 Task: Find connections with filter location Barra do Garças with filter topic #CVwith filter profile language English with filter current company Hotel Job Vacancy with filter school Sri Jayachamarajendra College of Engg., MYSORE with filter industry Non-profit Organizations with filter service category Lead Generation with filter keywords title Animal Trainer
Action: Mouse moved to (750, 612)
Screenshot: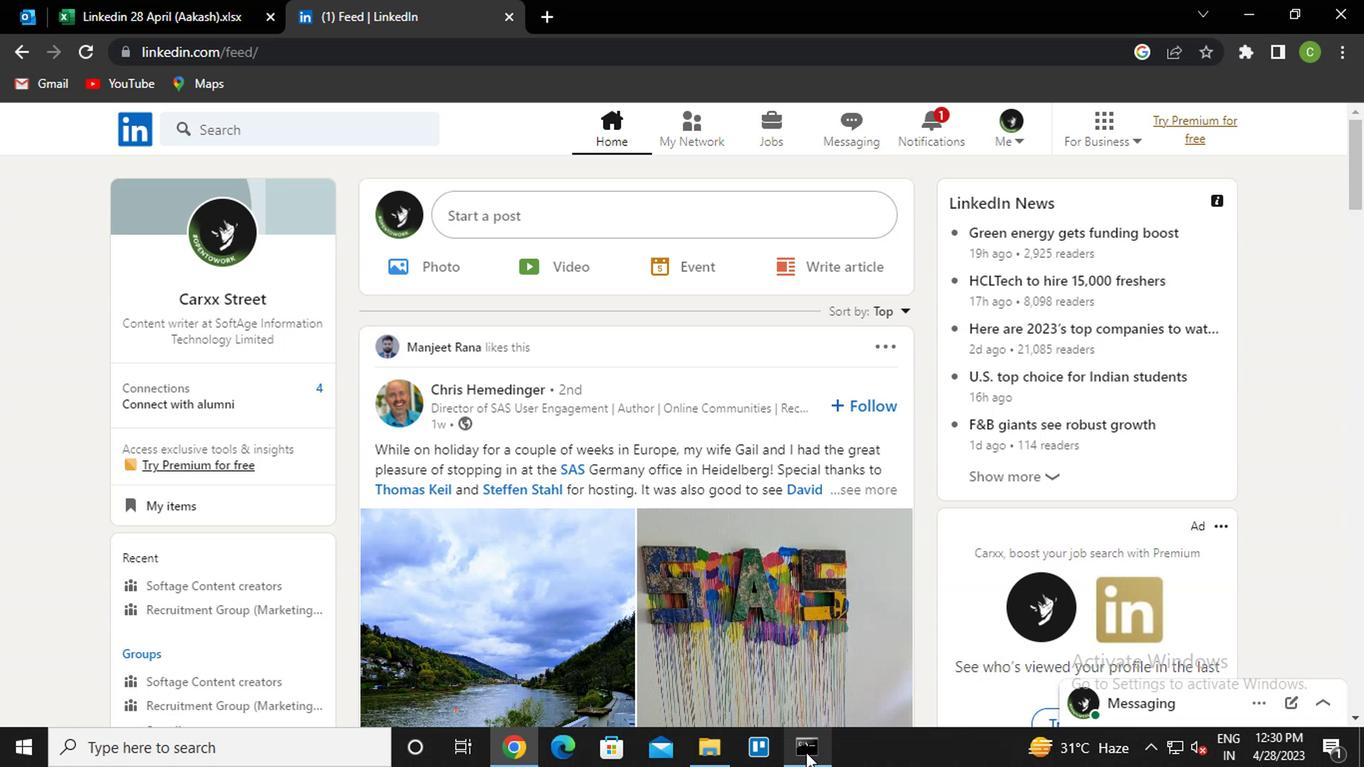 
Action: Mouse scrolled (750, 613) with delta (0, 0)
Screenshot: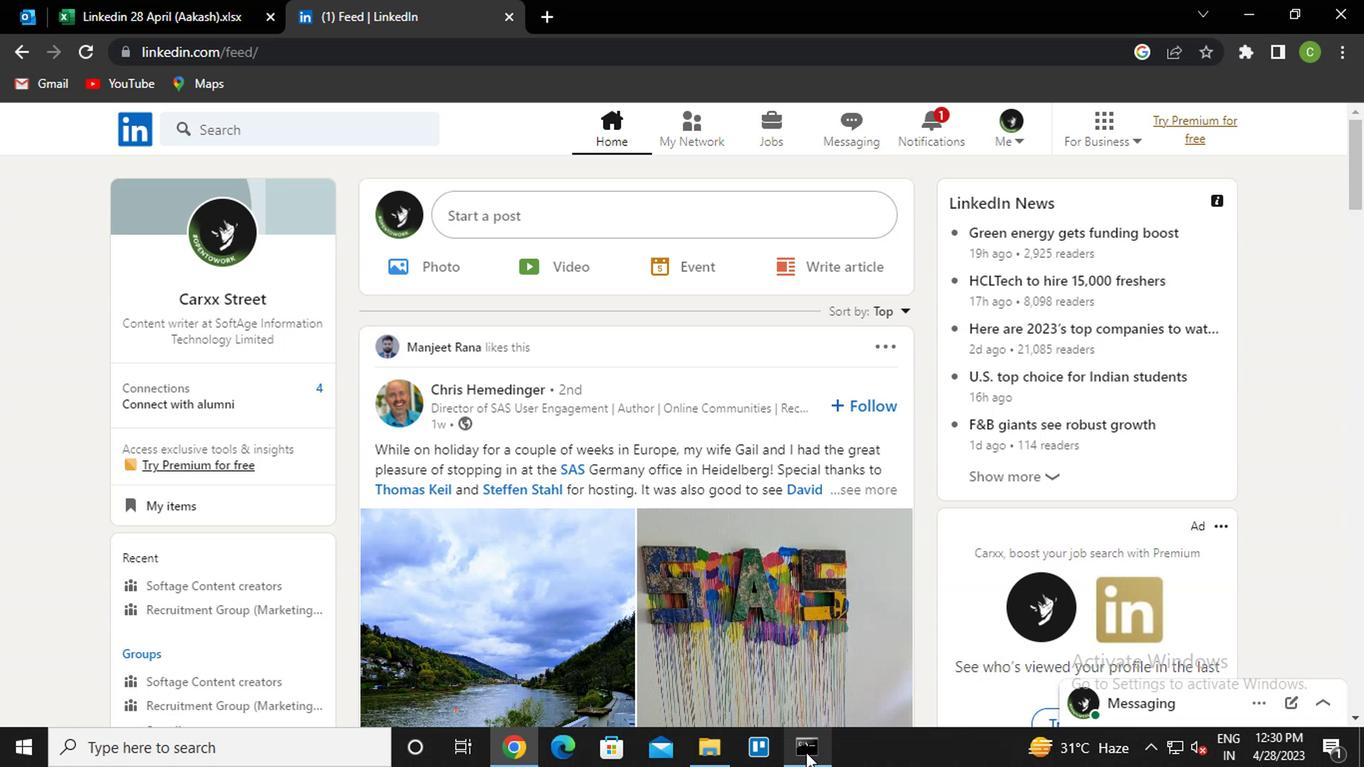 
Action: Mouse moved to (618, 214)
Screenshot: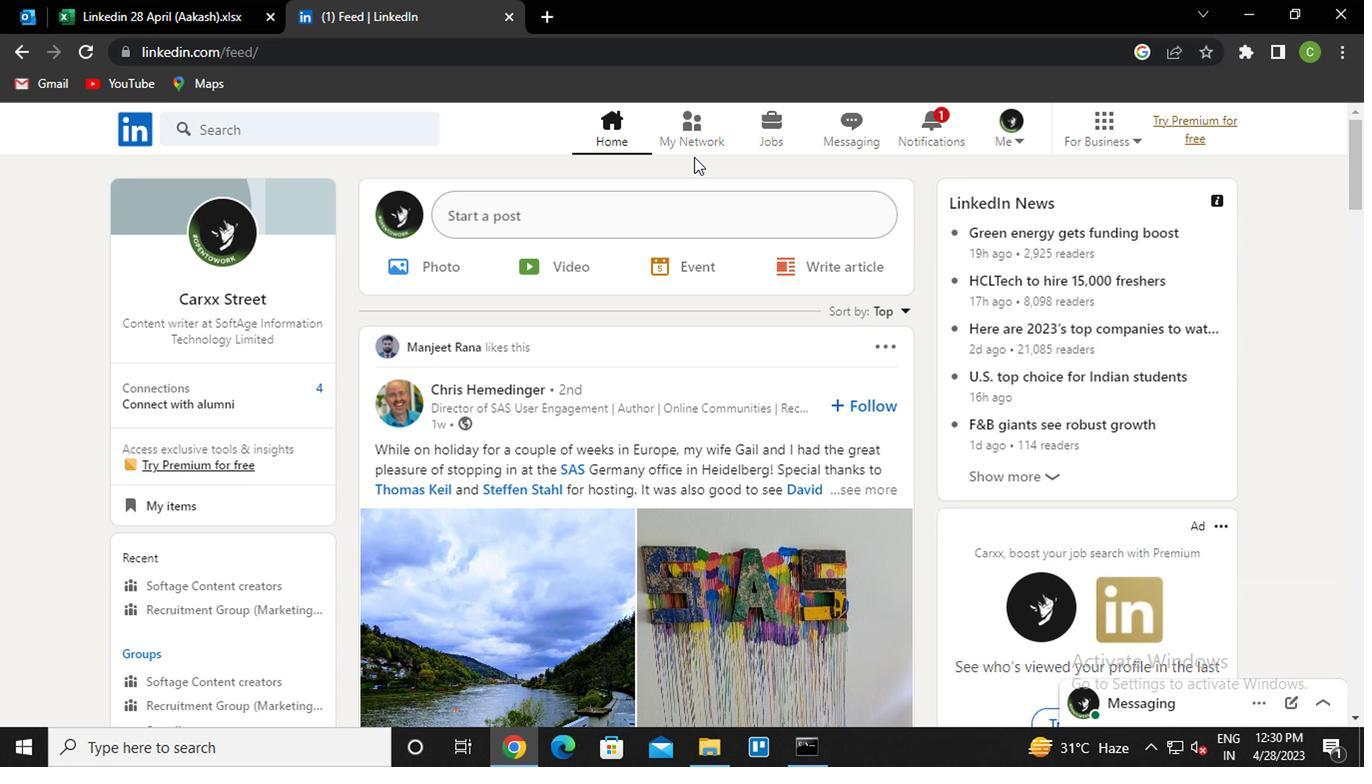 
Action: Mouse pressed left at (618, 214)
Screenshot: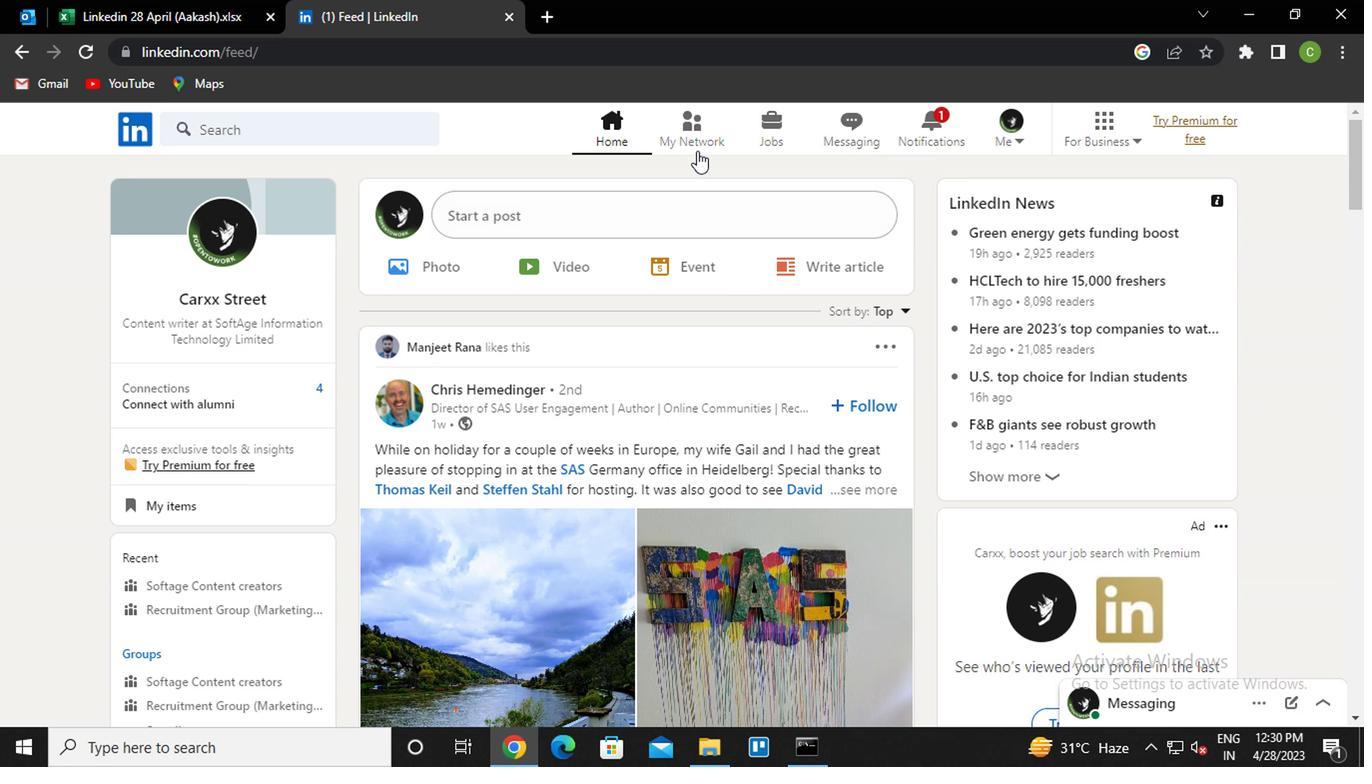 
Action: Mouse moved to (317, 296)
Screenshot: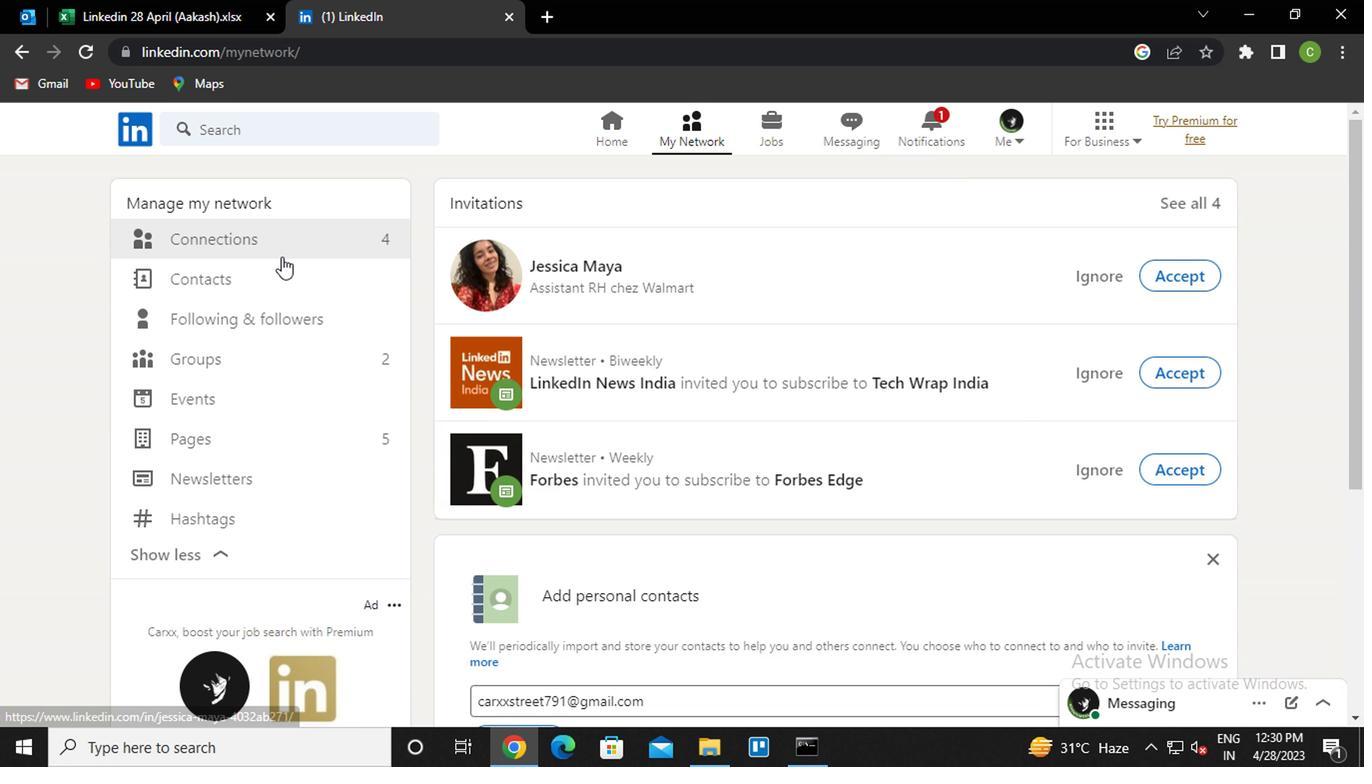 
Action: Mouse pressed left at (317, 296)
Screenshot: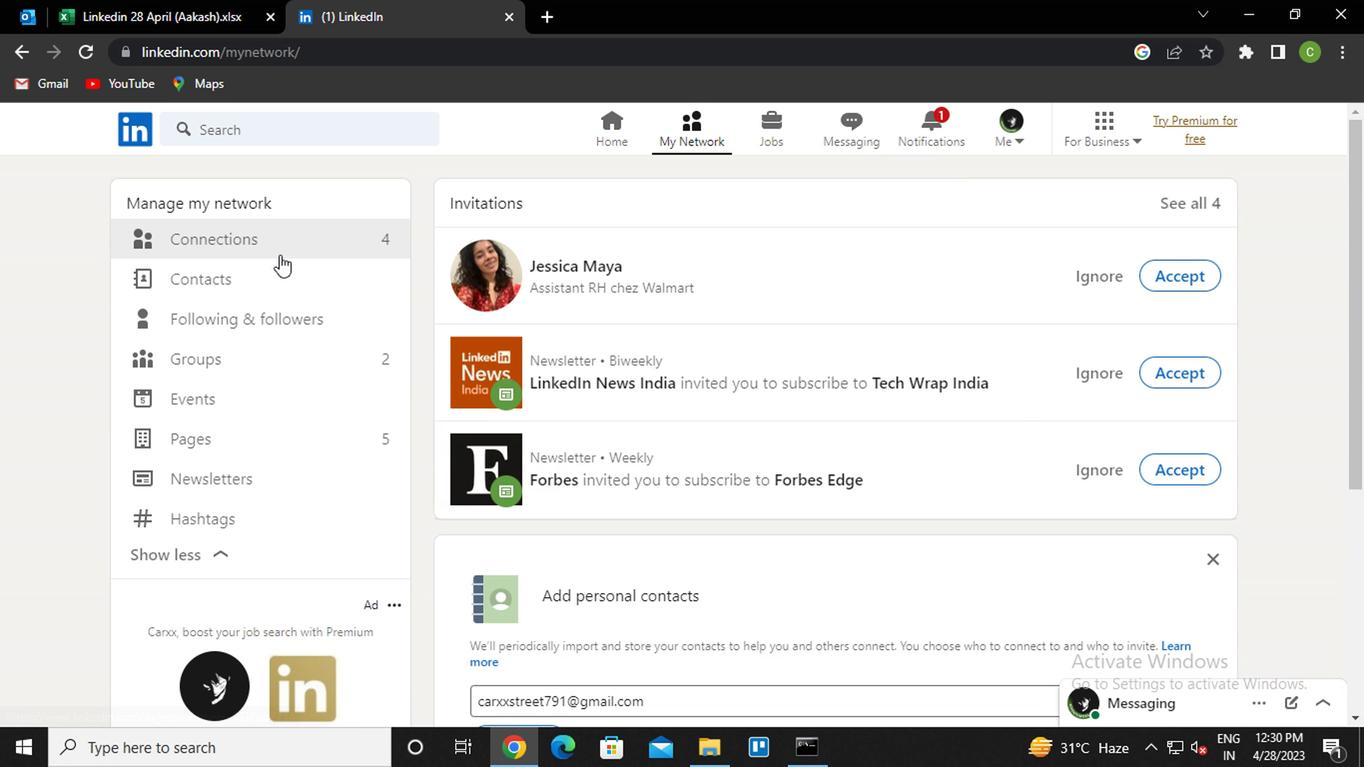 
Action: Mouse moved to (347, 289)
Screenshot: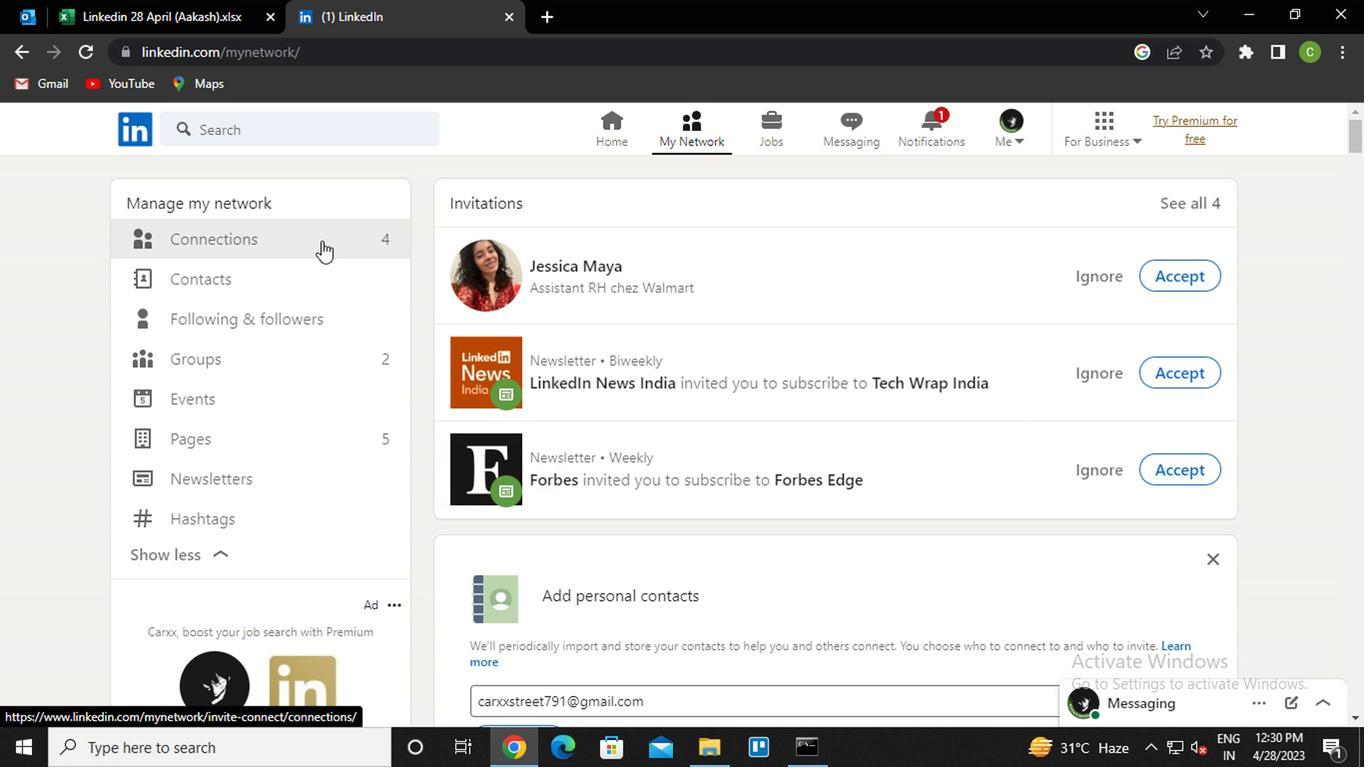 
Action: Mouse pressed left at (347, 289)
Screenshot: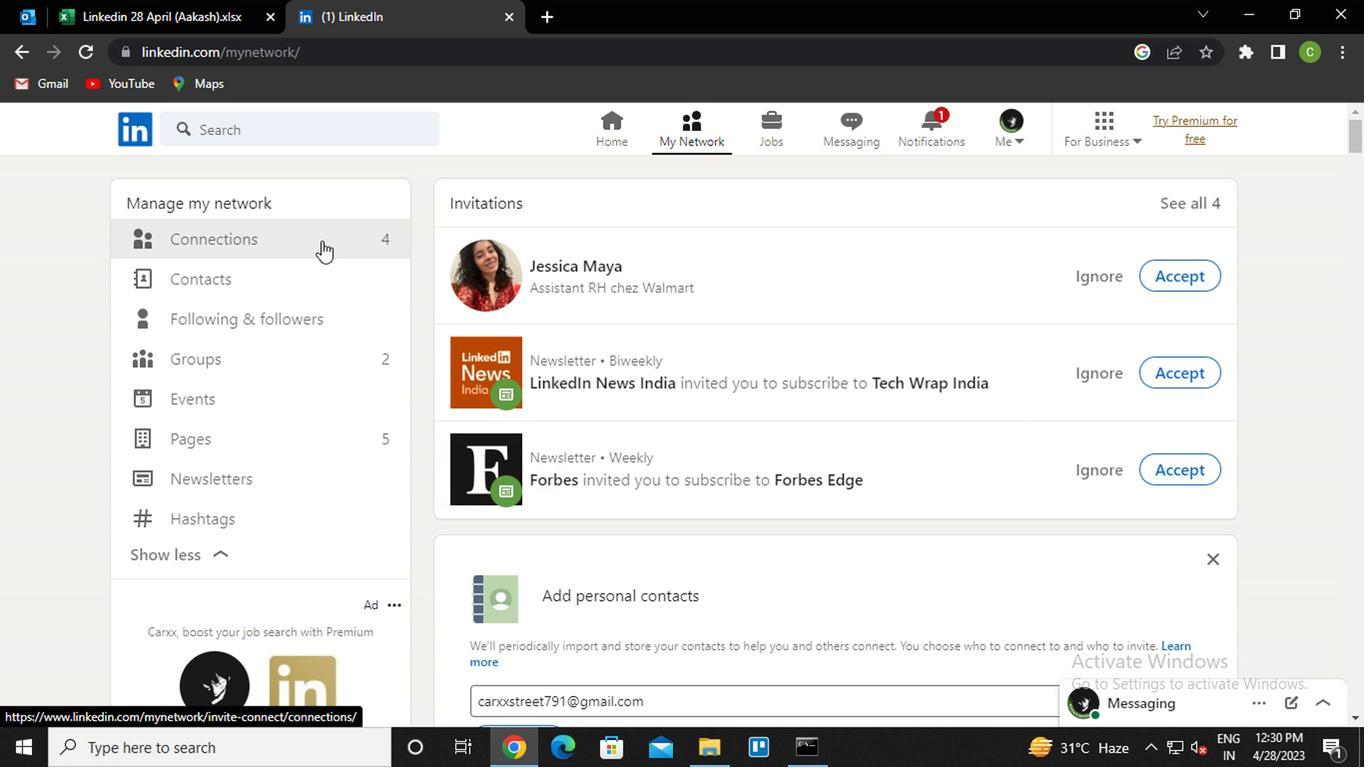 
Action: Mouse moved to (717, 292)
Screenshot: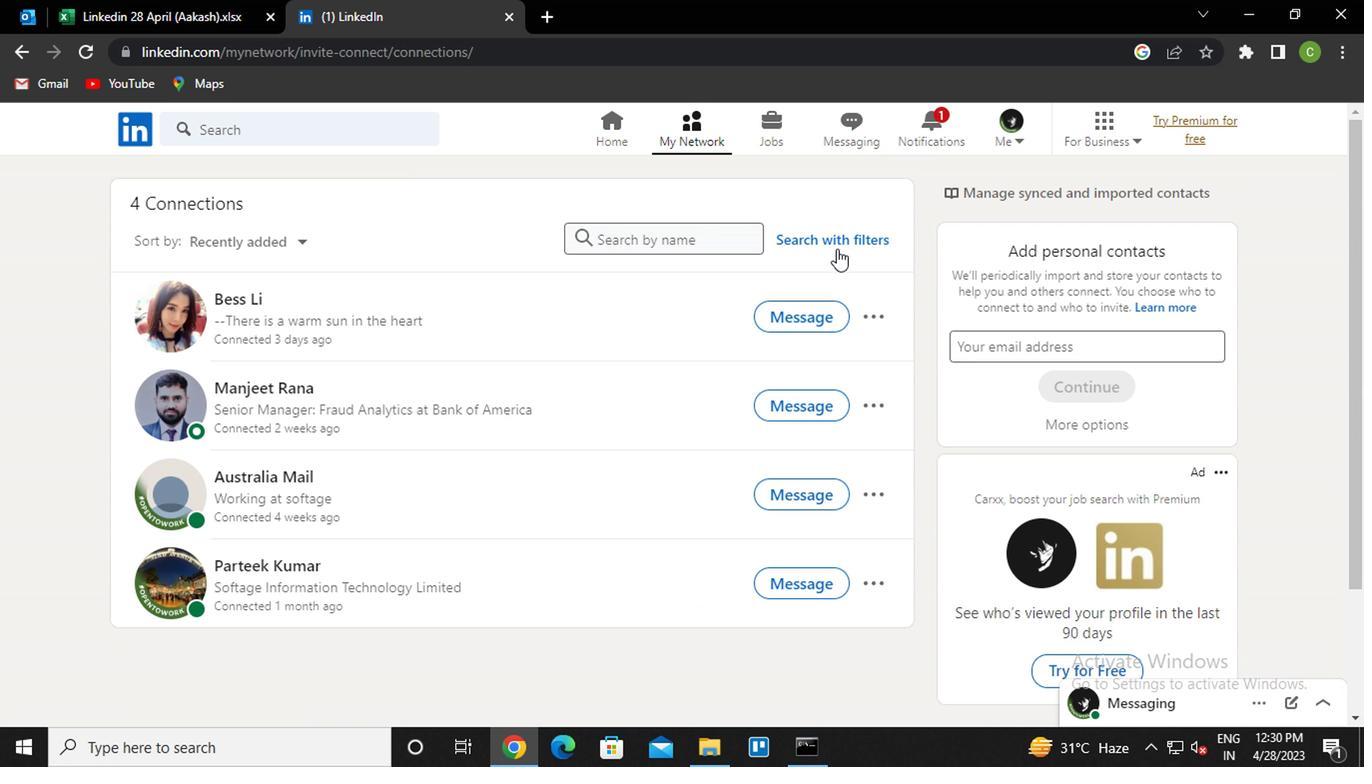 
Action: Mouse pressed left at (717, 292)
Screenshot: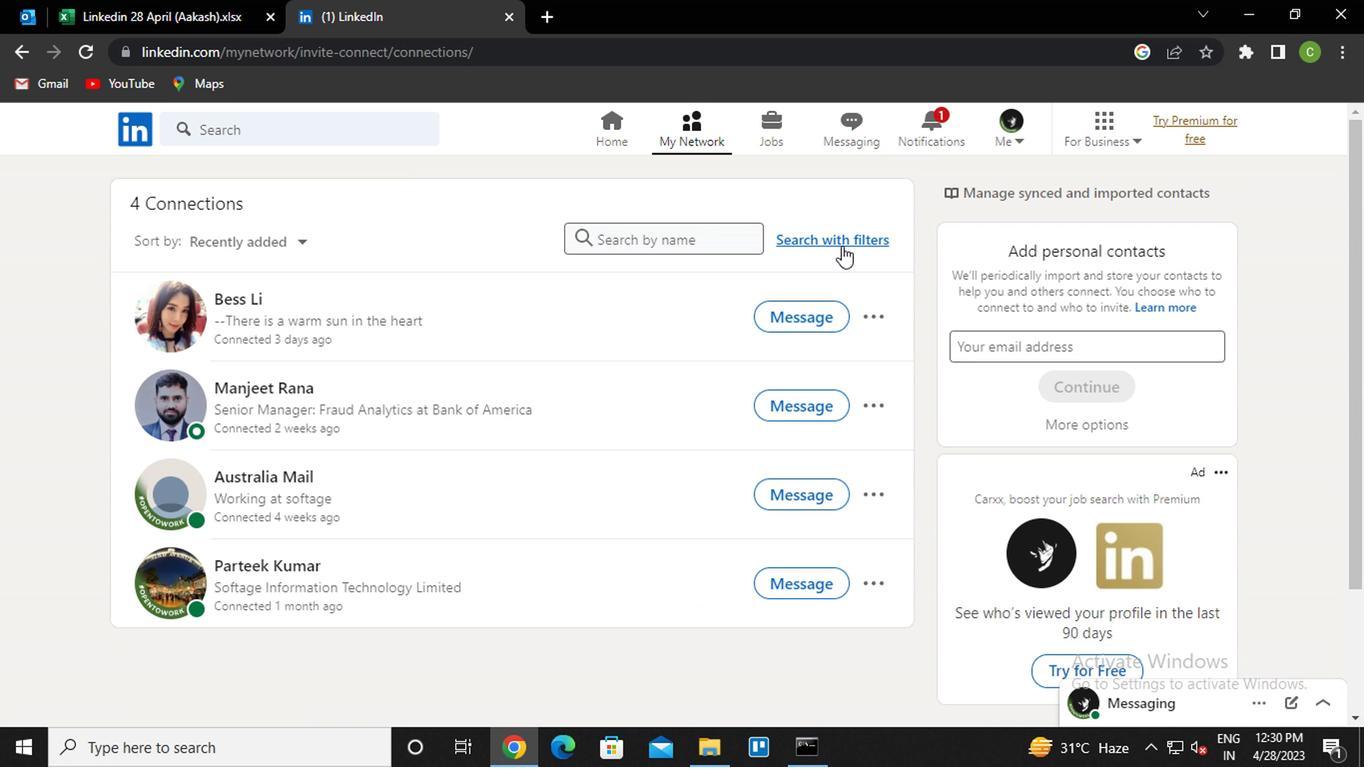 
Action: Mouse moved to (649, 248)
Screenshot: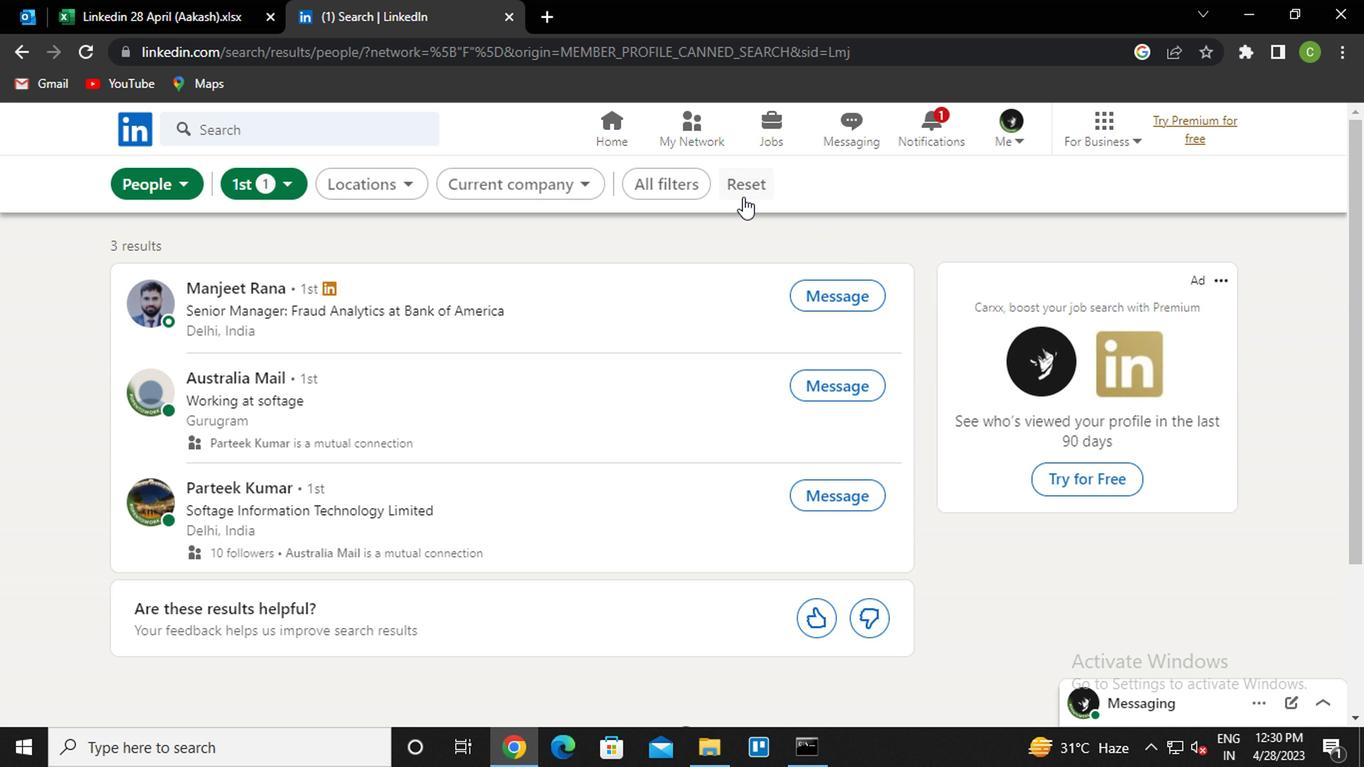 
Action: Mouse pressed left at (649, 248)
Screenshot: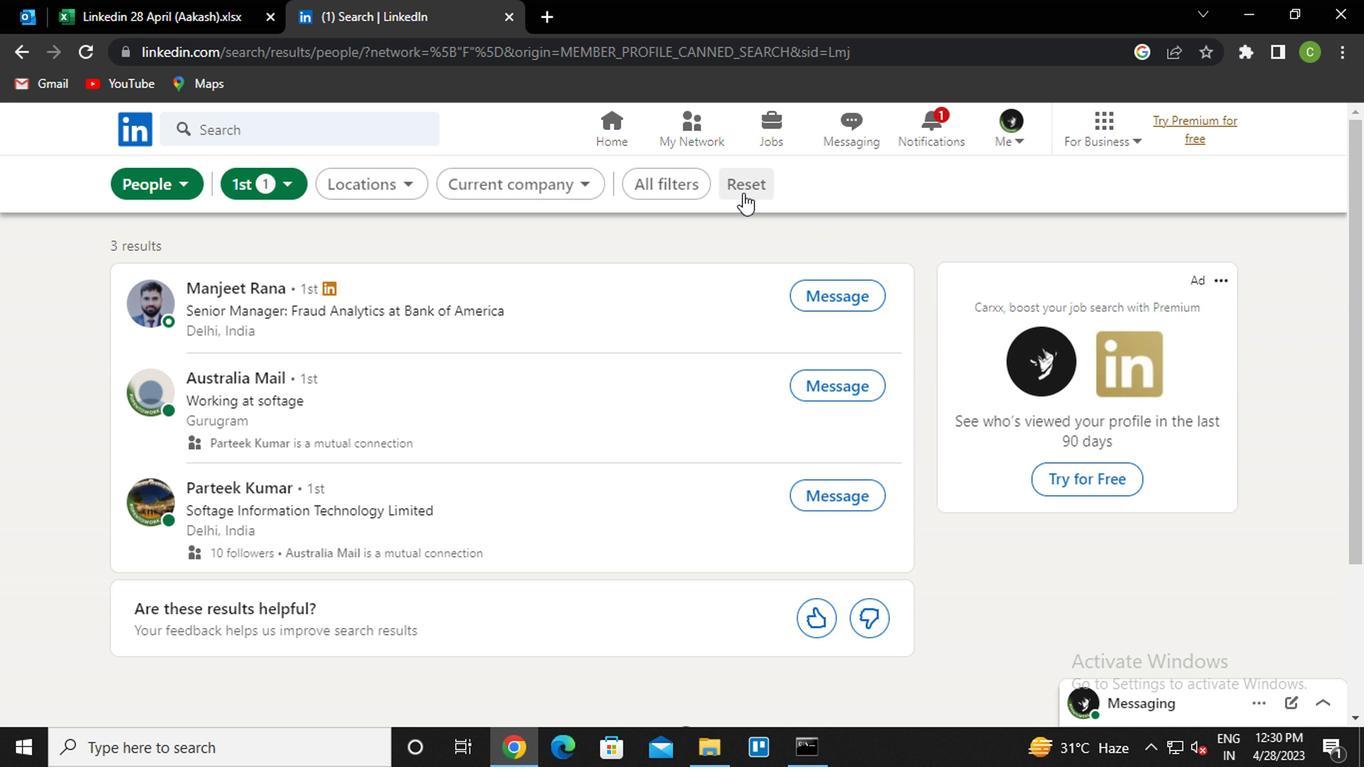 
Action: Mouse moved to (627, 253)
Screenshot: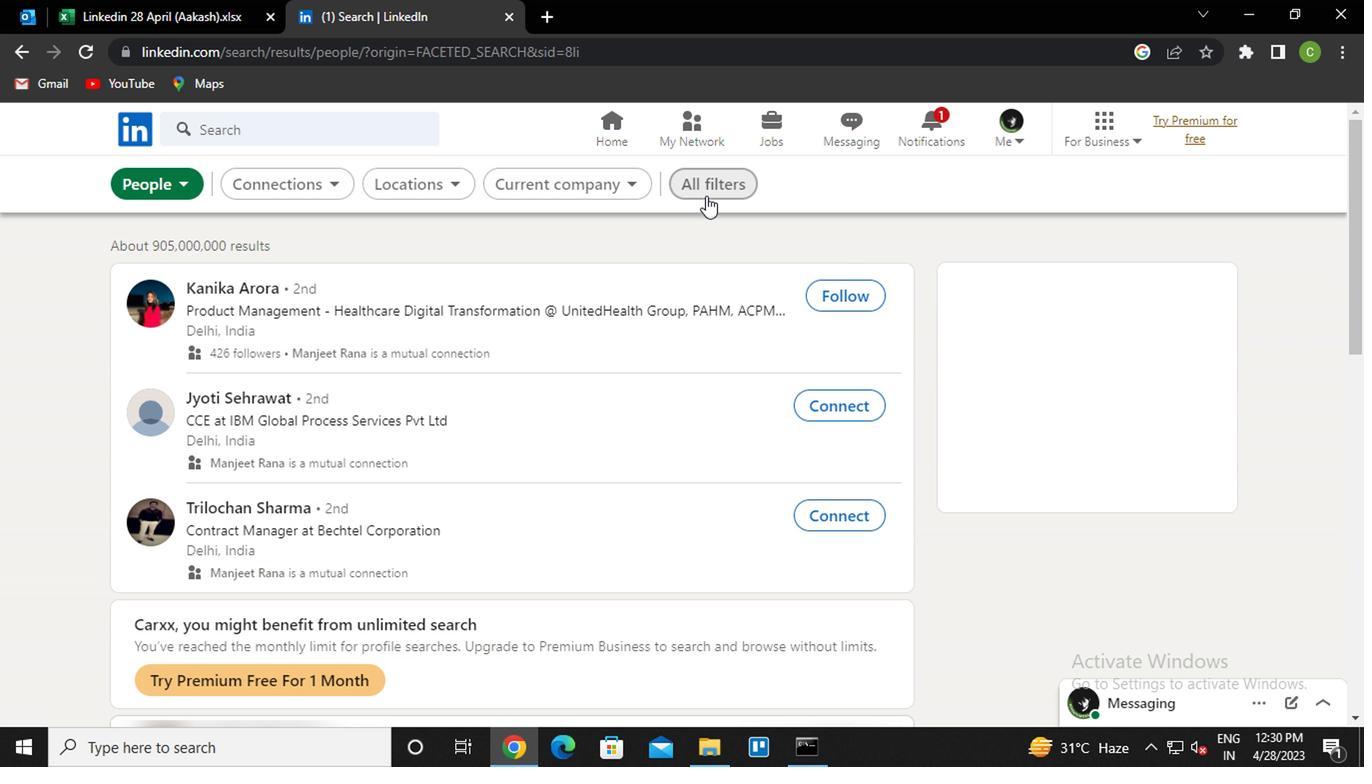 
Action: Mouse pressed left at (627, 253)
Screenshot: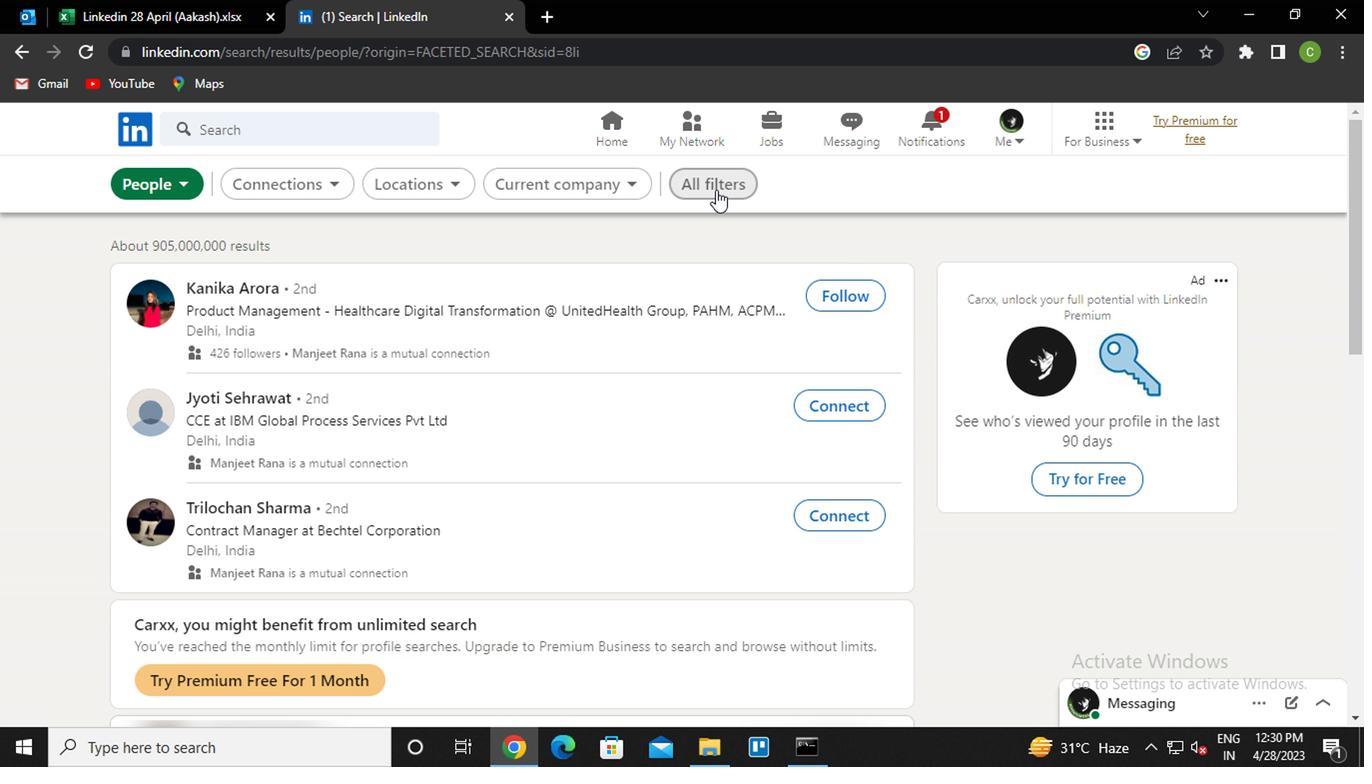 
Action: Mouse moved to (838, 403)
Screenshot: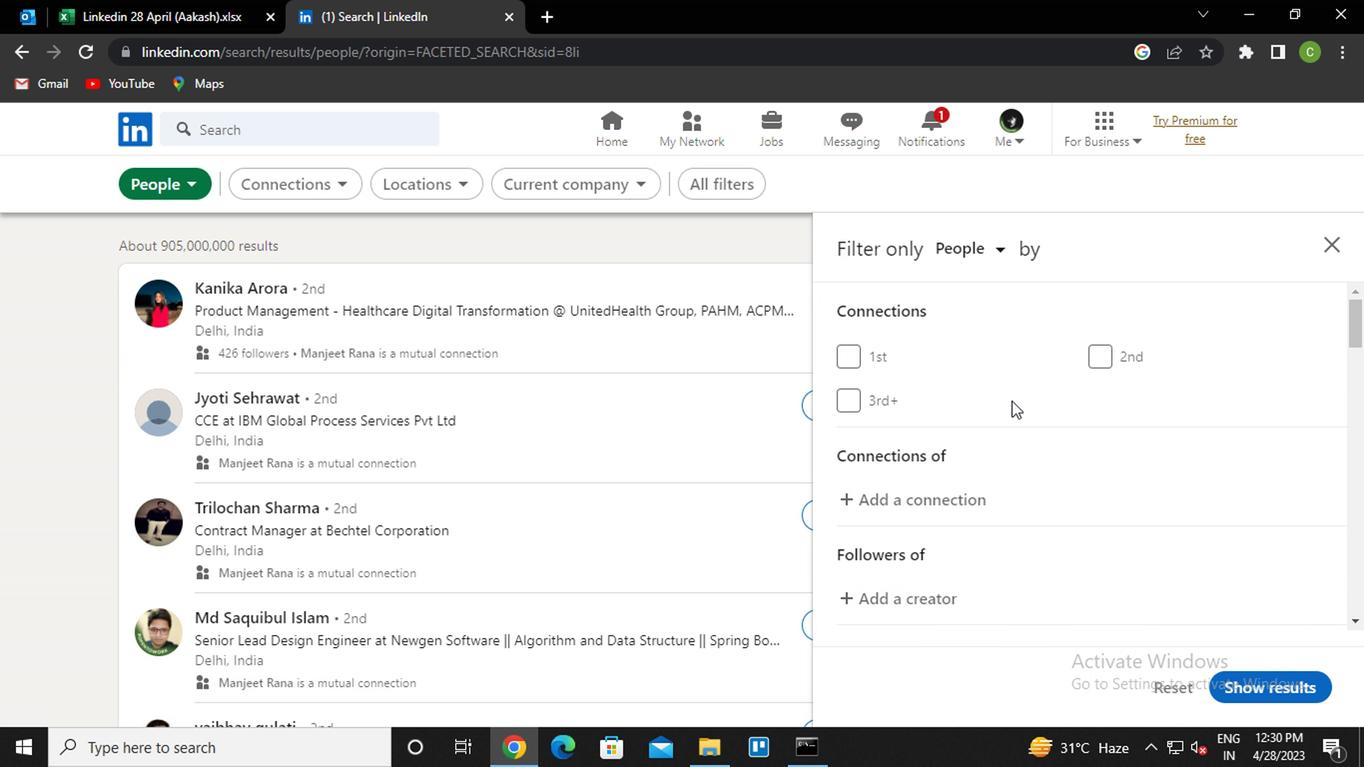 
Action: Mouse scrolled (838, 402) with delta (0, 0)
Screenshot: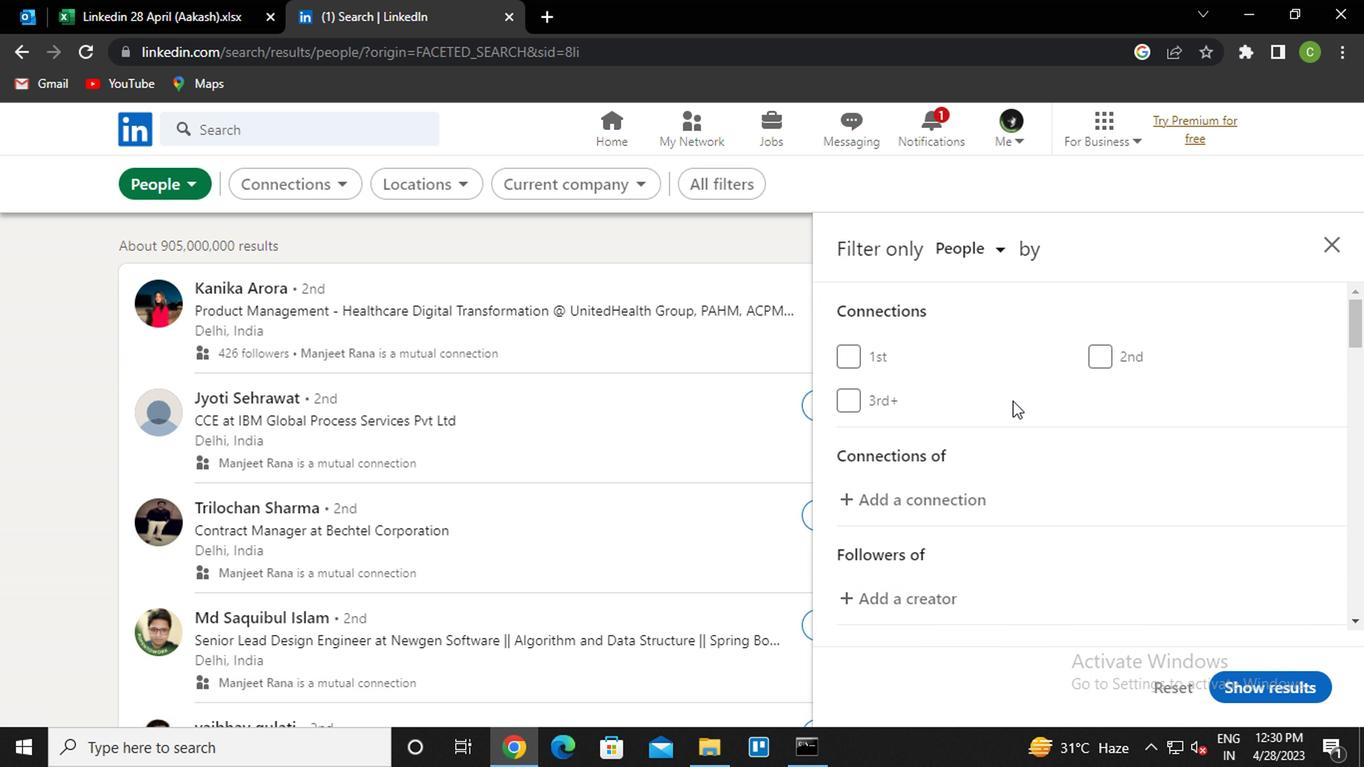 
Action: Mouse scrolled (838, 402) with delta (0, 0)
Screenshot: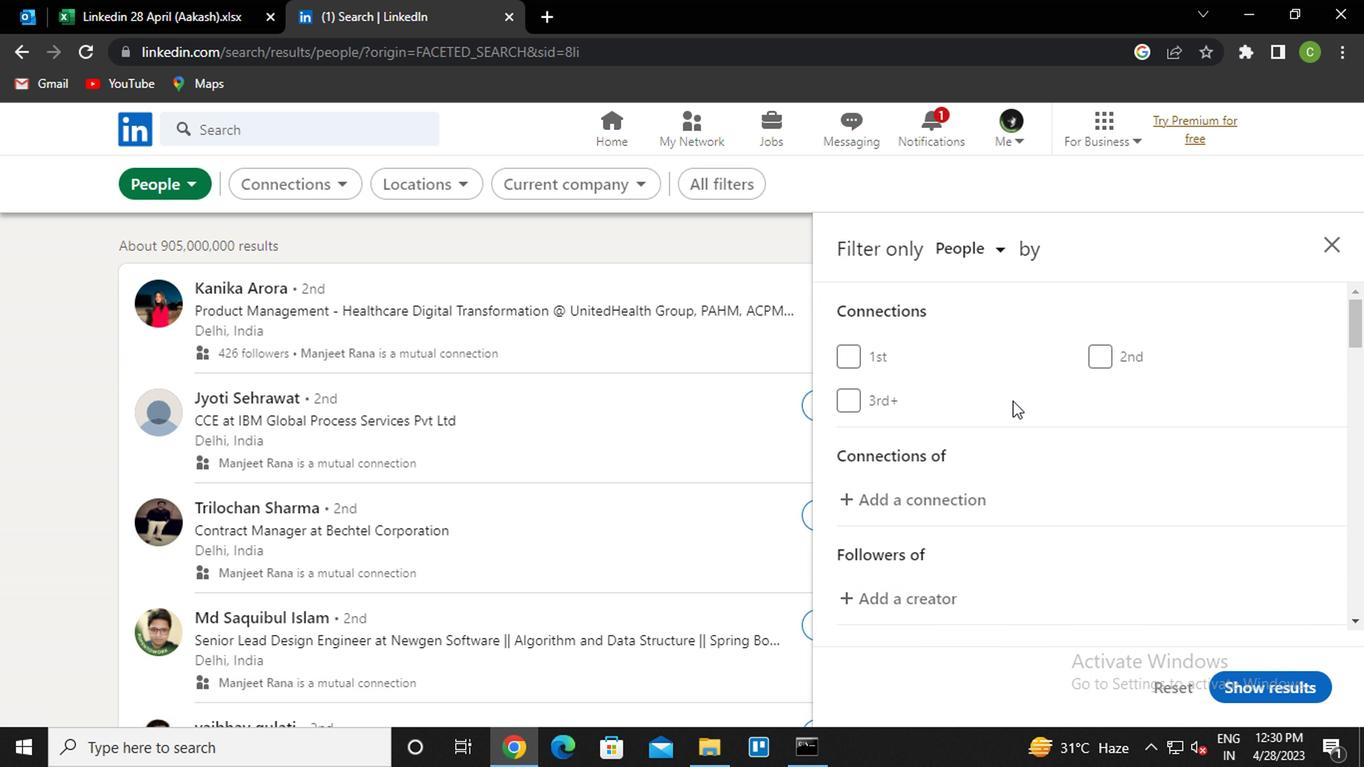 
Action: Mouse moved to (838, 404)
Screenshot: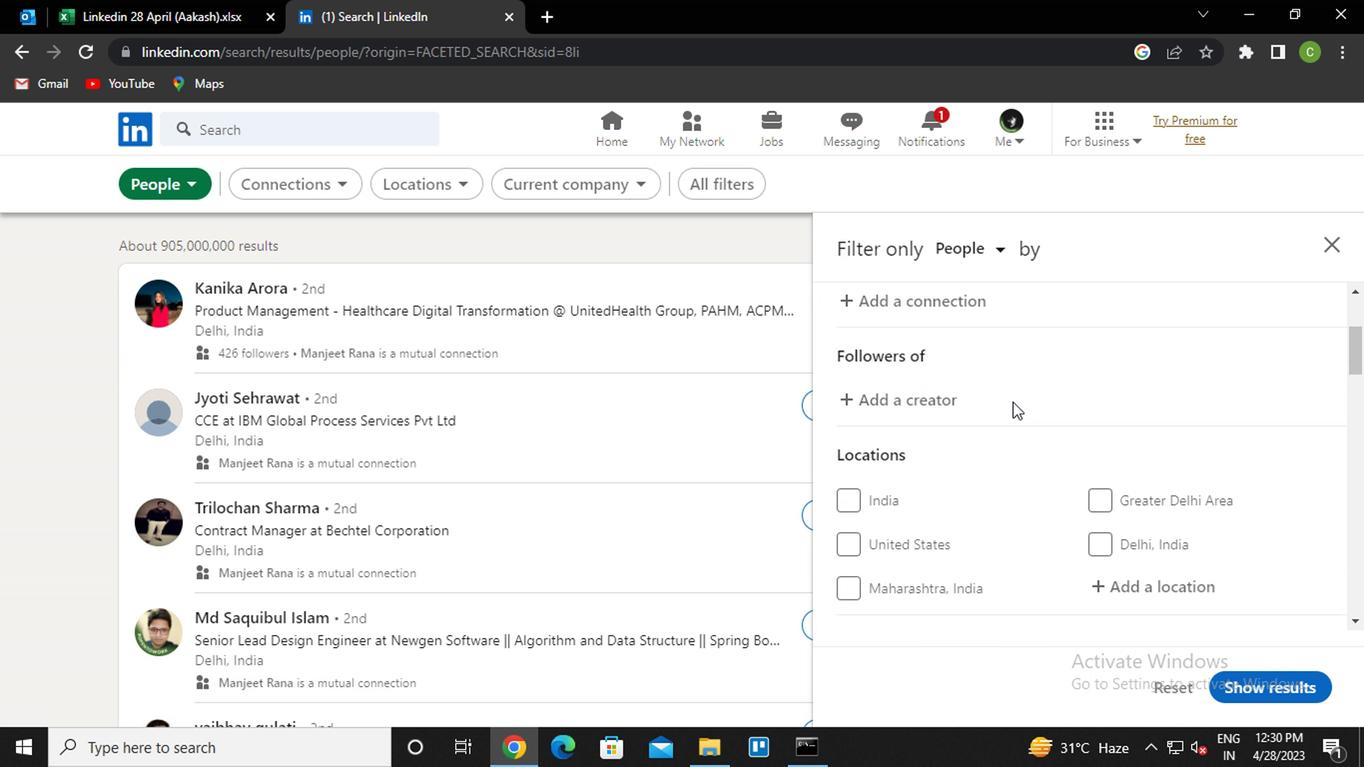
Action: Mouse scrolled (838, 403) with delta (0, 0)
Screenshot: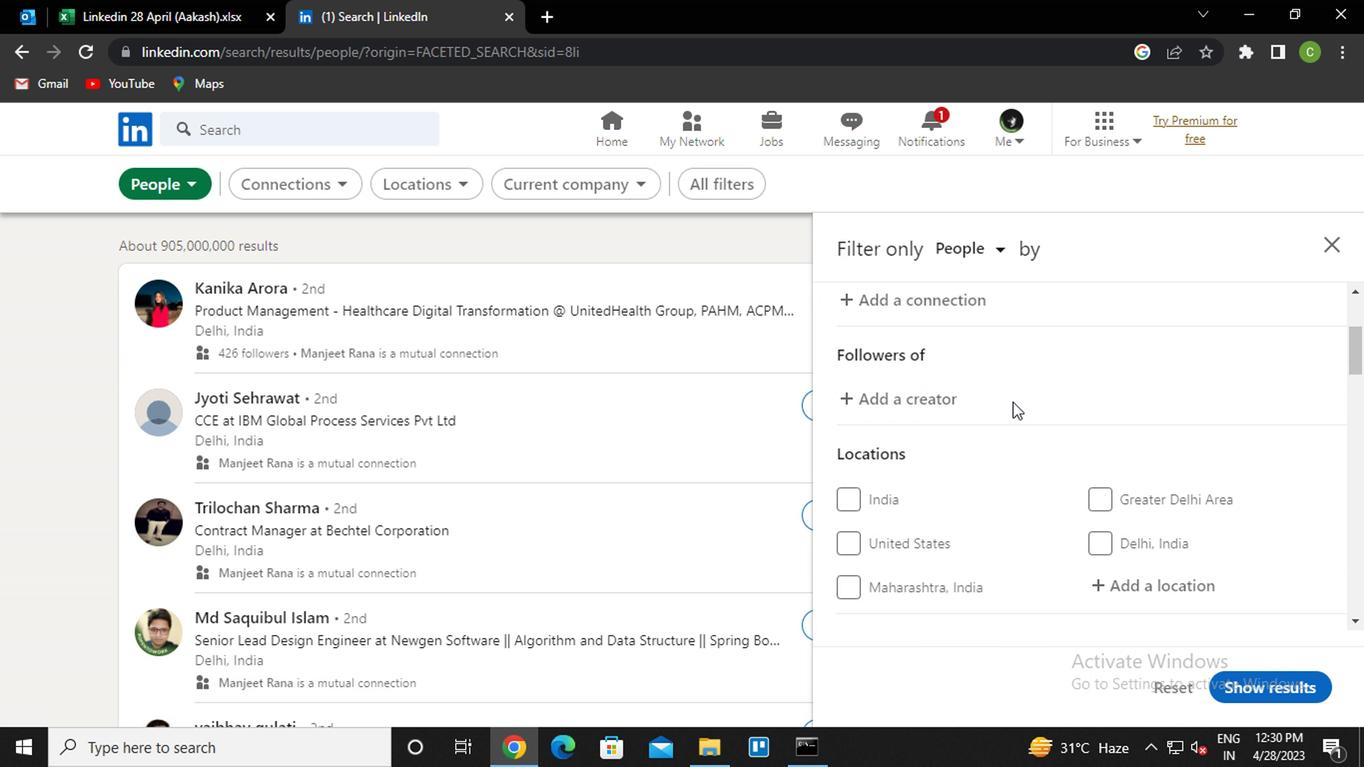 
Action: Mouse moved to (918, 462)
Screenshot: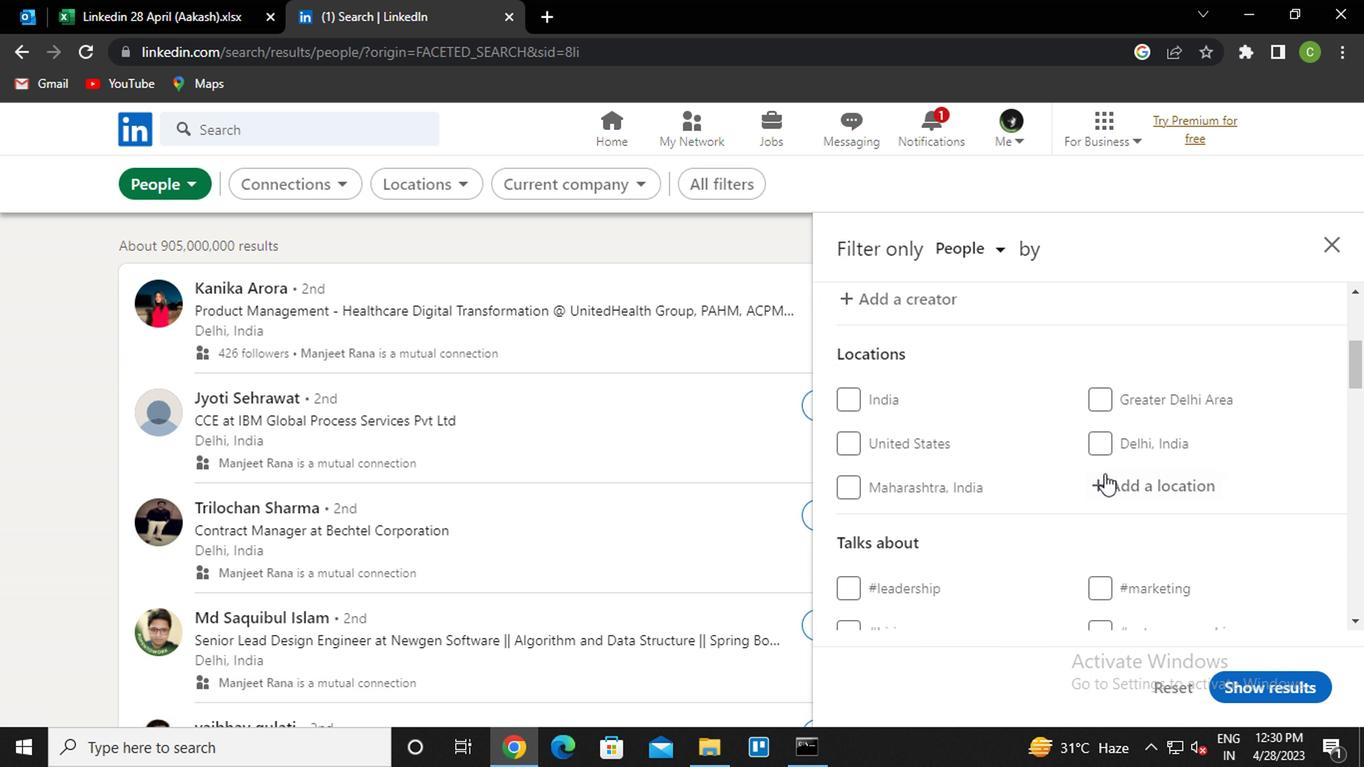 
Action: Mouse pressed left at (918, 462)
Screenshot: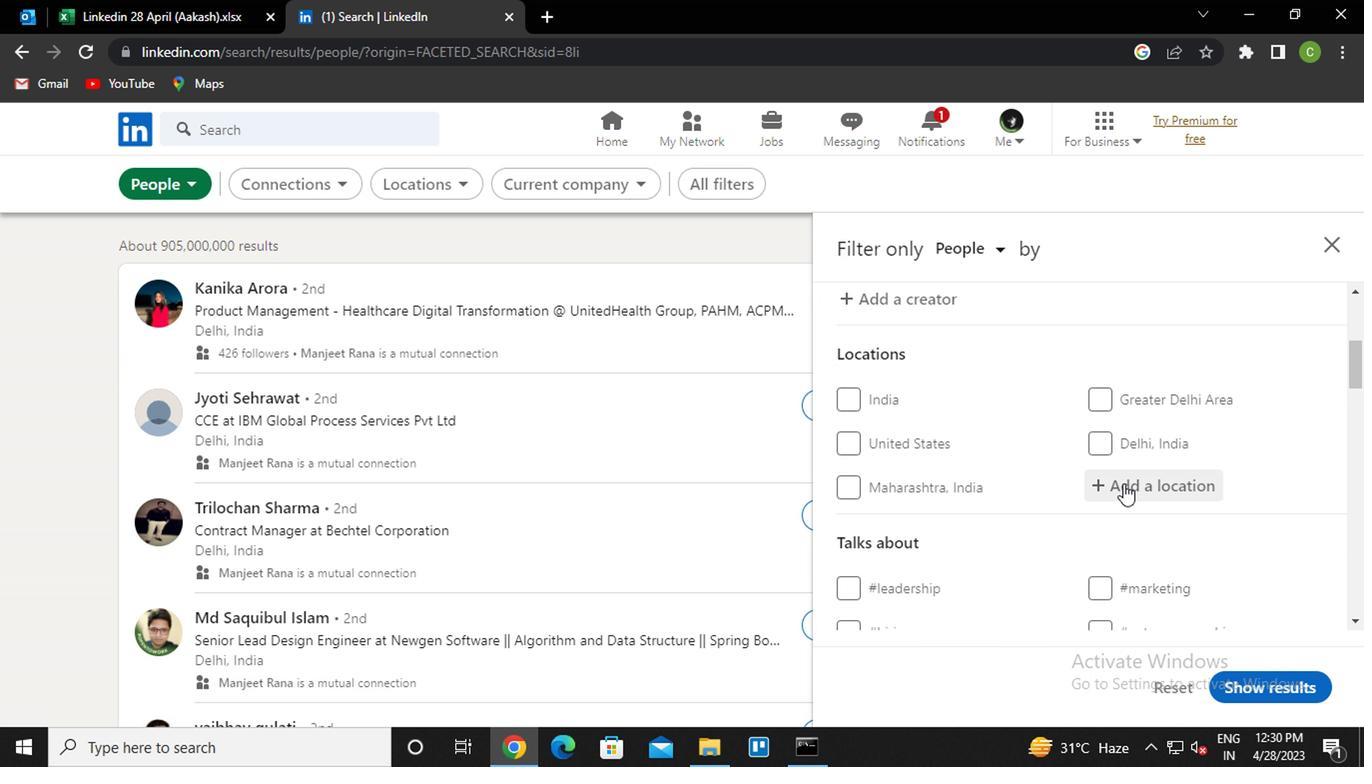 
Action: Key pressed <Key.caps_lock>b<Key.caps_lock>arra<Key.space>do<Key.space><Key.down><Key.down><Key.enter>
Screenshot: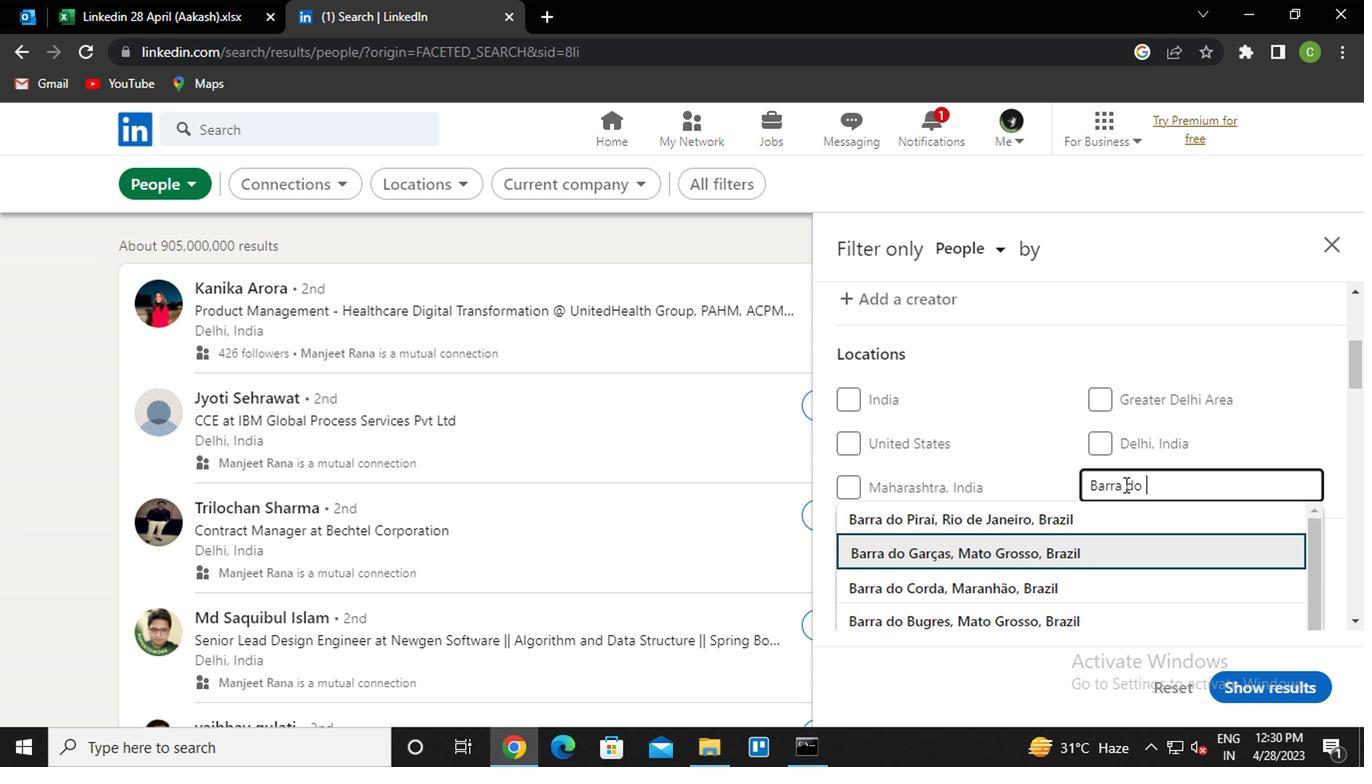 
Action: Mouse scrolled (918, 462) with delta (0, 0)
Screenshot: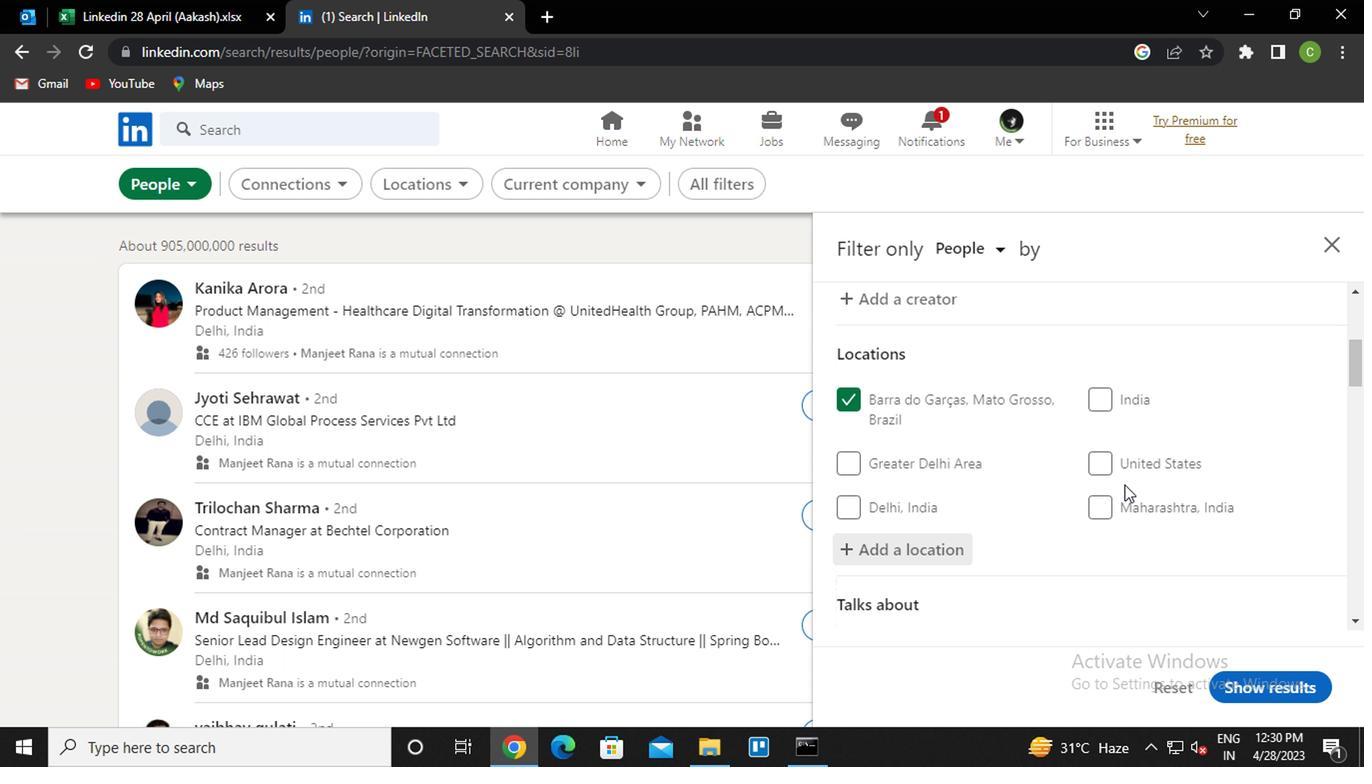 
Action: Mouse scrolled (918, 462) with delta (0, 0)
Screenshot: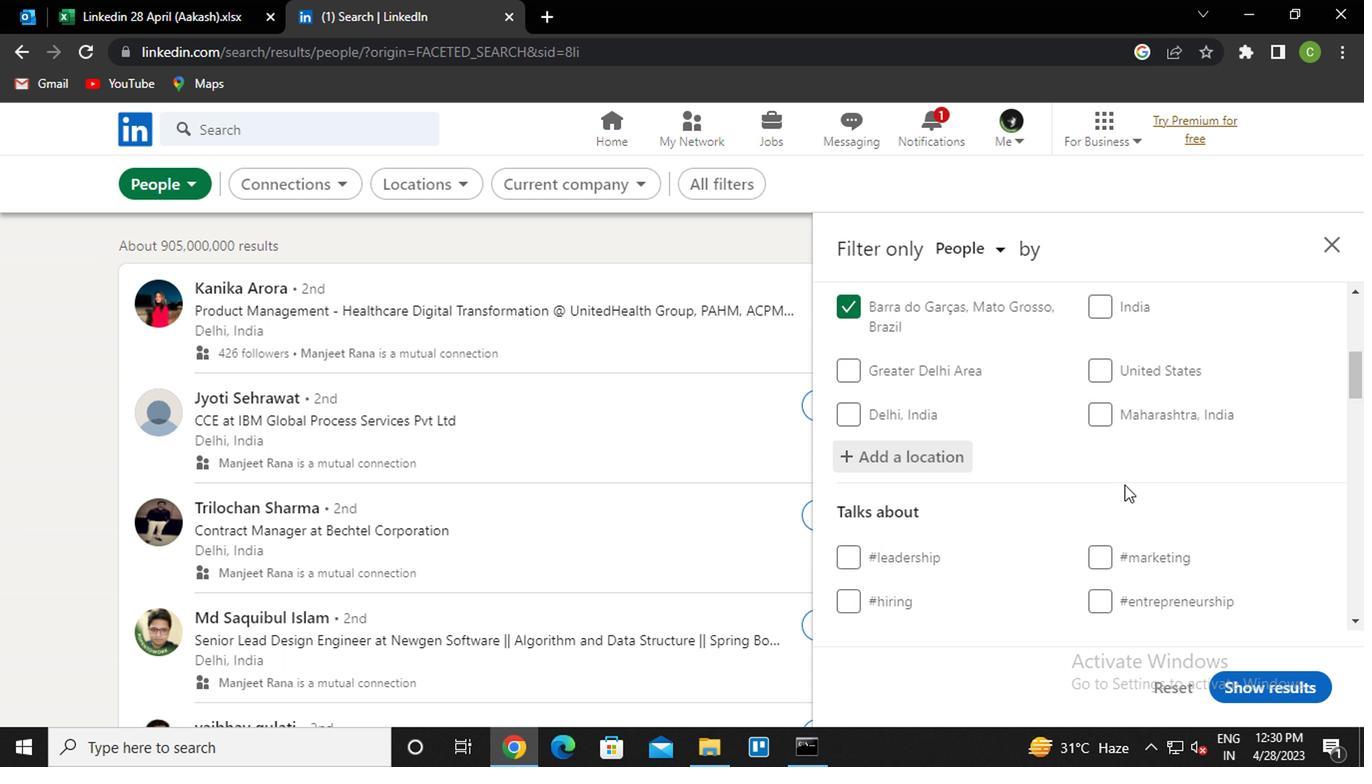 
Action: Mouse moved to (925, 492)
Screenshot: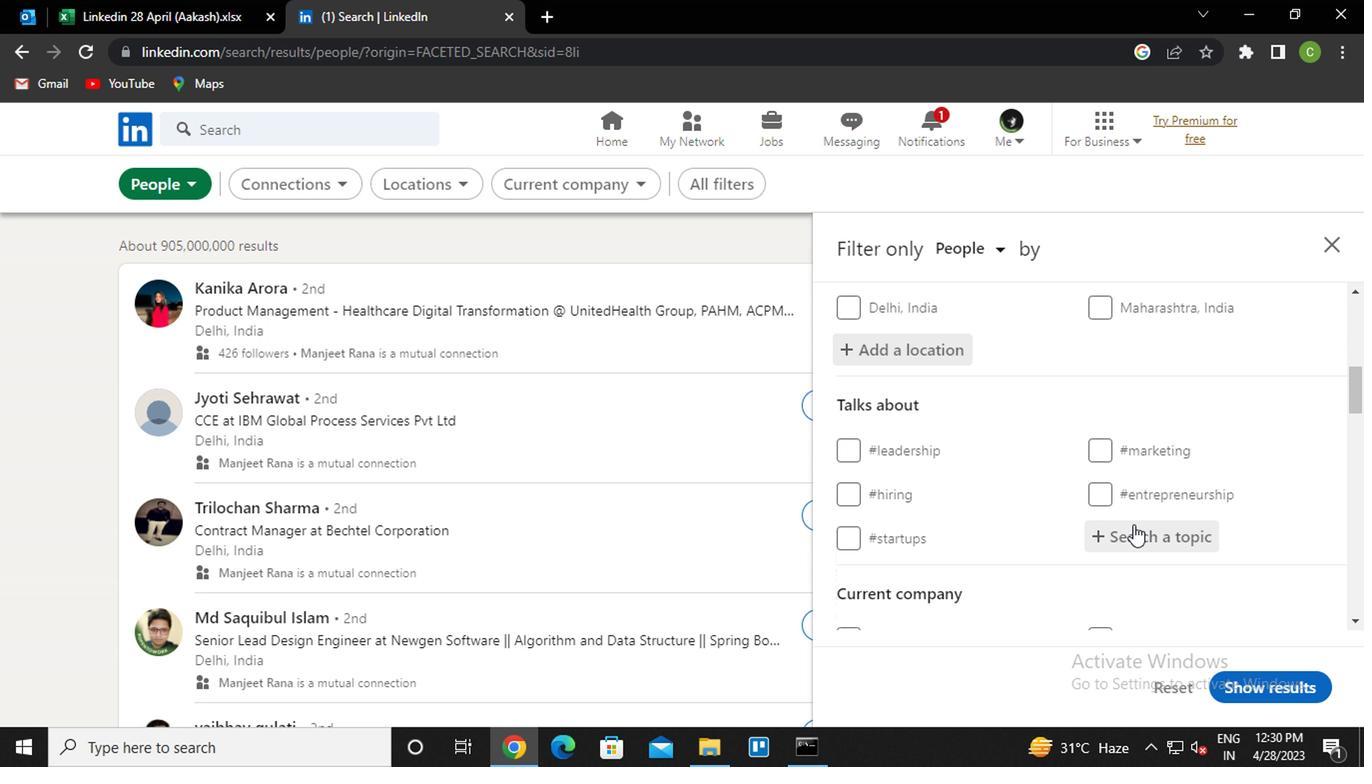 
Action: Mouse pressed left at (925, 492)
Screenshot: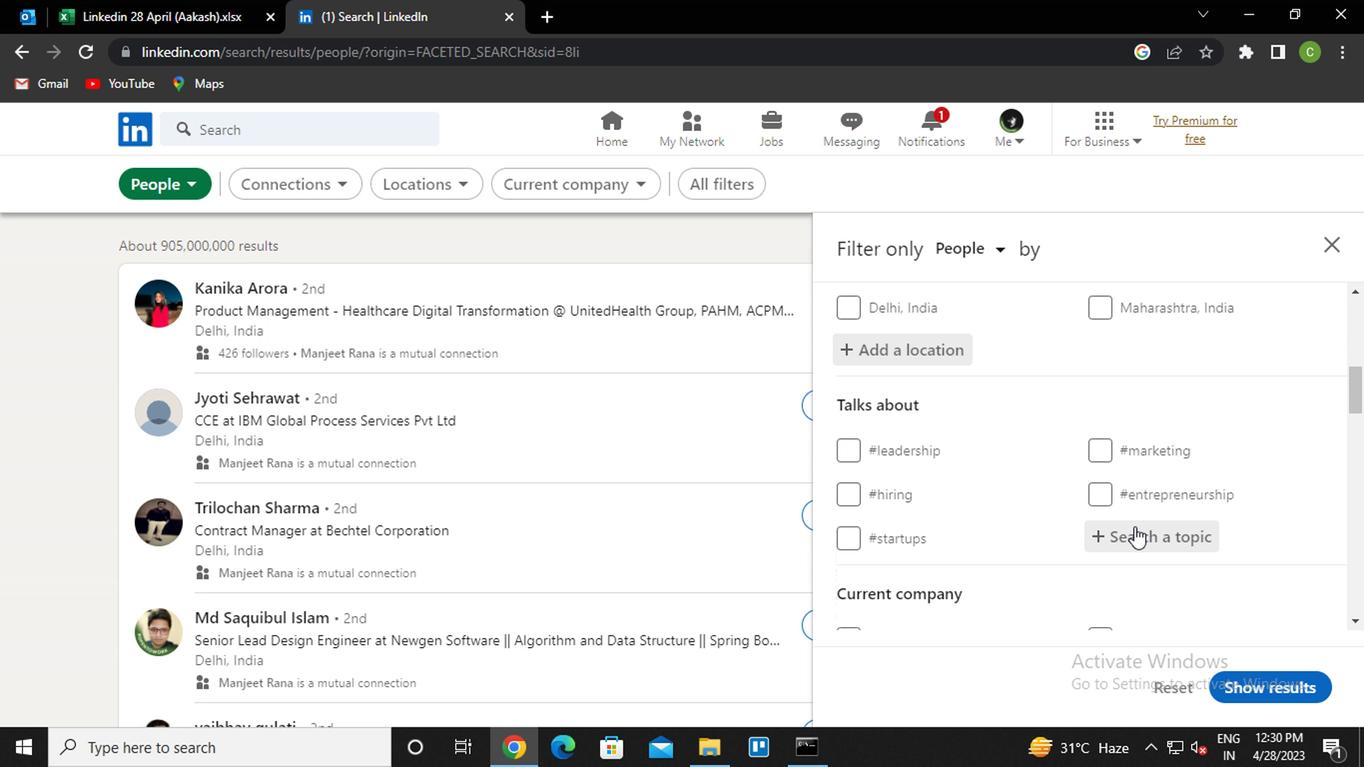 
Action: Key pressed <Key.caps_lock>cv<Key.down><Key.enter>
Screenshot: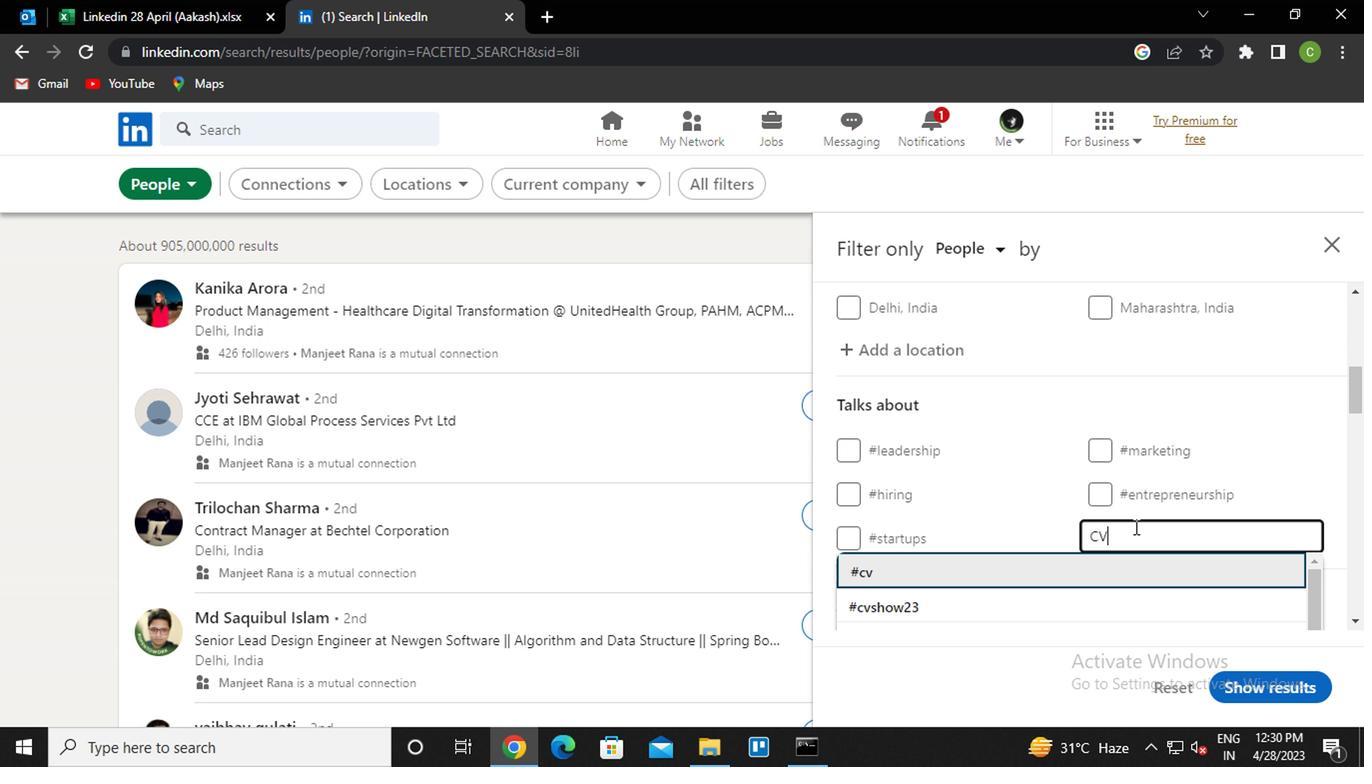 
Action: Mouse scrolled (925, 491) with delta (0, 0)
Screenshot: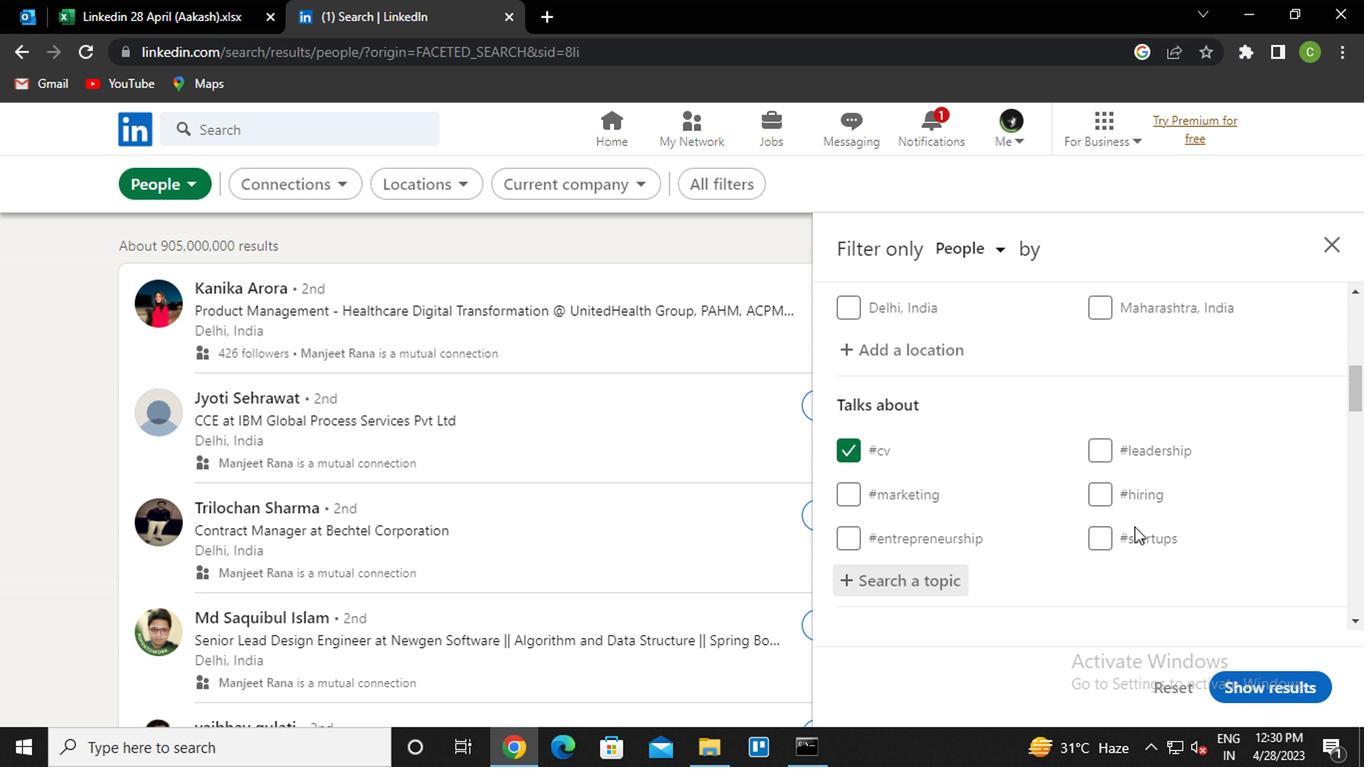 
Action: Mouse scrolled (925, 491) with delta (0, 0)
Screenshot: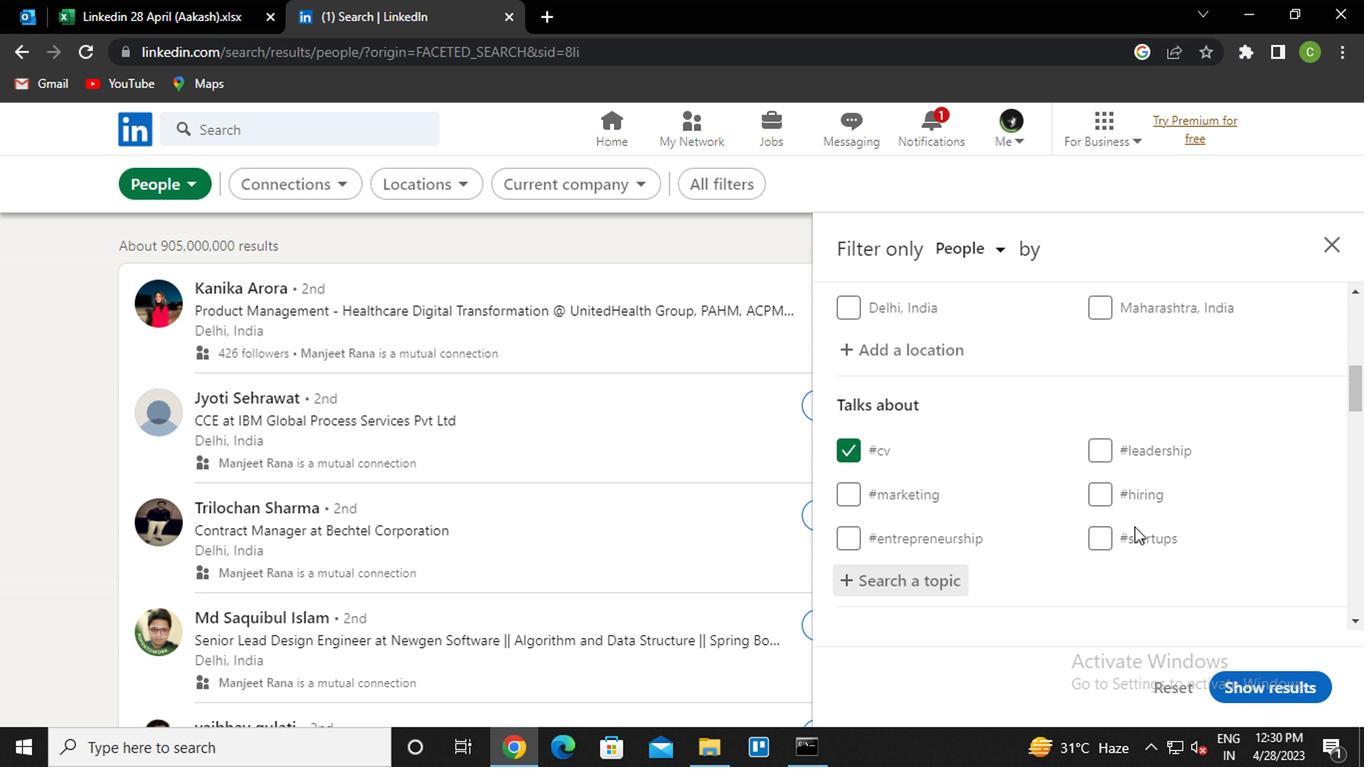 
Action: Mouse scrolled (925, 491) with delta (0, 0)
Screenshot: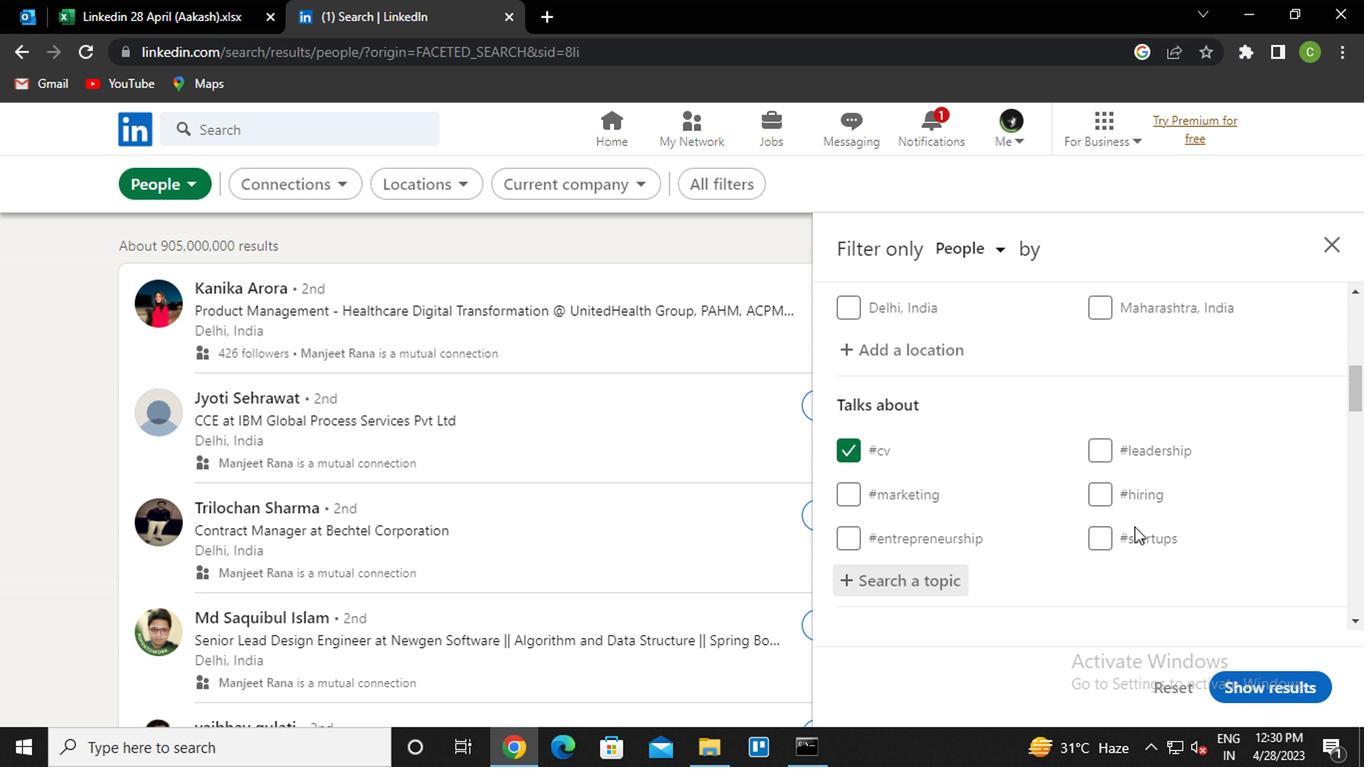 
Action: Mouse scrolled (925, 491) with delta (0, 0)
Screenshot: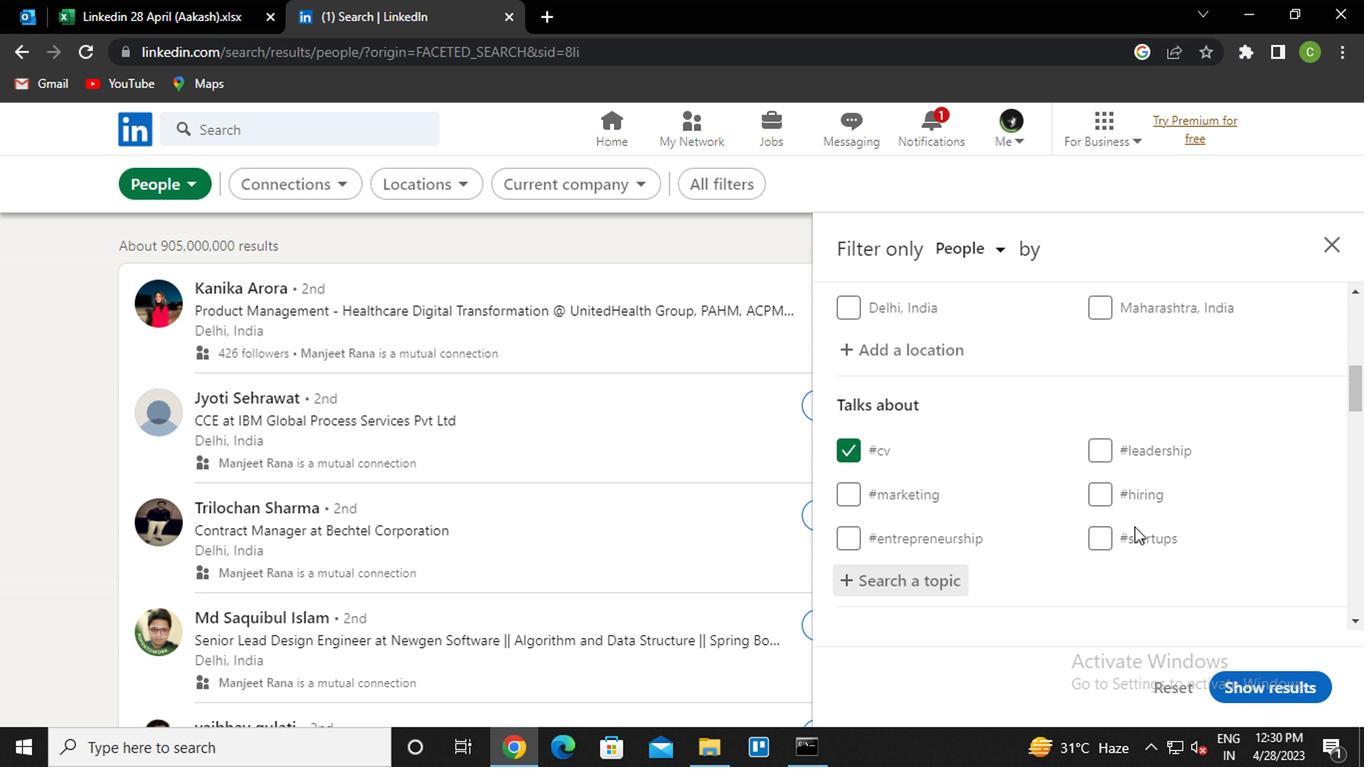 
Action: Mouse scrolled (925, 491) with delta (0, 0)
Screenshot: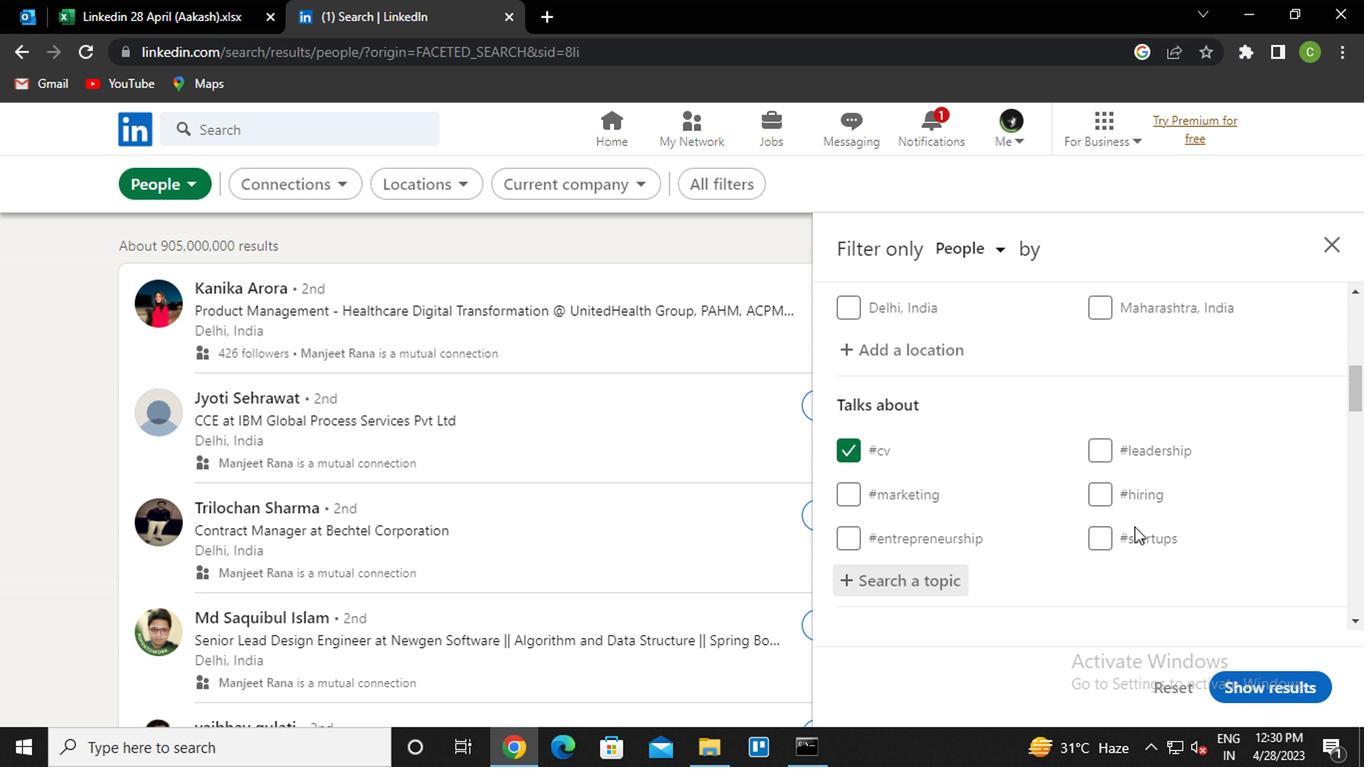 
Action: Mouse scrolled (925, 491) with delta (0, 0)
Screenshot: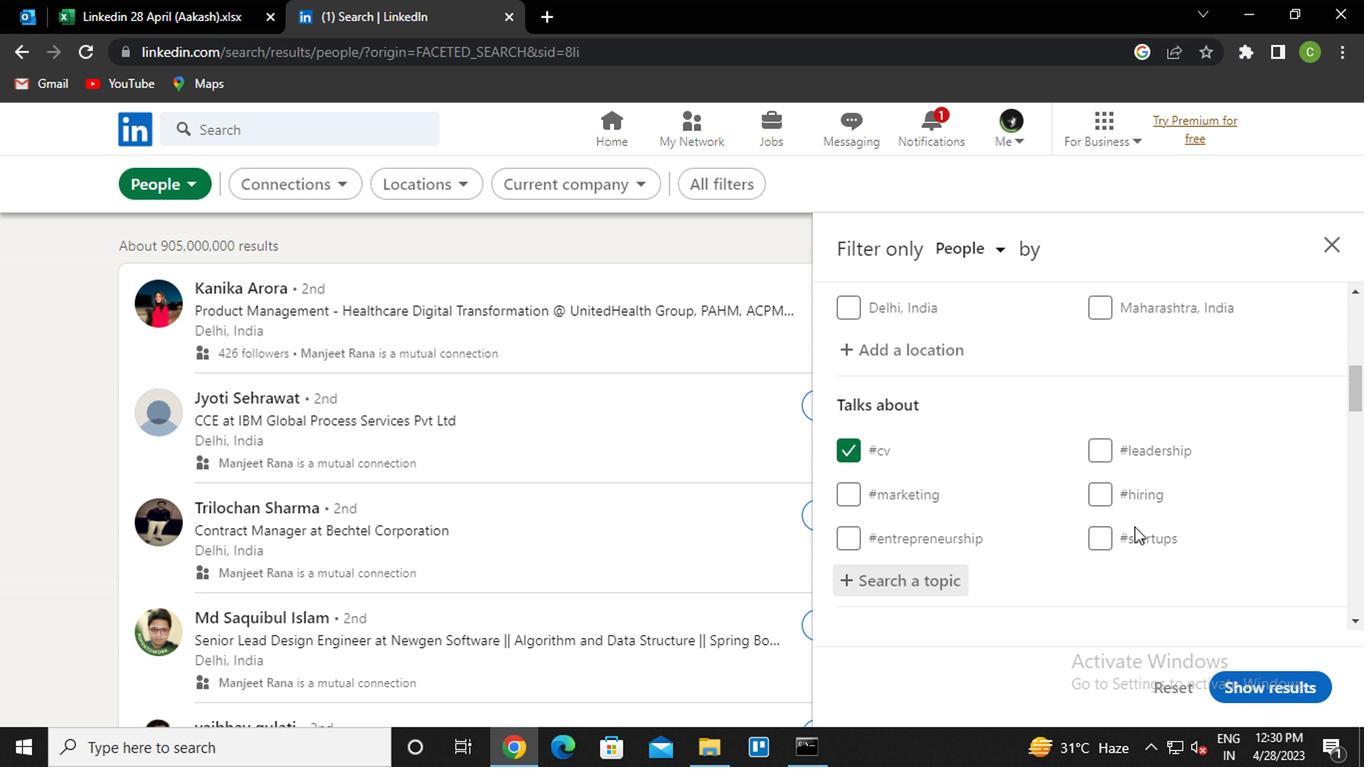 
Action: Mouse scrolled (925, 491) with delta (0, 0)
Screenshot: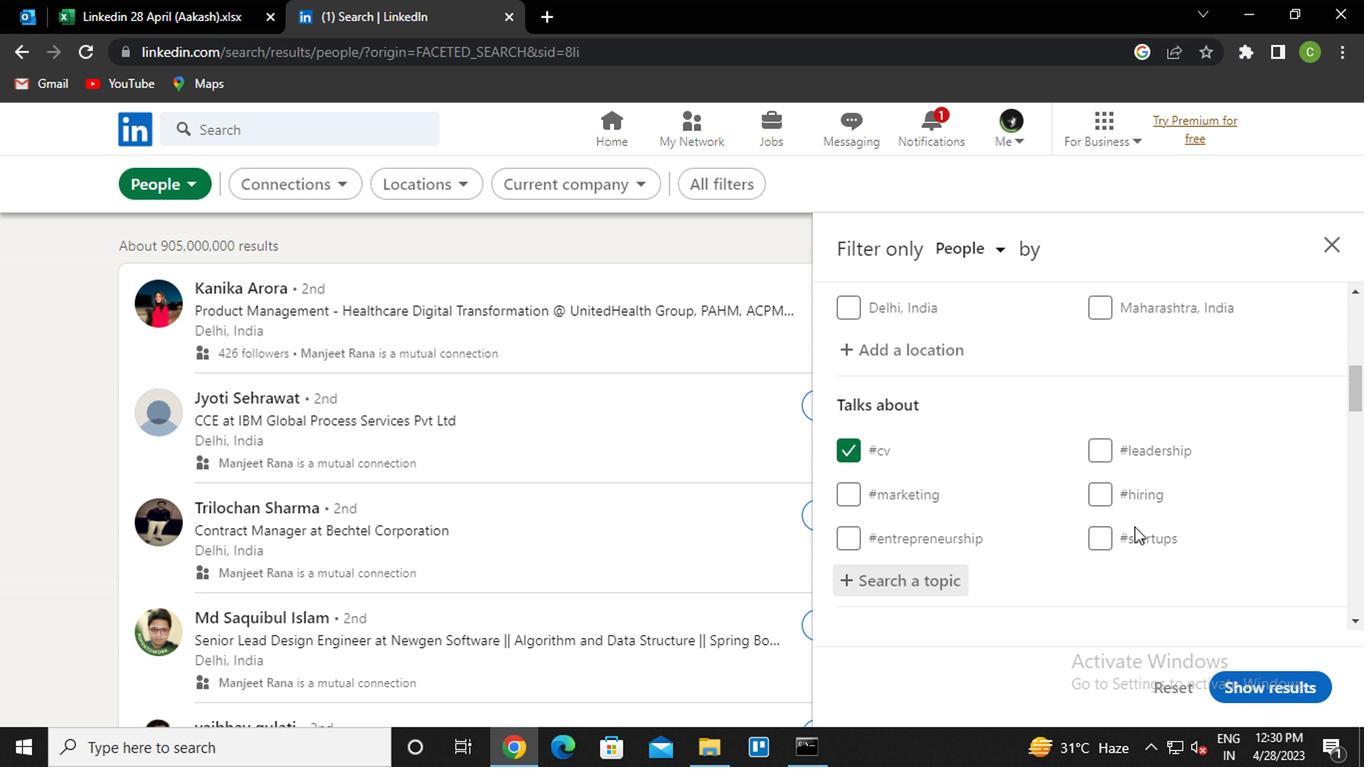 
Action: Mouse scrolled (925, 491) with delta (0, 0)
Screenshot: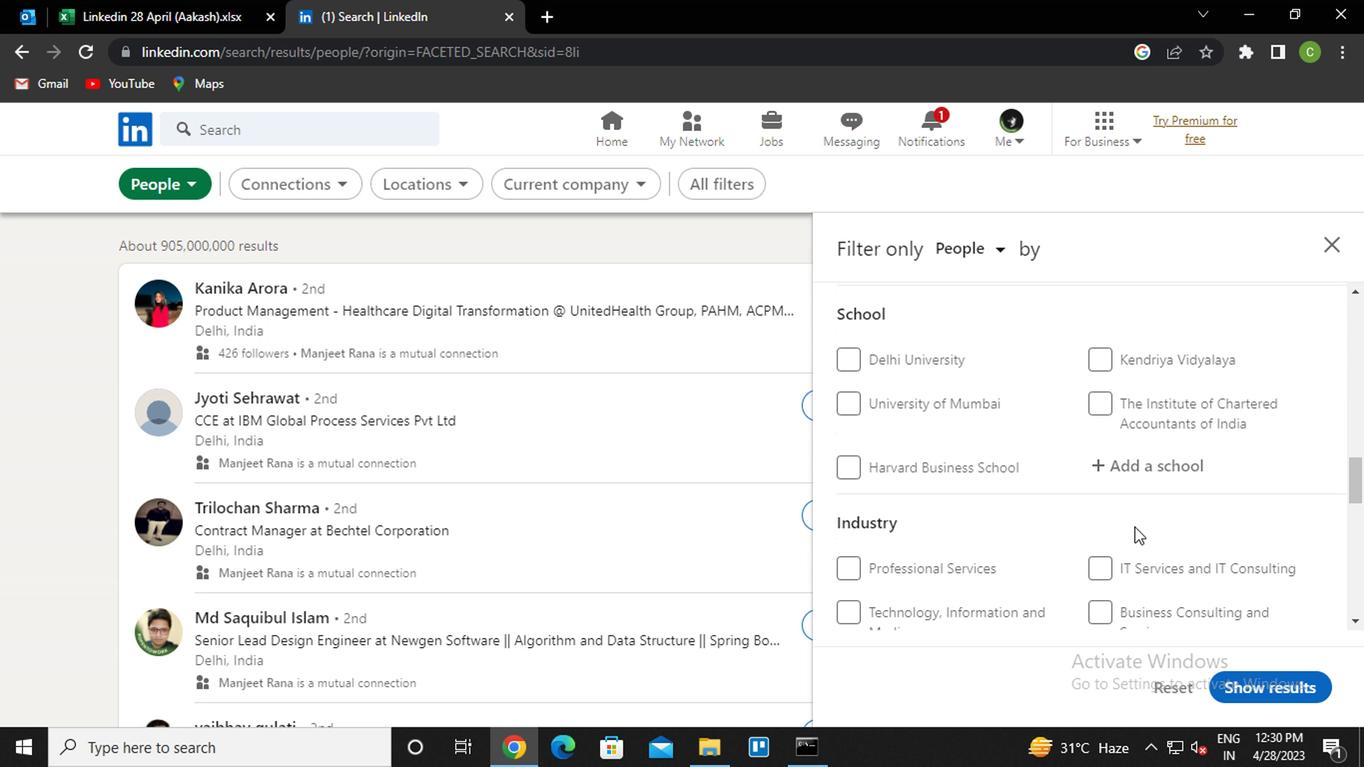 
Action: Mouse scrolled (925, 491) with delta (0, 0)
Screenshot: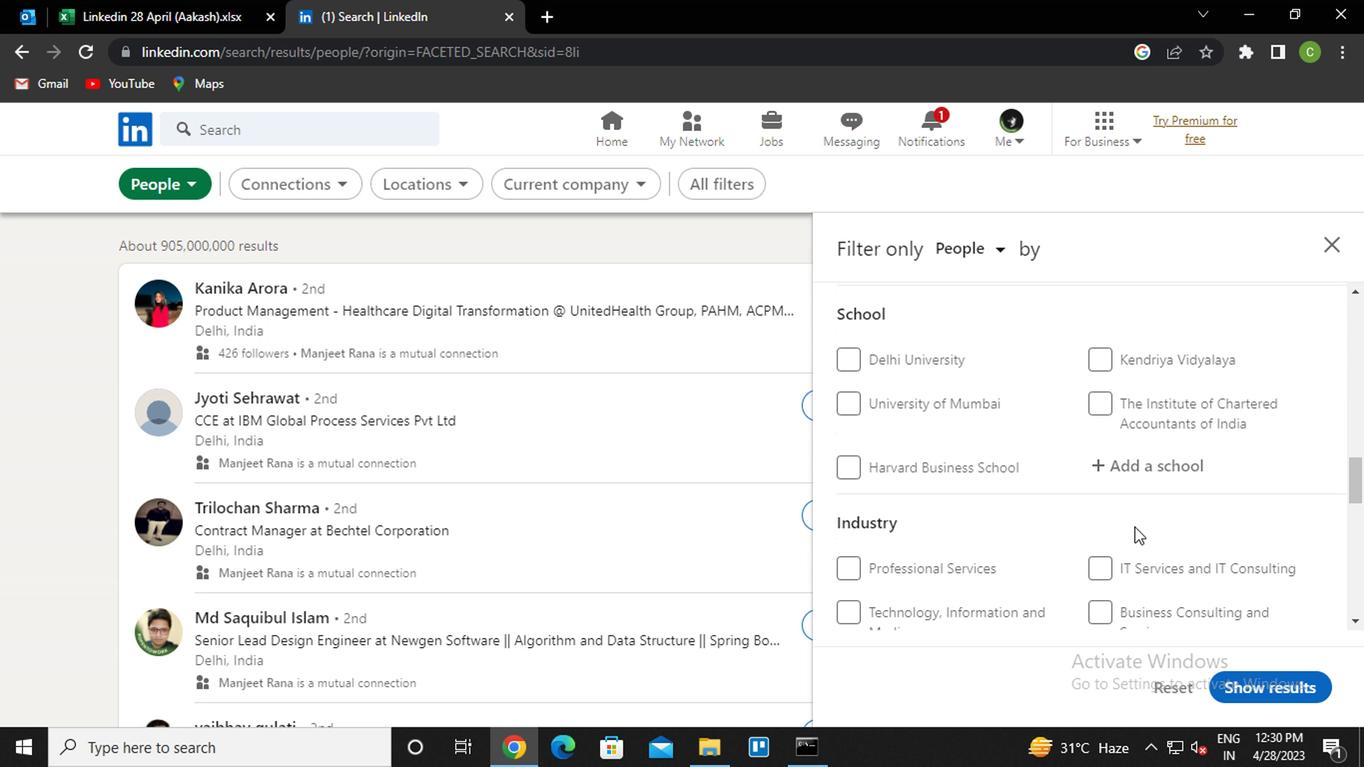 
Action: Mouse scrolled (925, 491) with delta (0, 0)
Screenshot: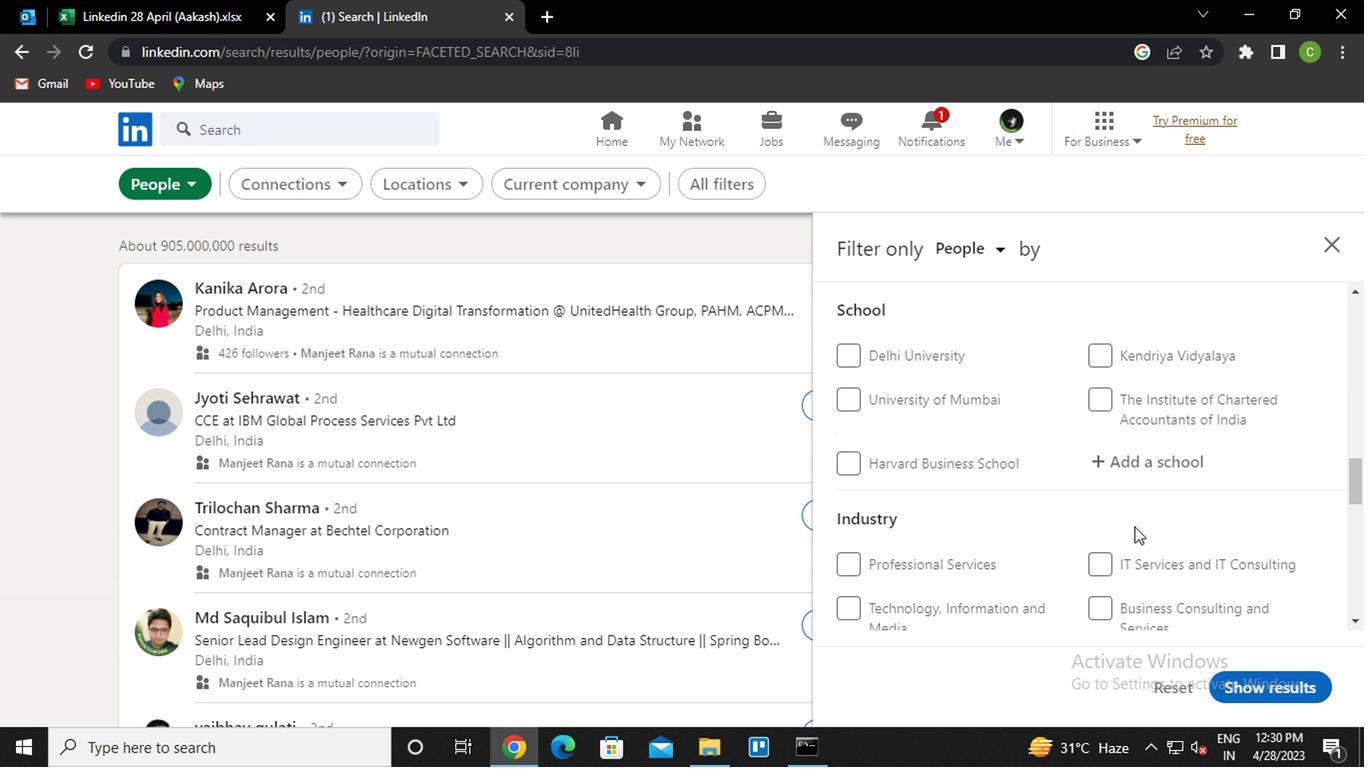 
Action: Mouse moved to (721, 457)
Screenshot: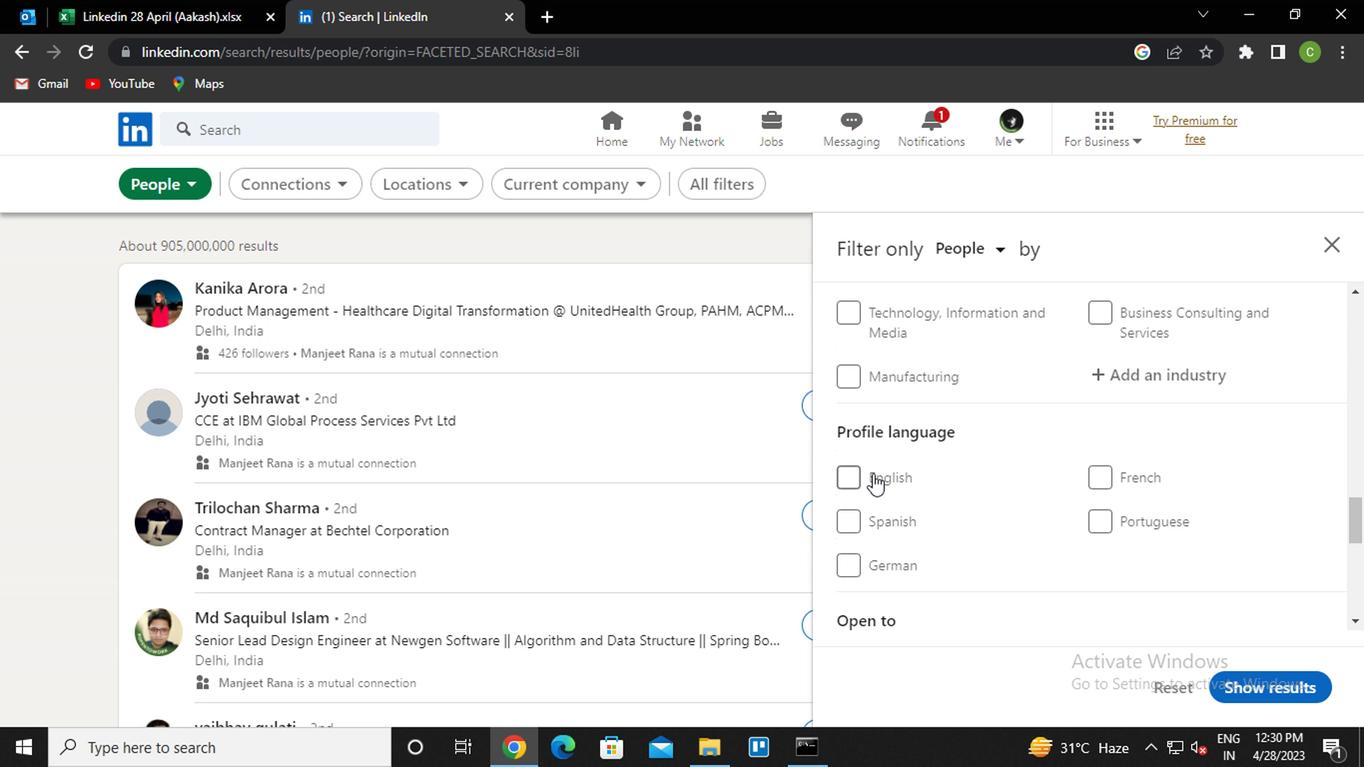 
Action: Mouse pressed left at (721, 457)
Screenshot: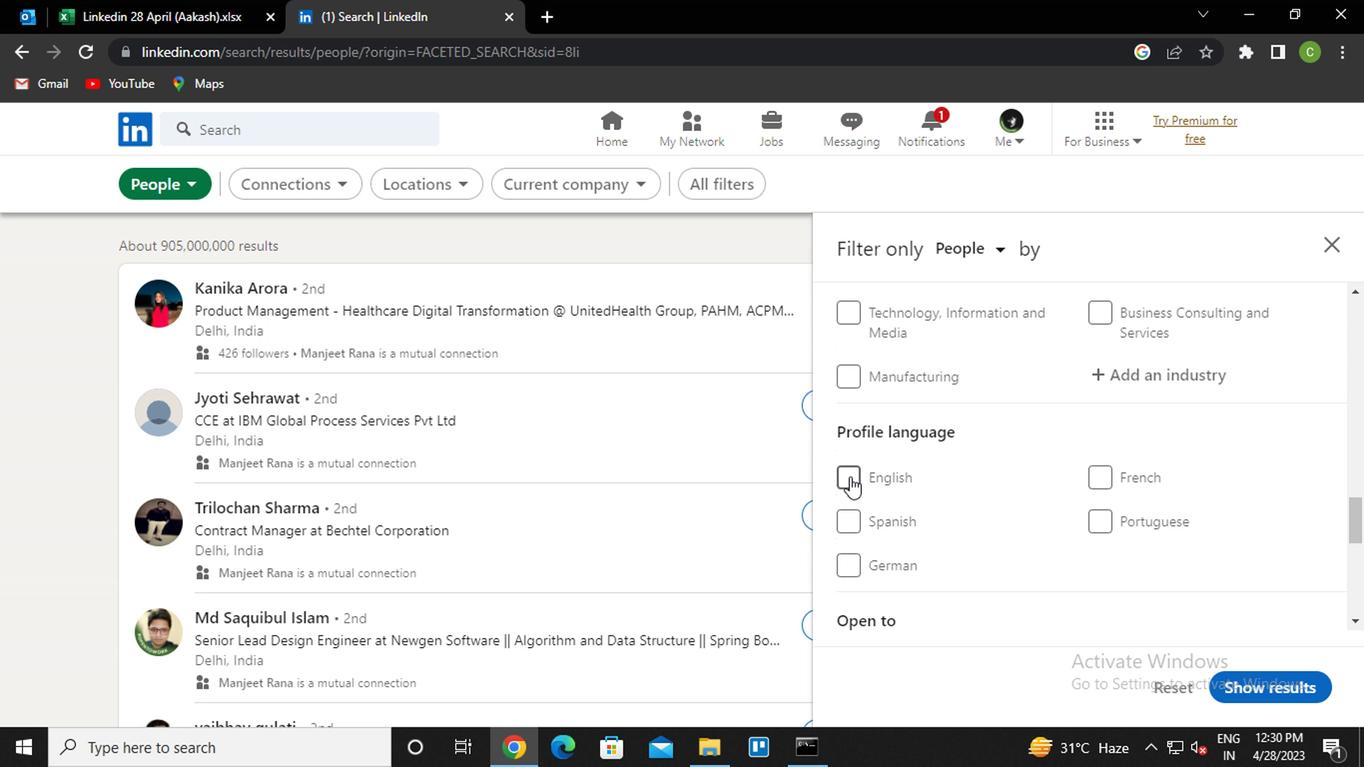 
Action: Mouse moved to (843, 517)
Screenshot: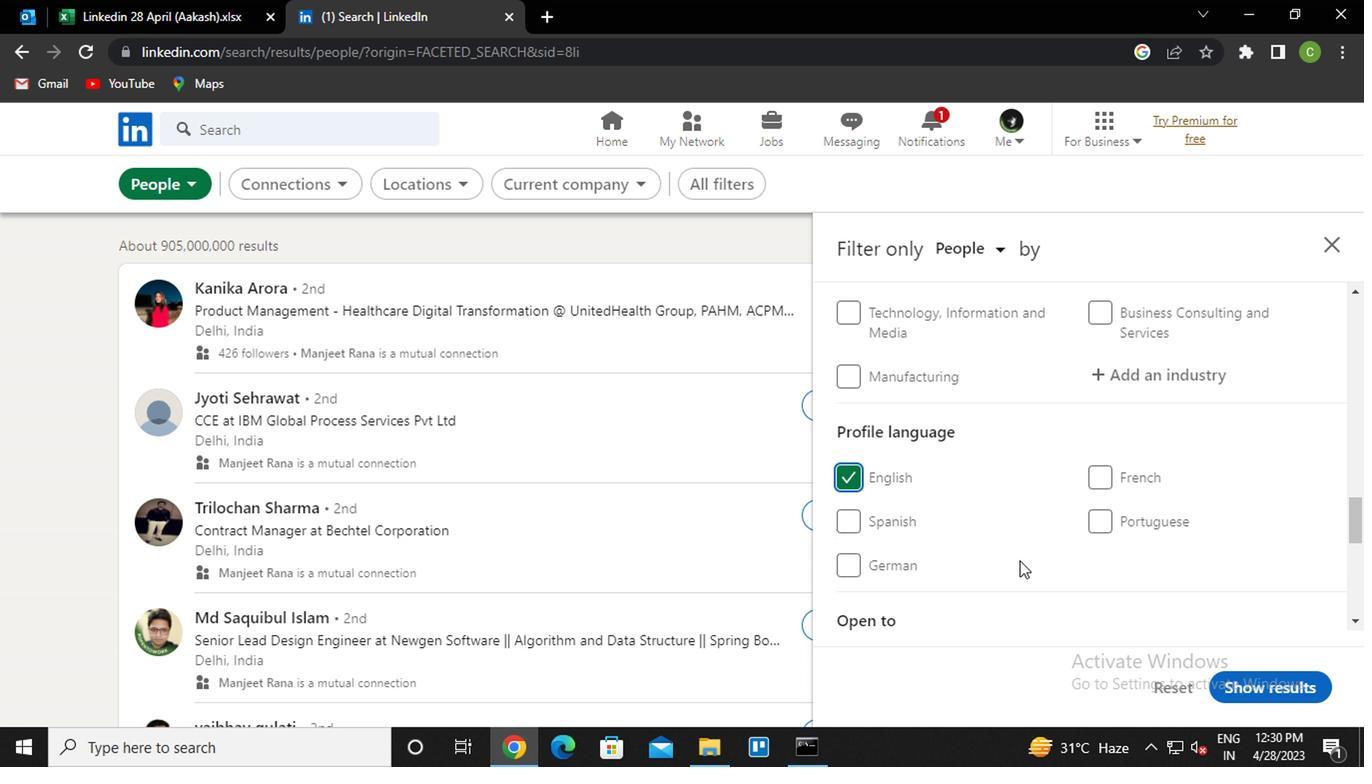 
Action: Mouse scrolled (843, 518) with delta (0, 0)
Screenshot: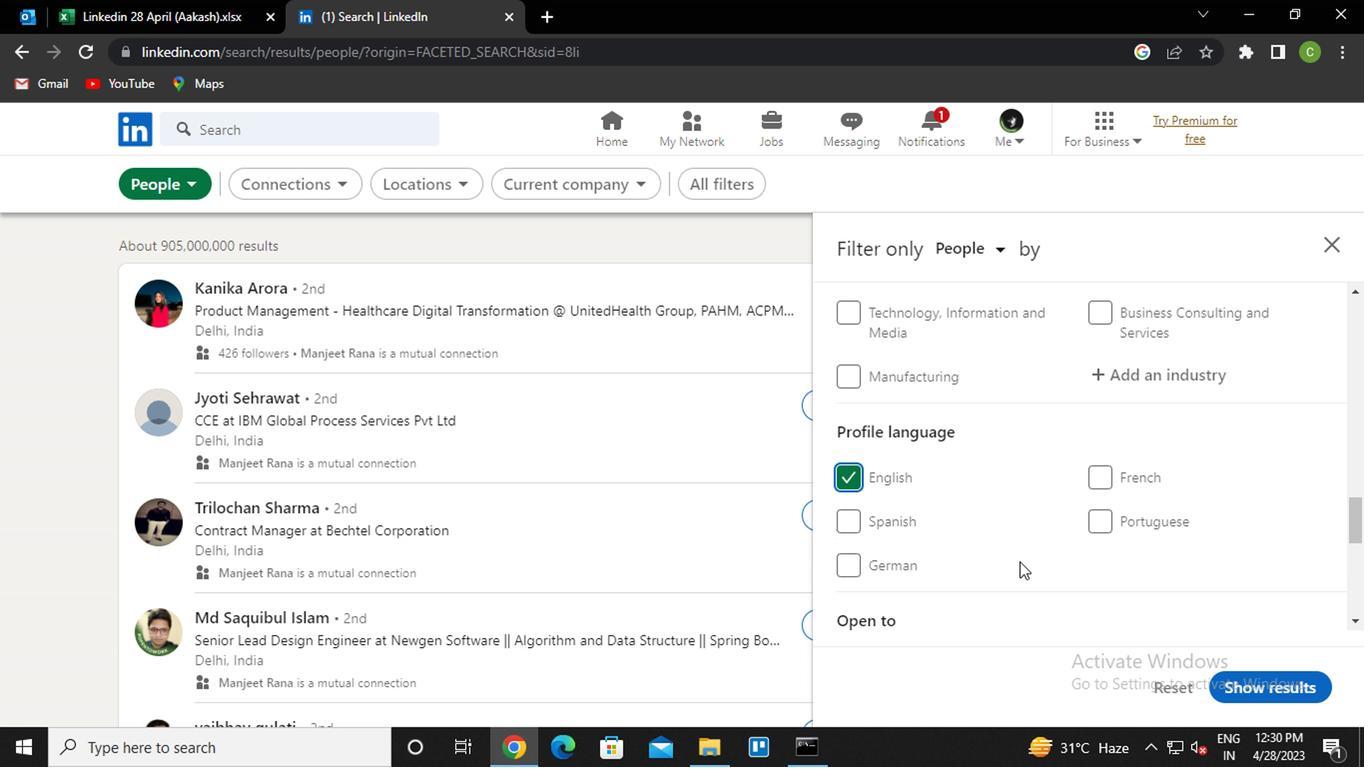
Action: Mouse scrolled (843, 518) with delta (0, 0)
Screenshot: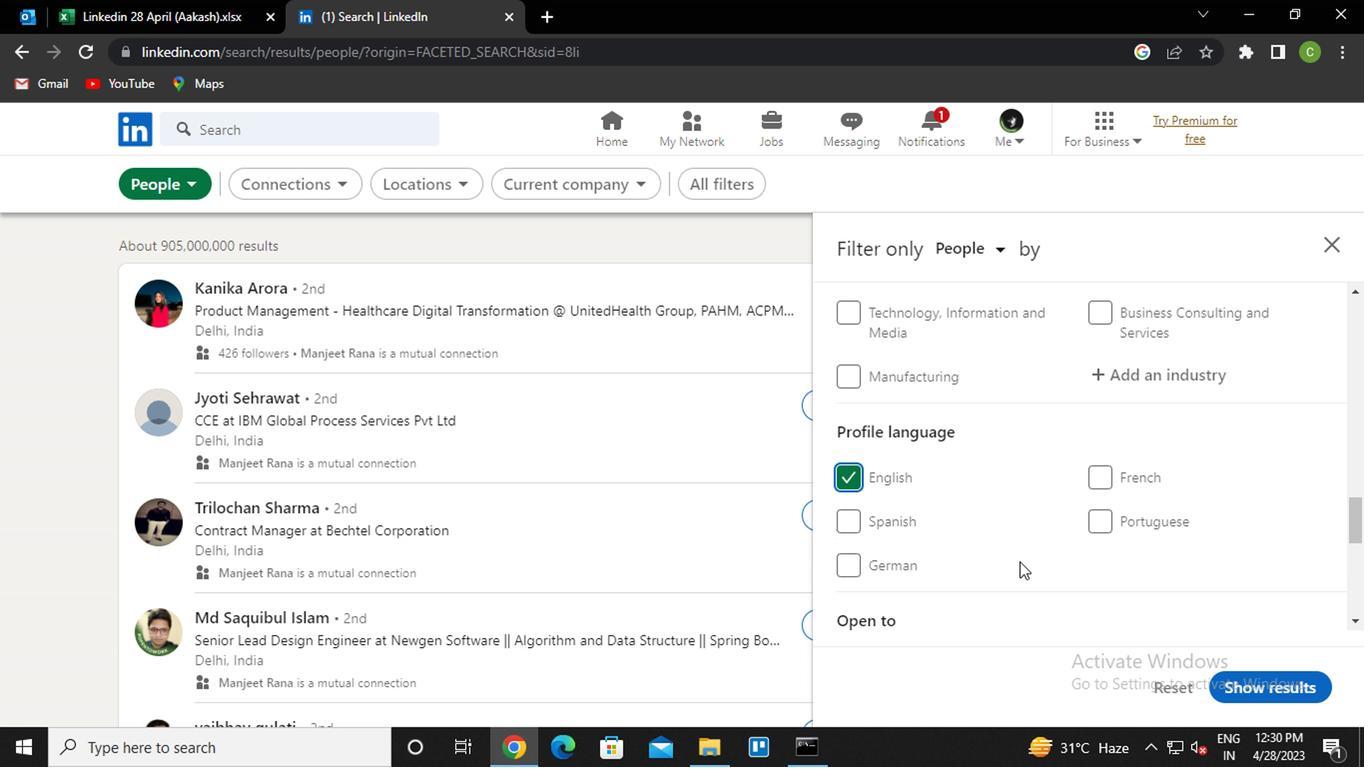 
Action: Mouse scrolled (843, 518) with delta (0, 0)
Screenshot: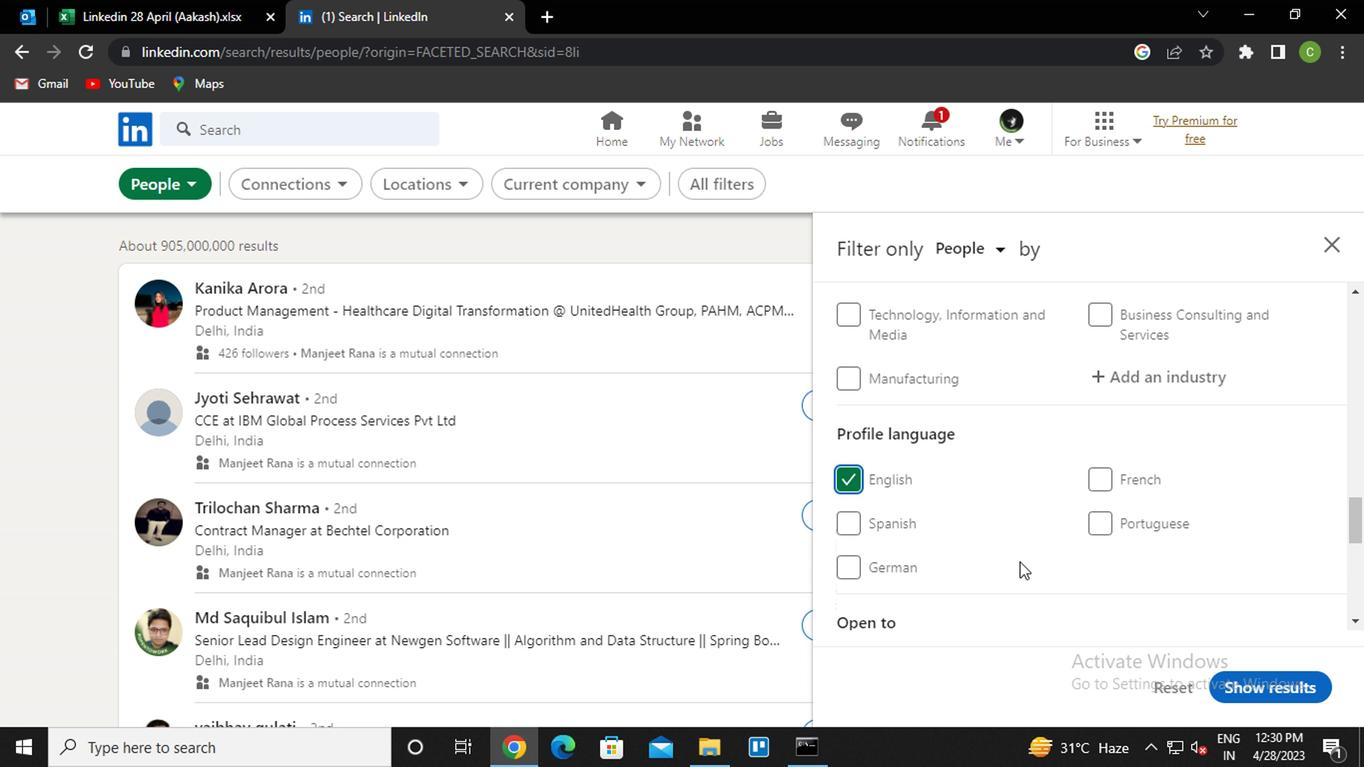 
Action: Mouse scrolled (843, 518) with delta (0, 0)
Screenshot: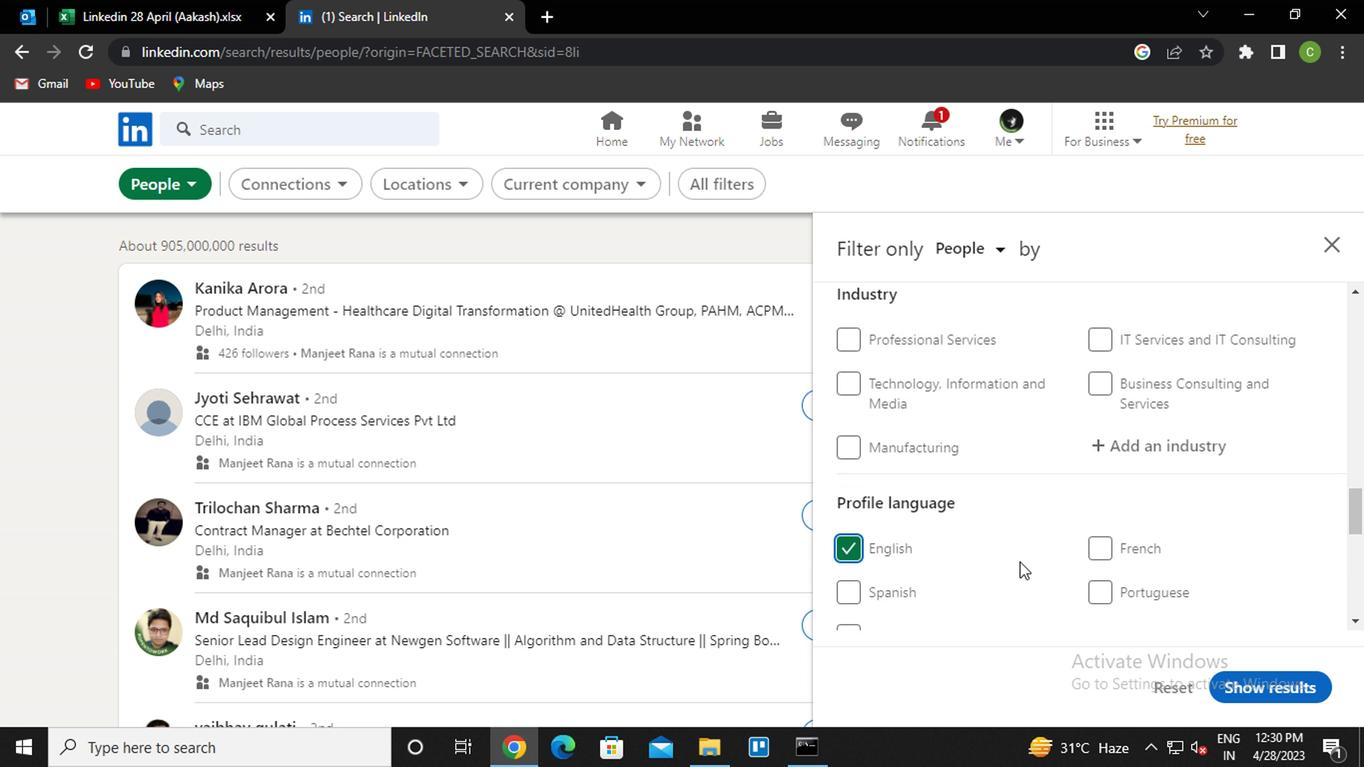 
Action: Mouse scrolled (843, 518) with delta (0, 0)
Screenshot: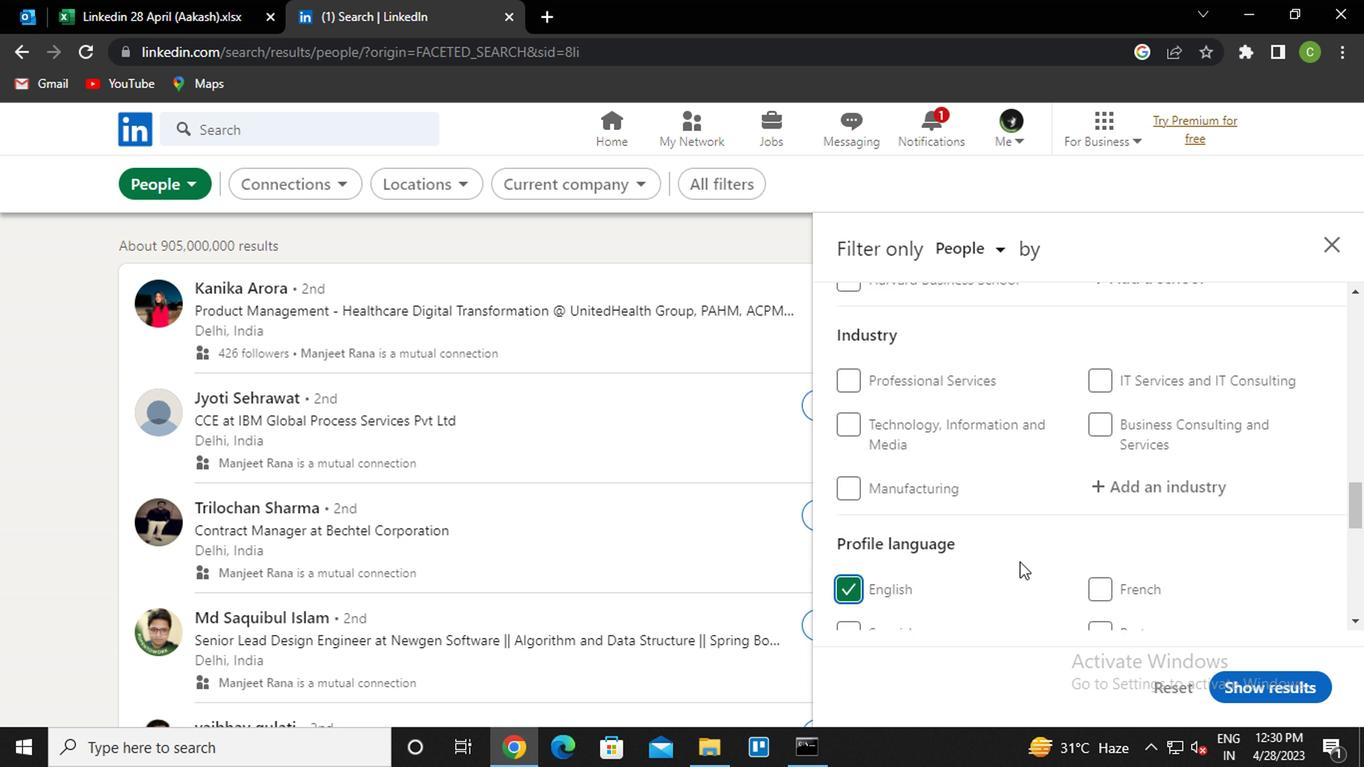 
Action: Mouse scrolled (843, 518) with delta (0, 0)
Screenshot: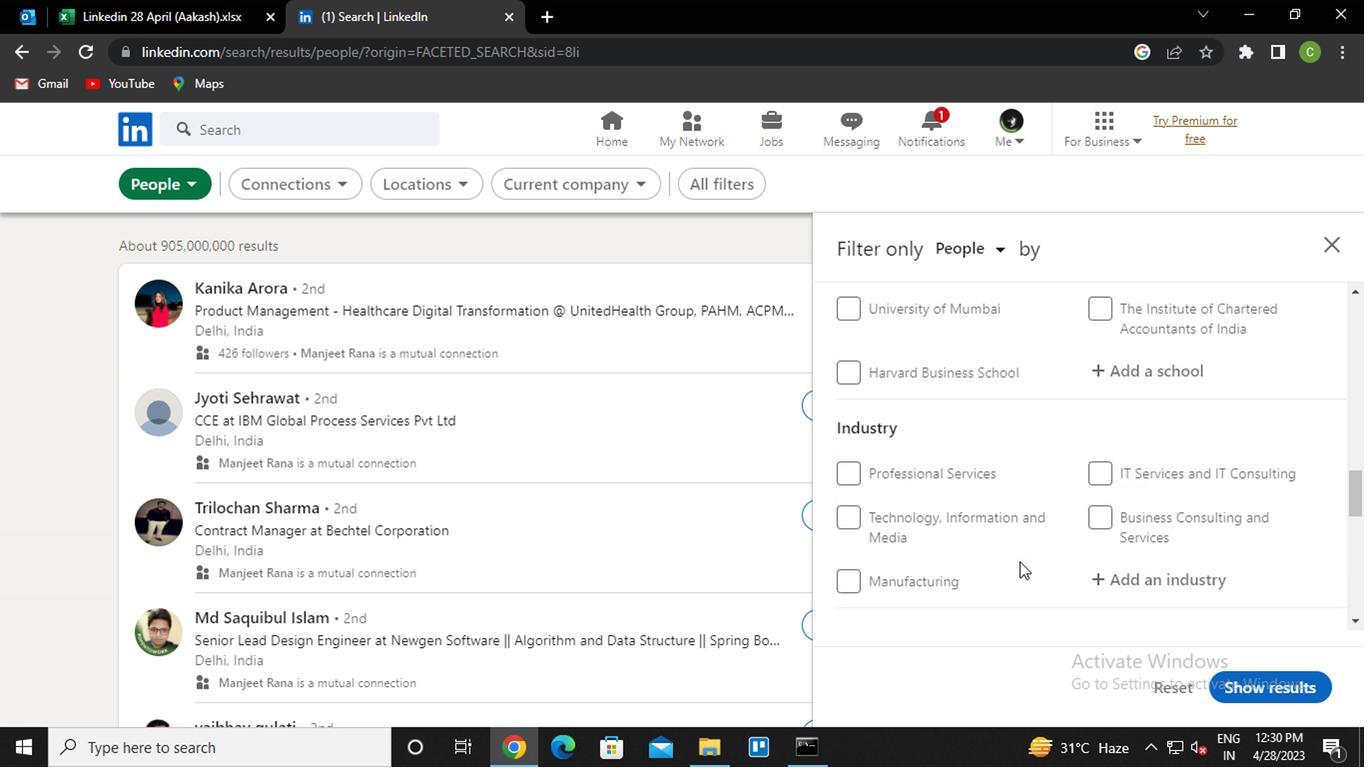 
Action: Mouse scrolled (843, 518) with delta (0, 0)
Screenshot: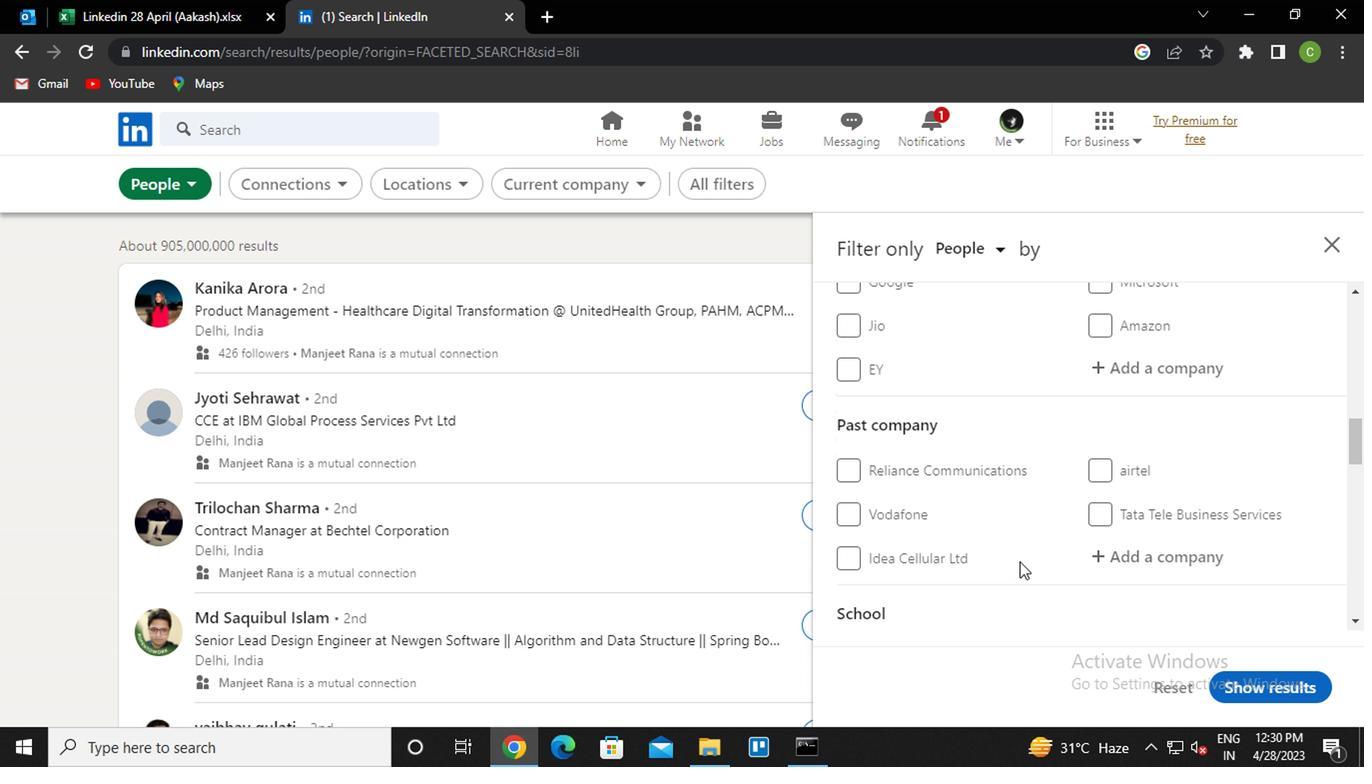 
Action: Mouse moved to (955, 457)
Screenshot: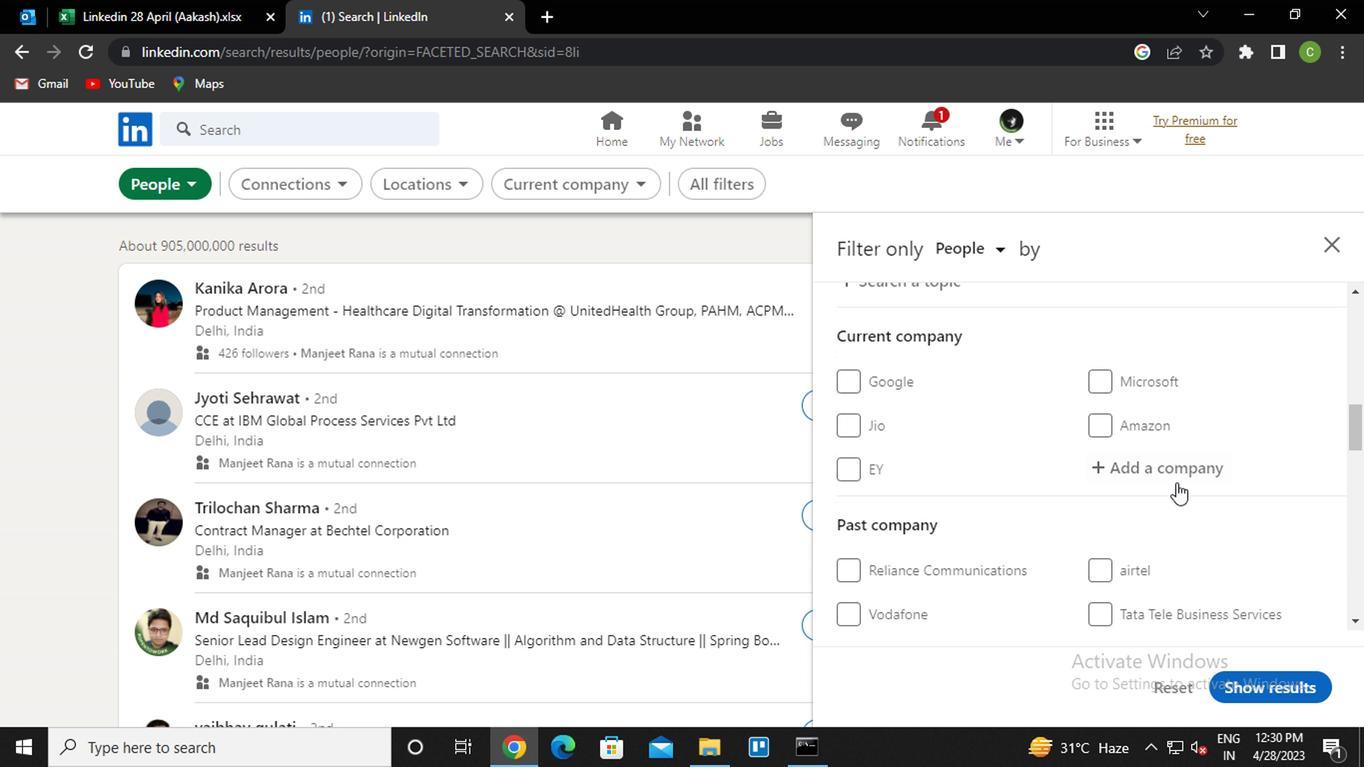 
Action: Mouse pressed left at (955, 457)
Screenshot: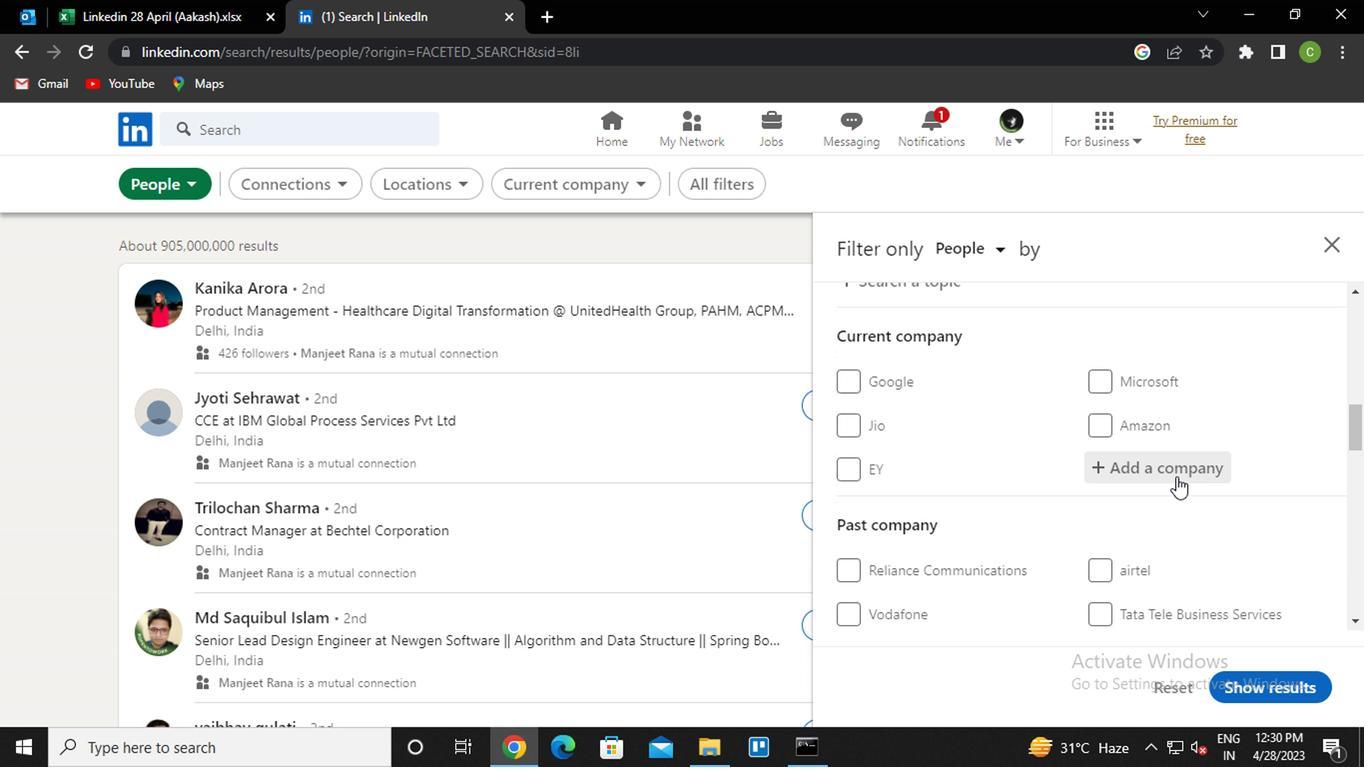 
Action: Key pressed <Key.caps_lock><Key.caps_lock>h<Key.caps_lock>otel<Key.down><Key.enter>
Screenshot: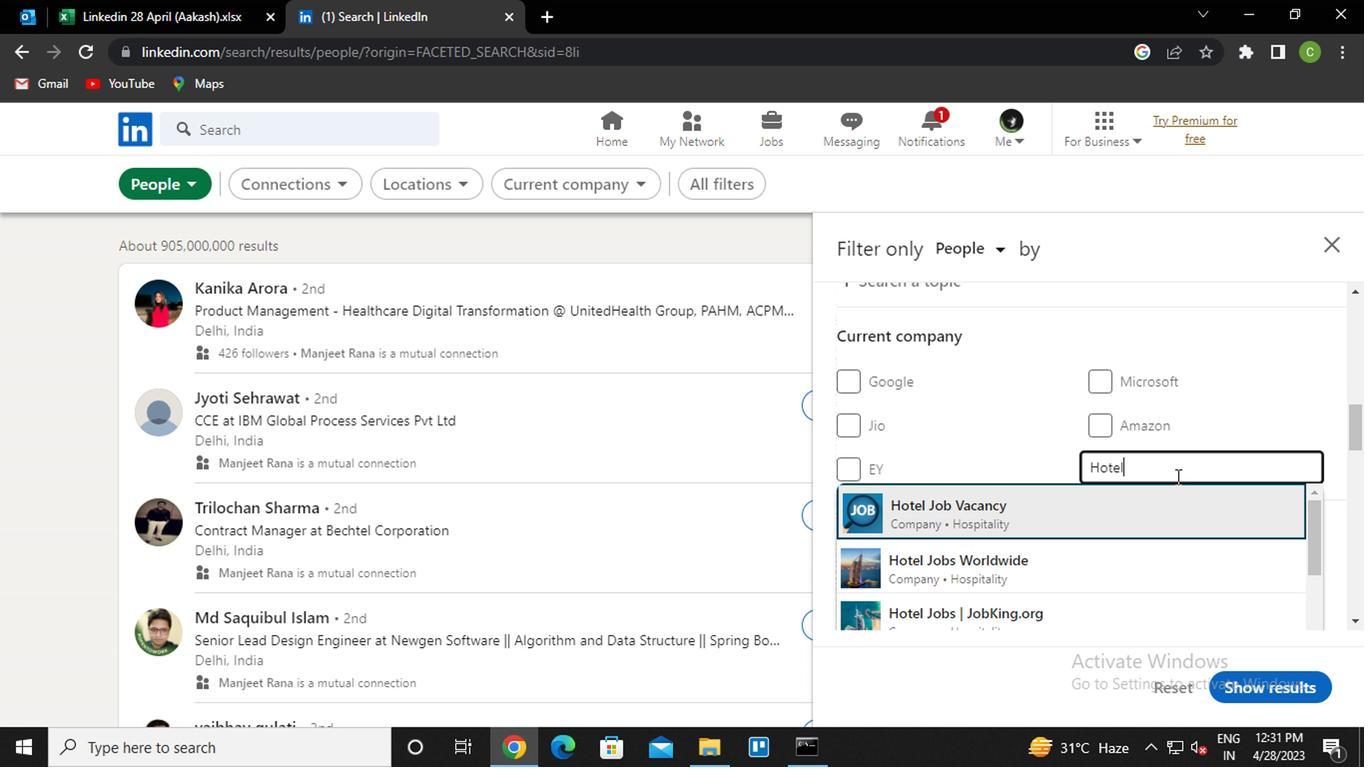 
Action: Mouse moved to (946, 462)
Screenshot: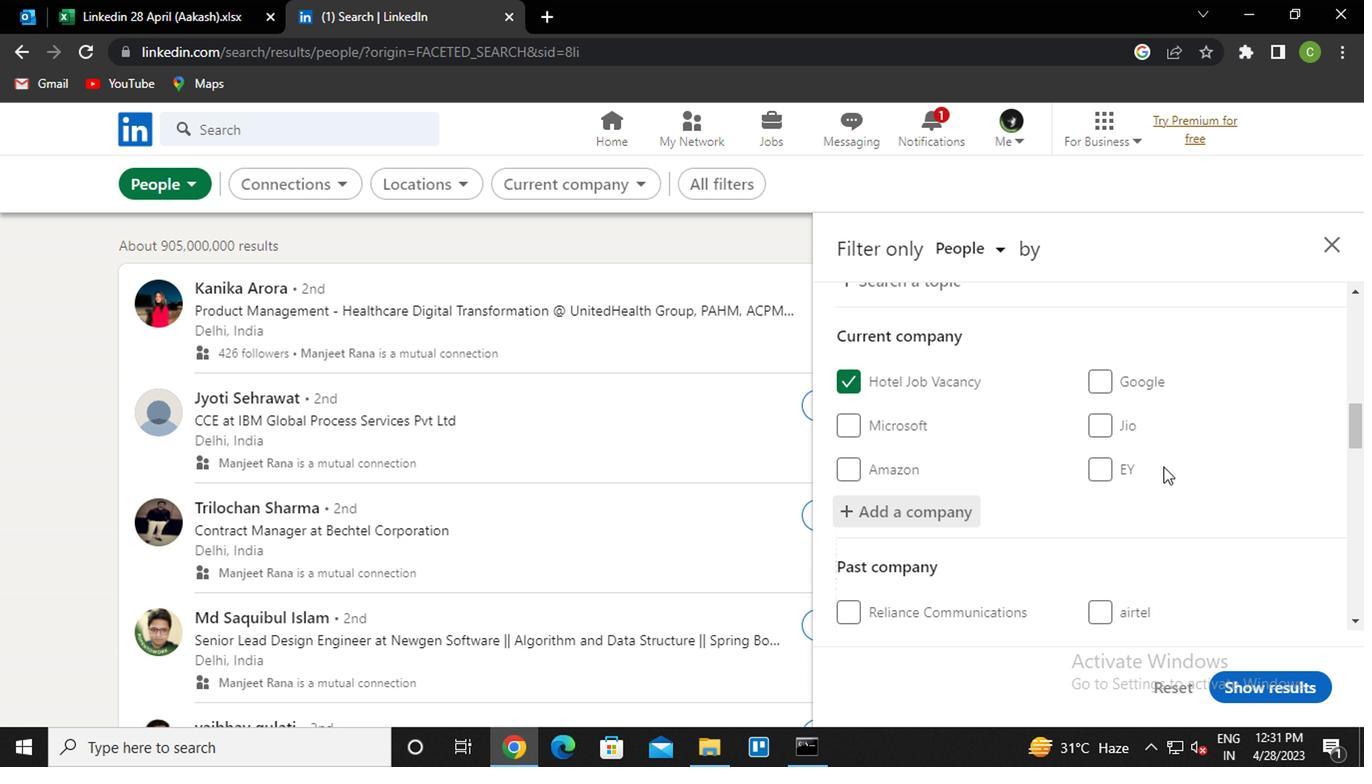 
Action: Mouse scrolled (946, 461) with delta (0, 0)
Screenshot: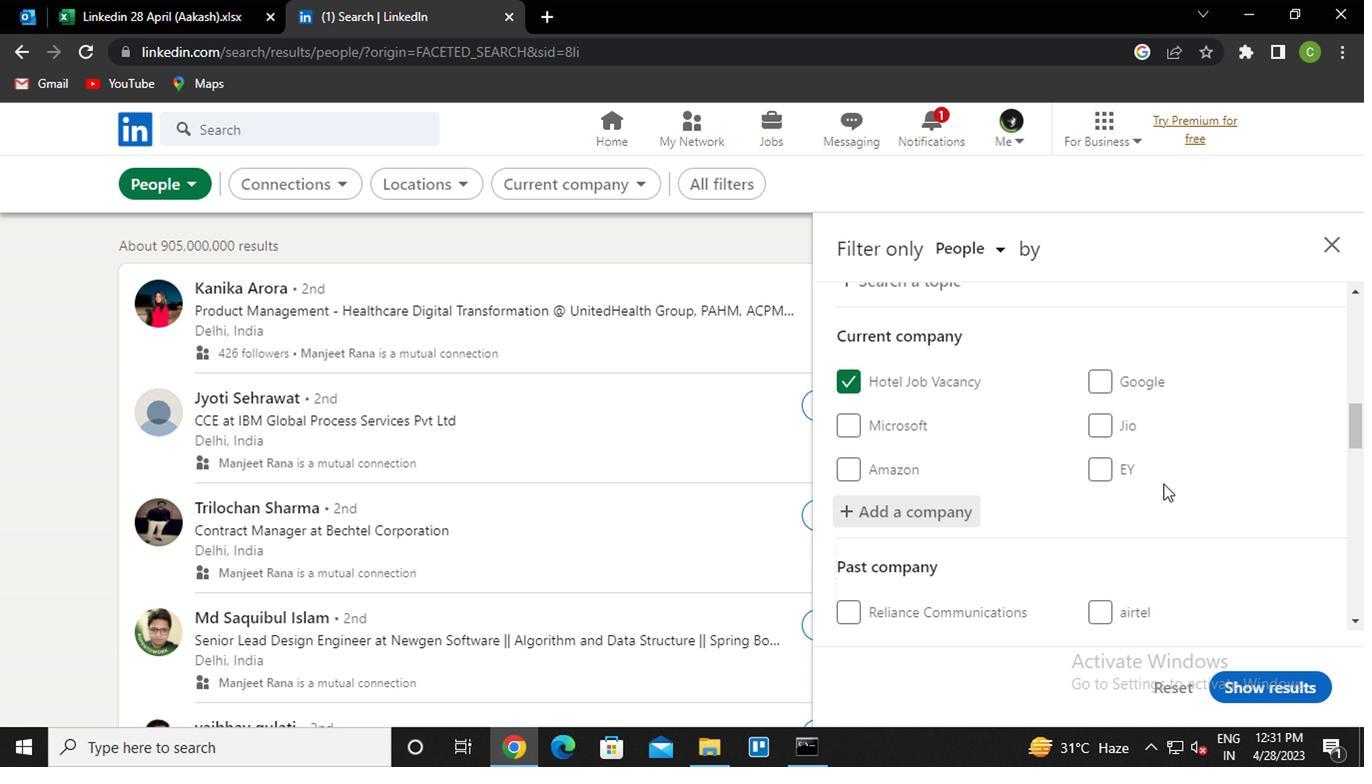 
Action: Mouse scrolled (946, 461) with delta (0, 0)
Screenshot: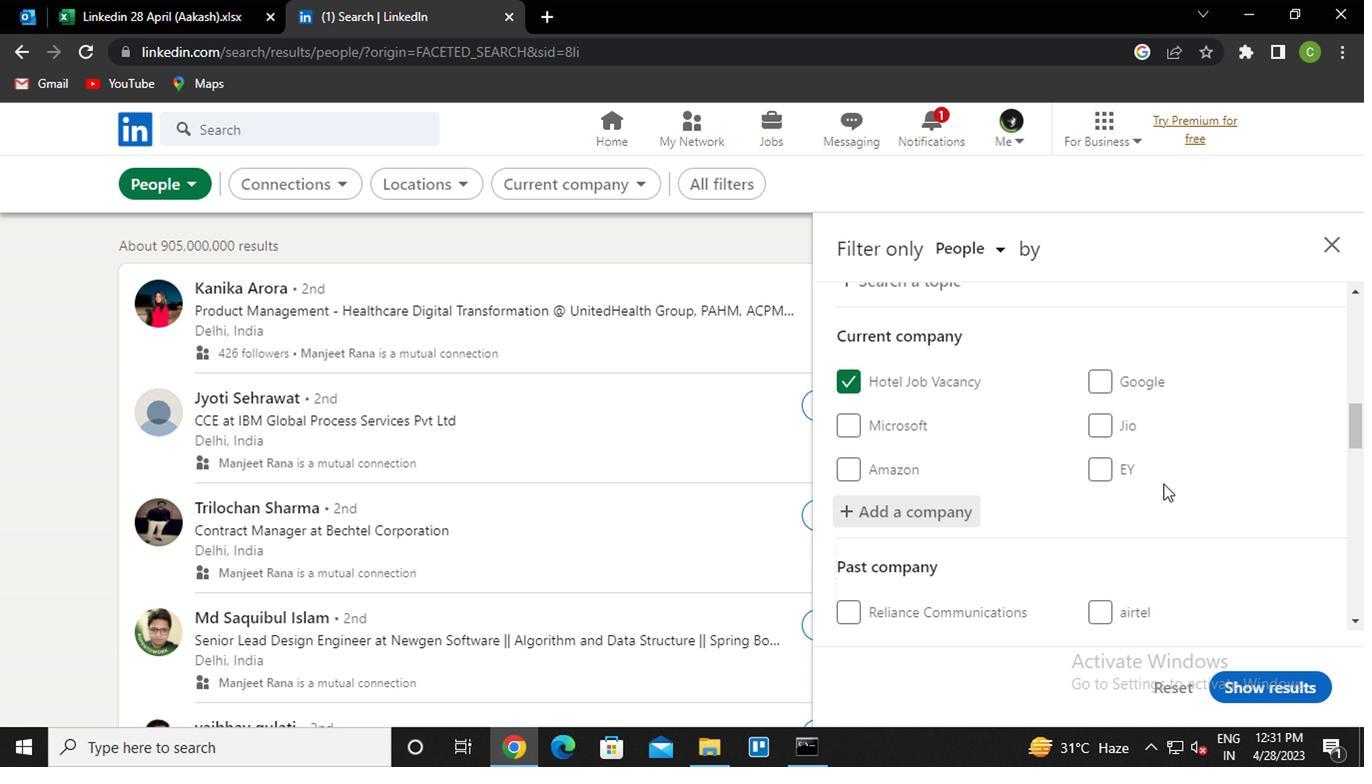 
Action: Mouse moved to (919, 494)
Screenshot: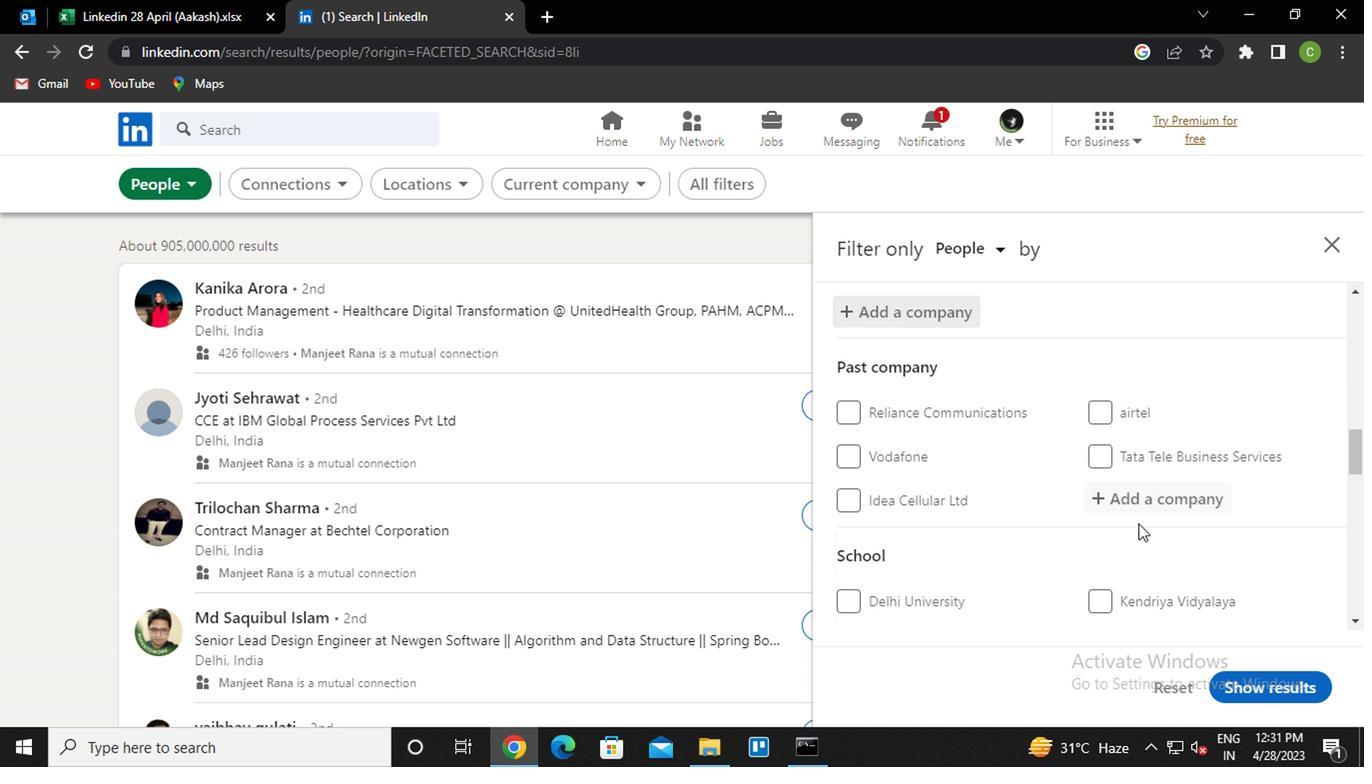 
Action: Mouse scrolled (919, 494) with delta (0, 0)
Screenshot: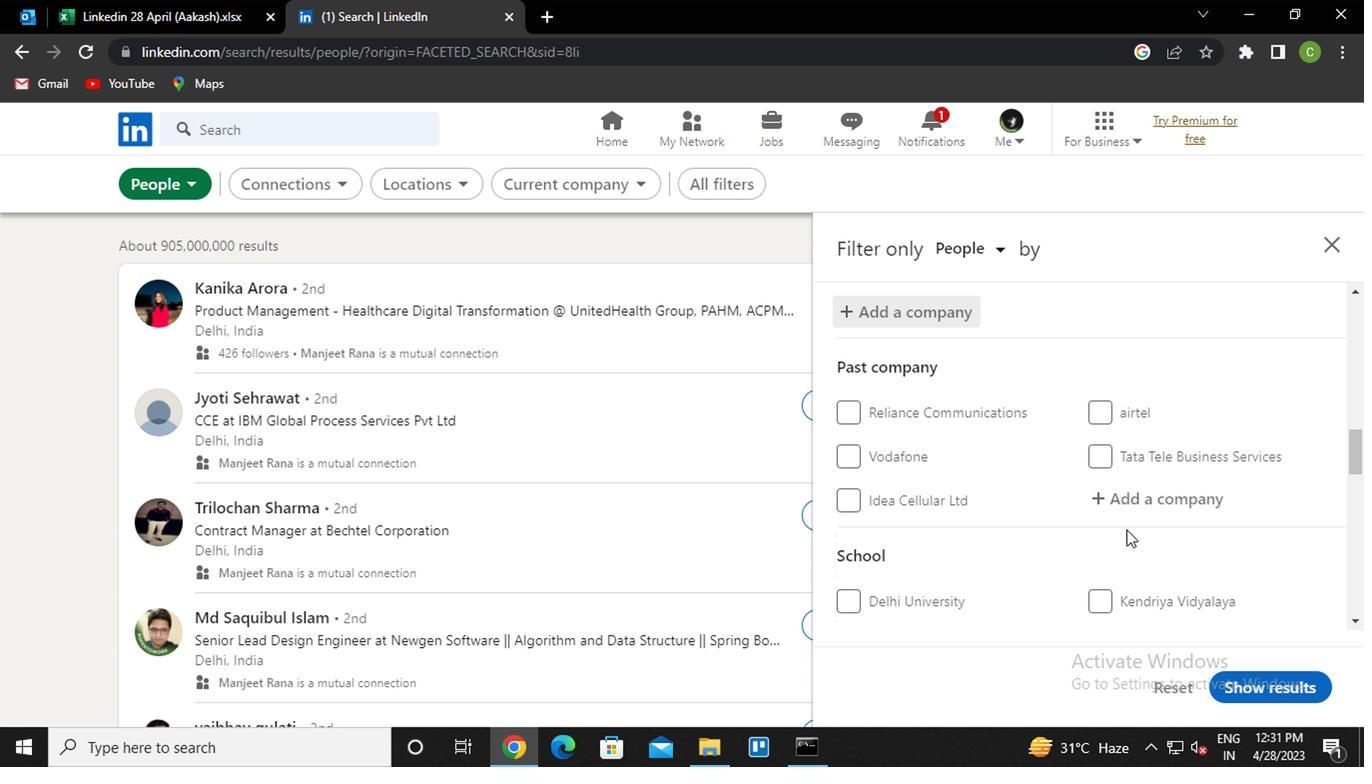 
Action: Mouse moved to (941, 454)
Screenshot: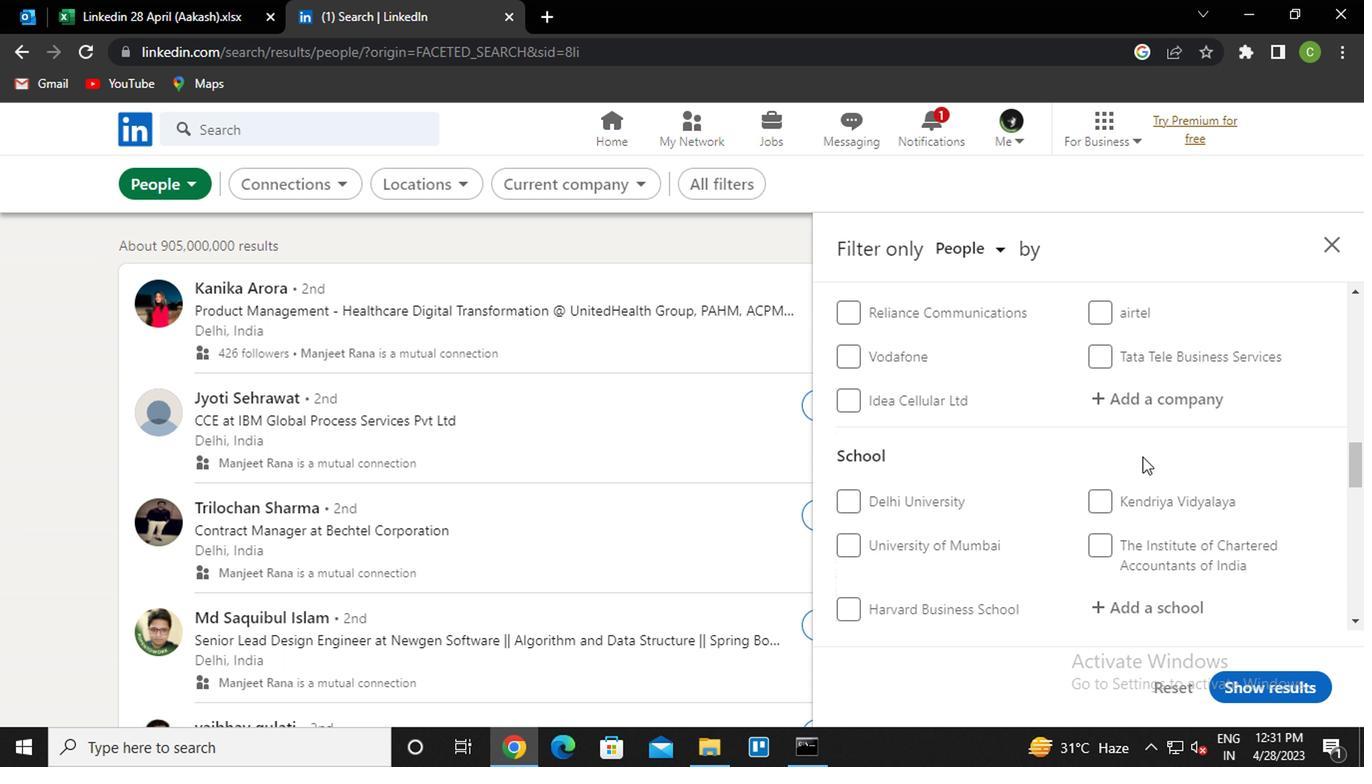 
Action: Mouse scrolled (941, 455) with delta (0, 0)
Screenshot: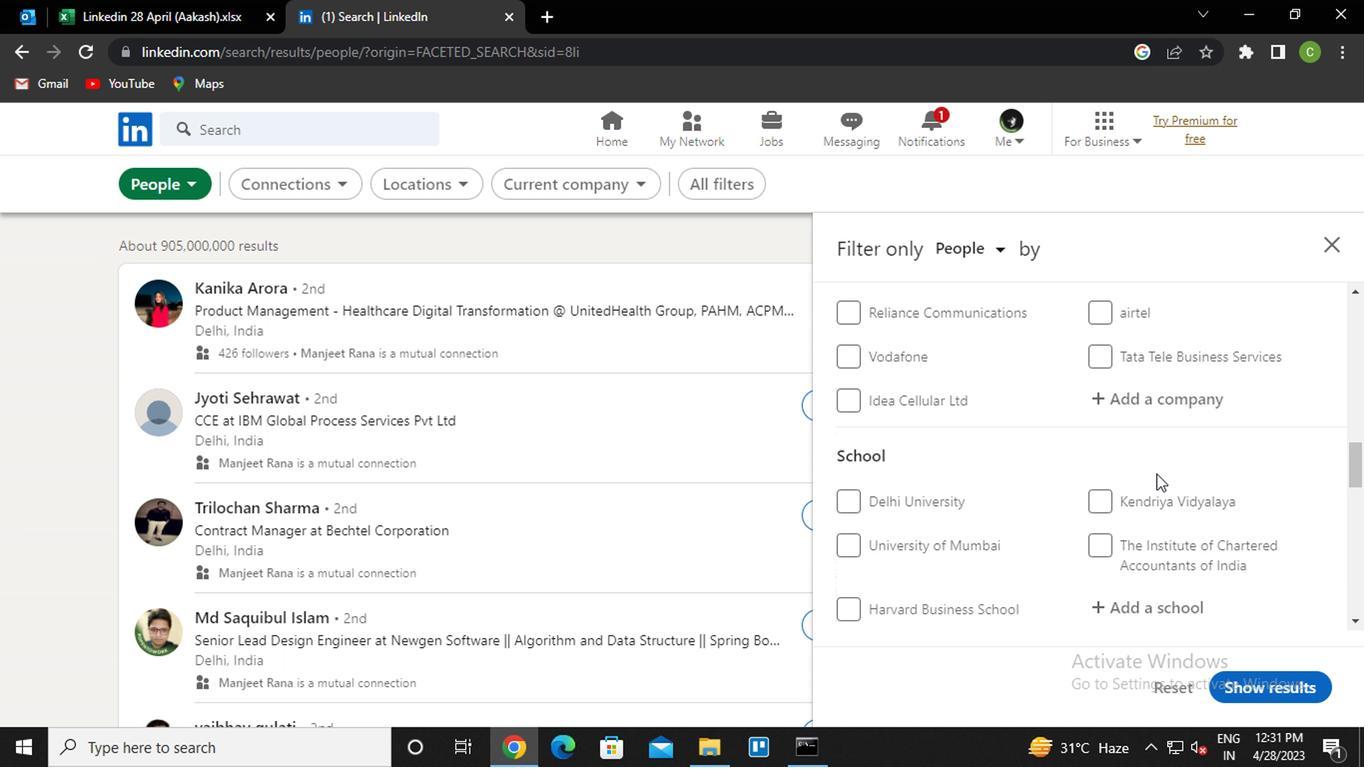
Action: Mouse moved to (944, 477)
Screenshot: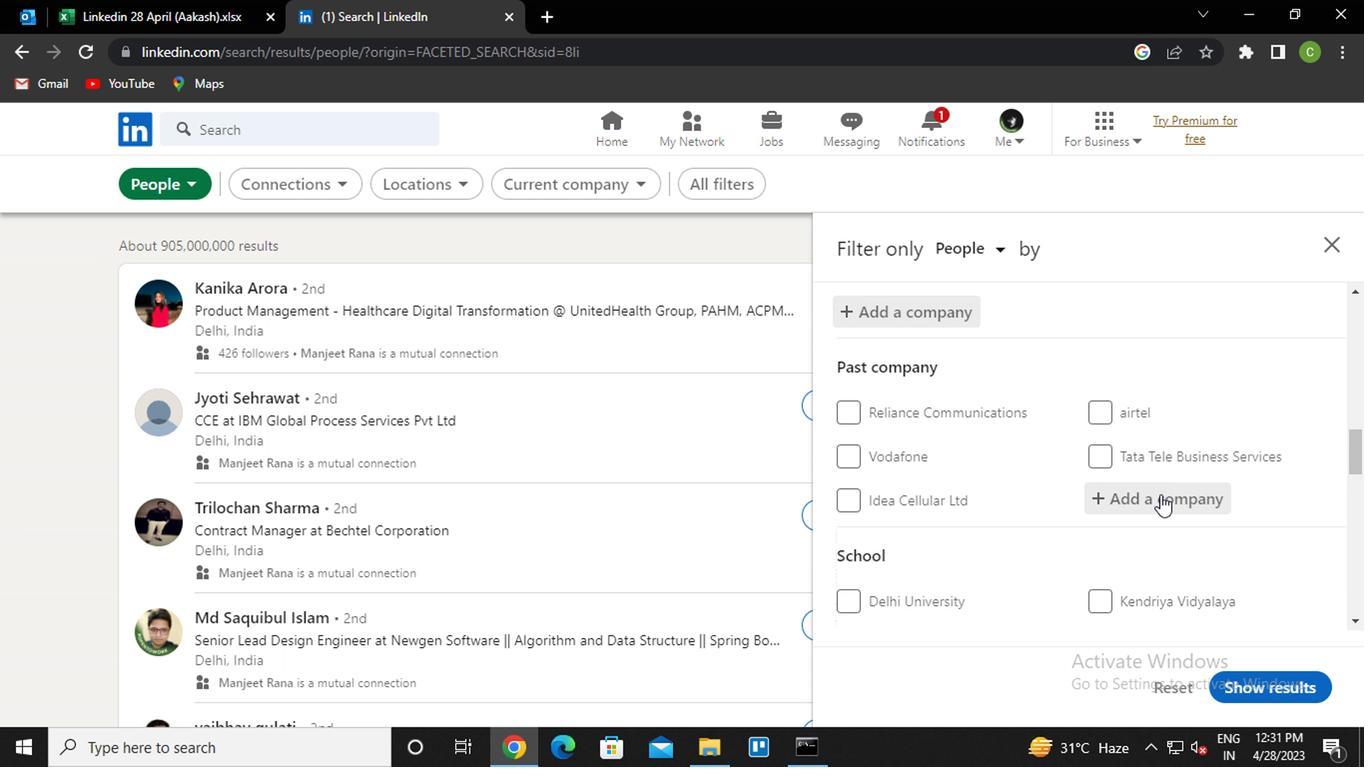 
Action: Mouse scrolled (944, 477) with delta (0, 0)
Screenshot: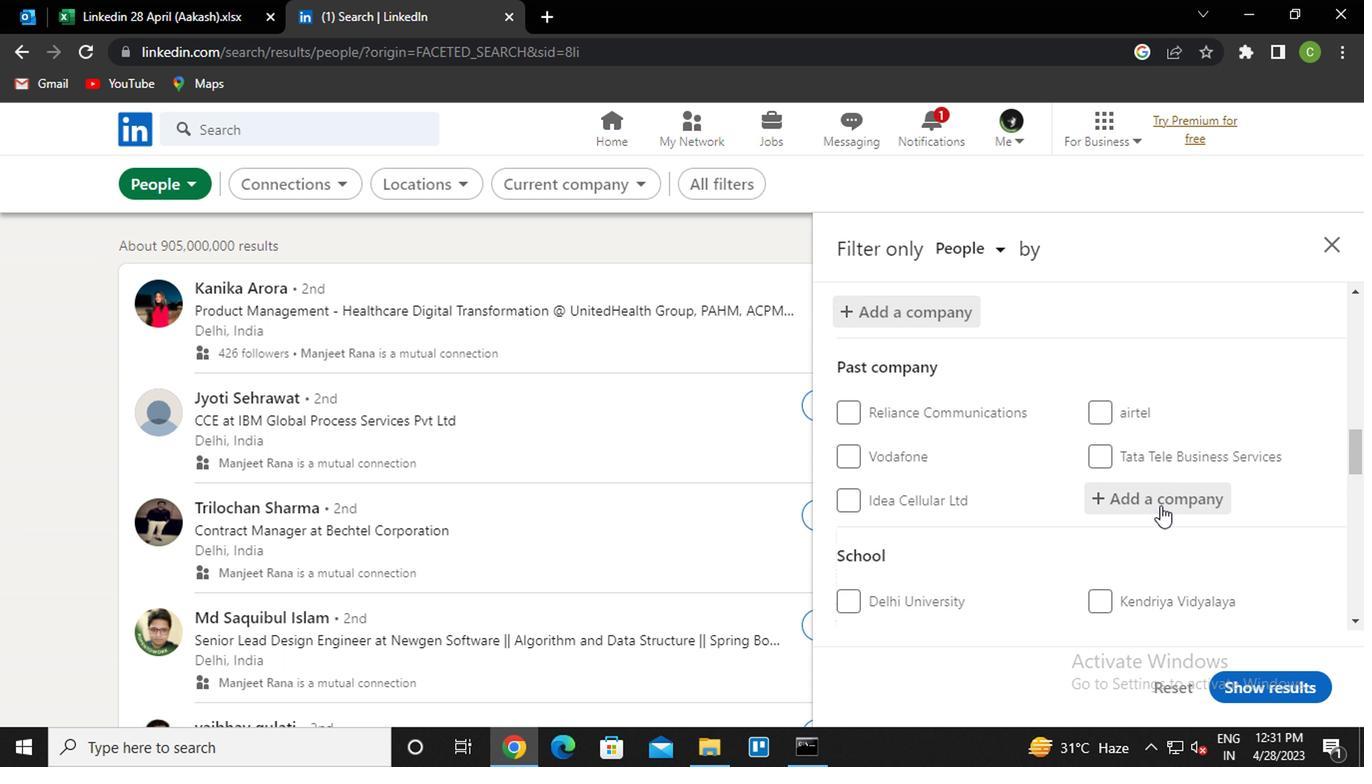
Action: Mouse scrolled (944, 477) with delta (0, 0)
Screenshot: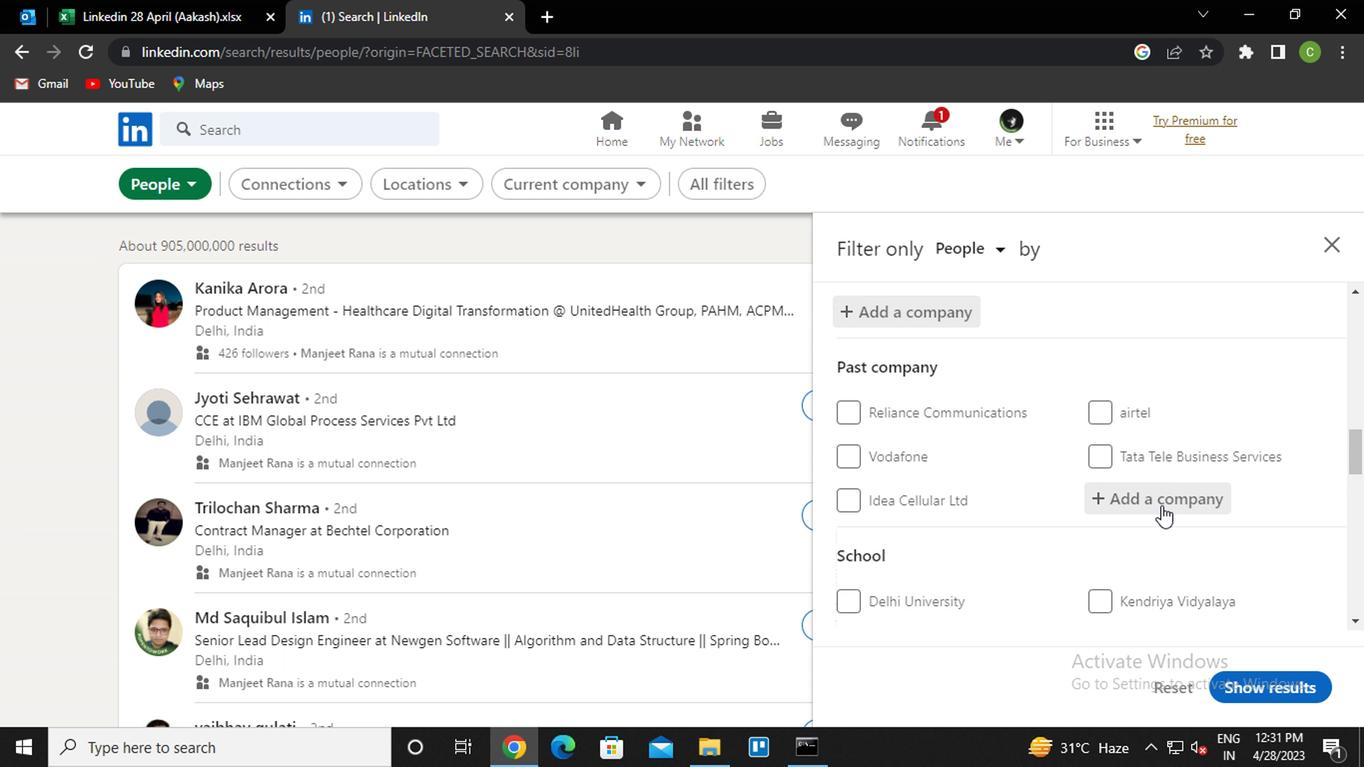 
Action: Mouse scrolled (944, 477) with delta (0, 0)
Screenshot: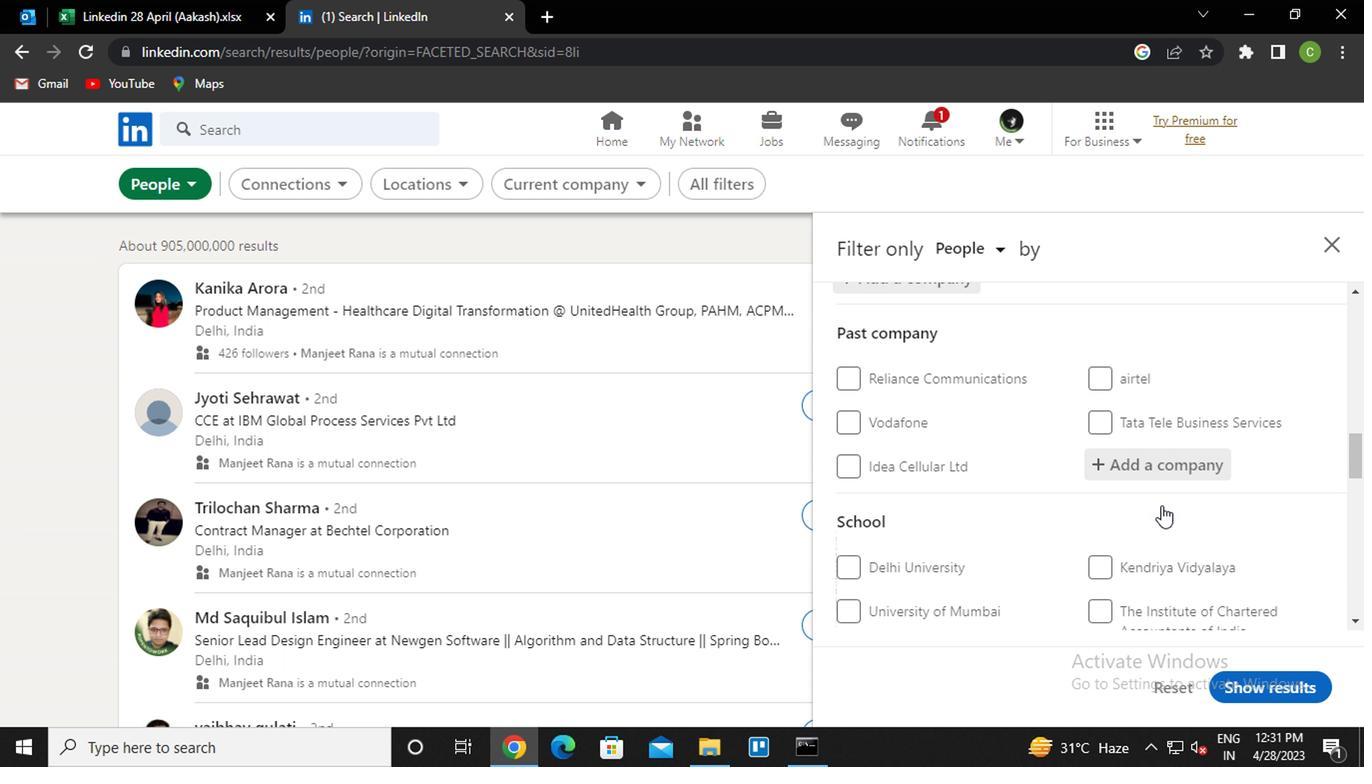 
Action: Mouse scrolled (944, 477) with delta (0, 0)
Screenshot: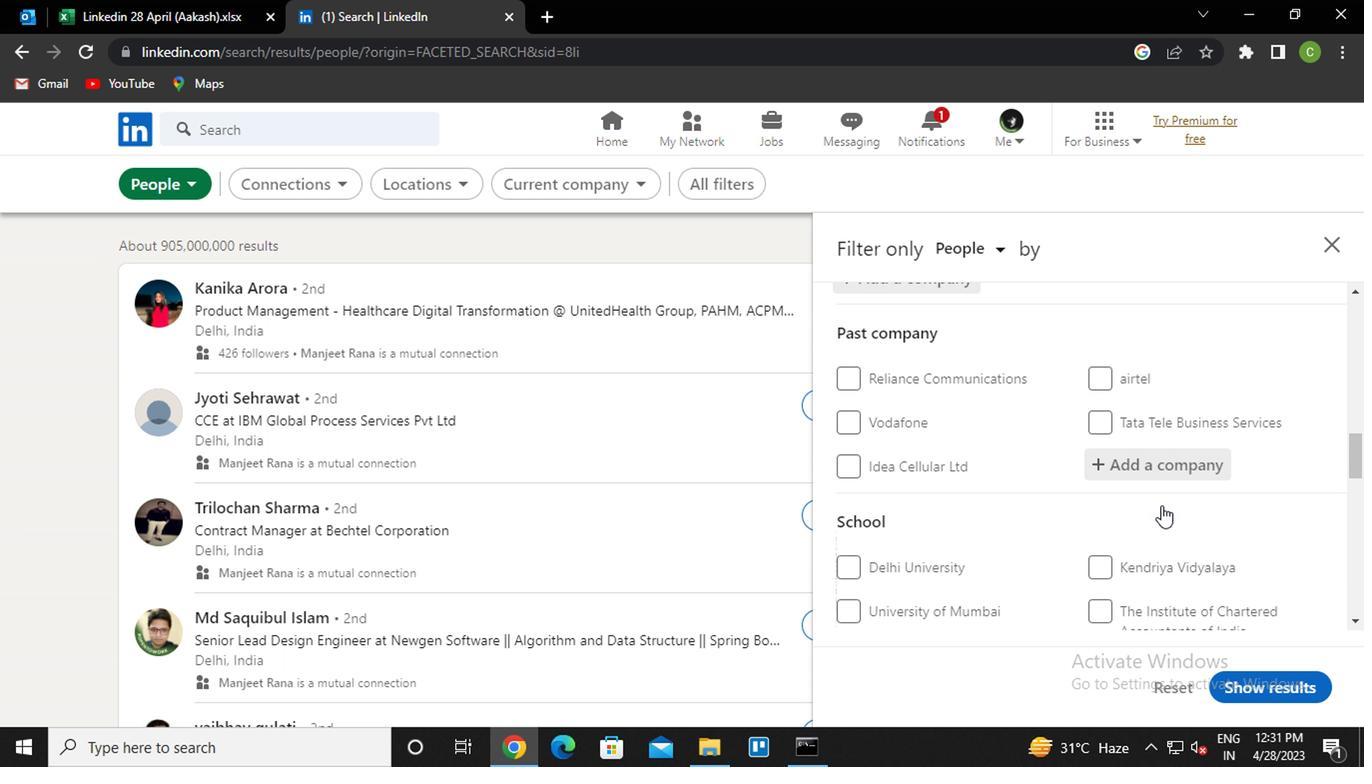 
Action: Mouse moved to (886, 474)
Screenshot: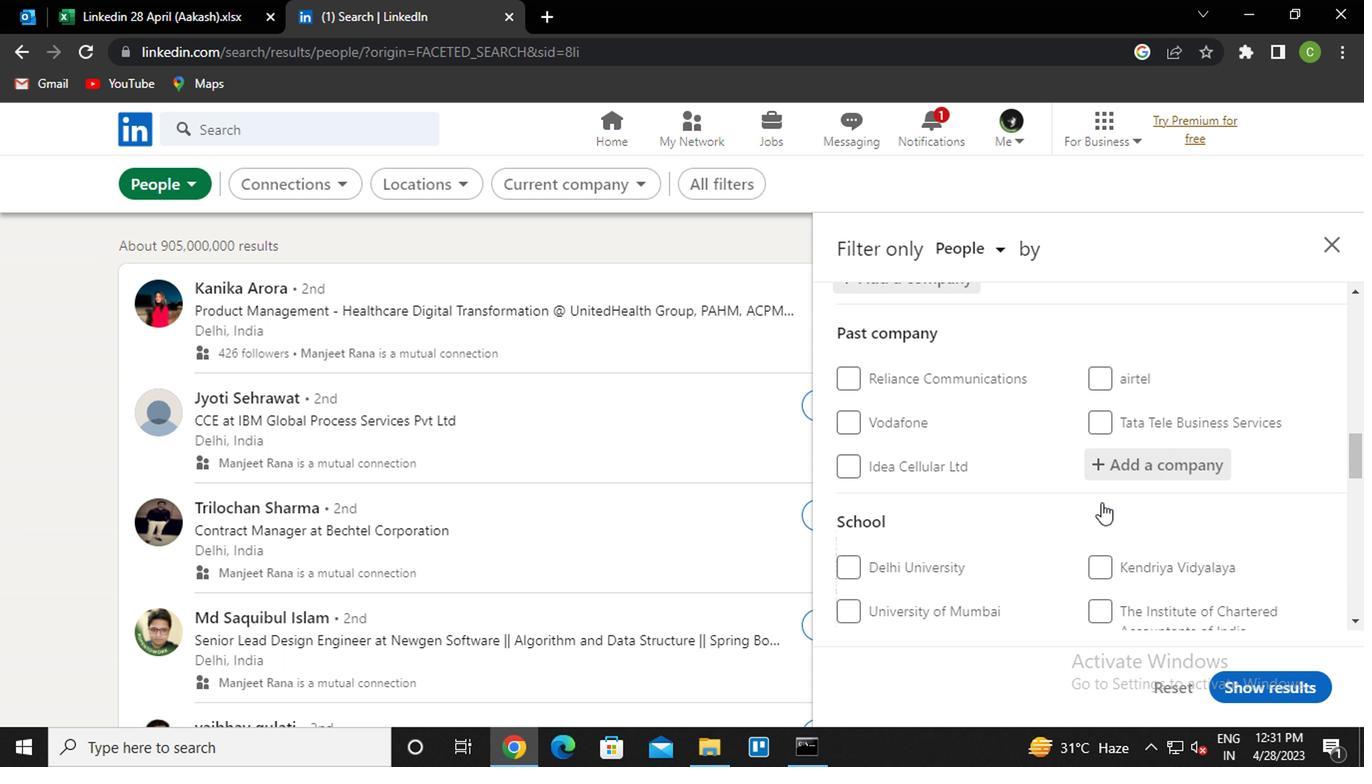 
Action: Mouse scrolled (886, 474) with delta (0, 0)
Screenshot: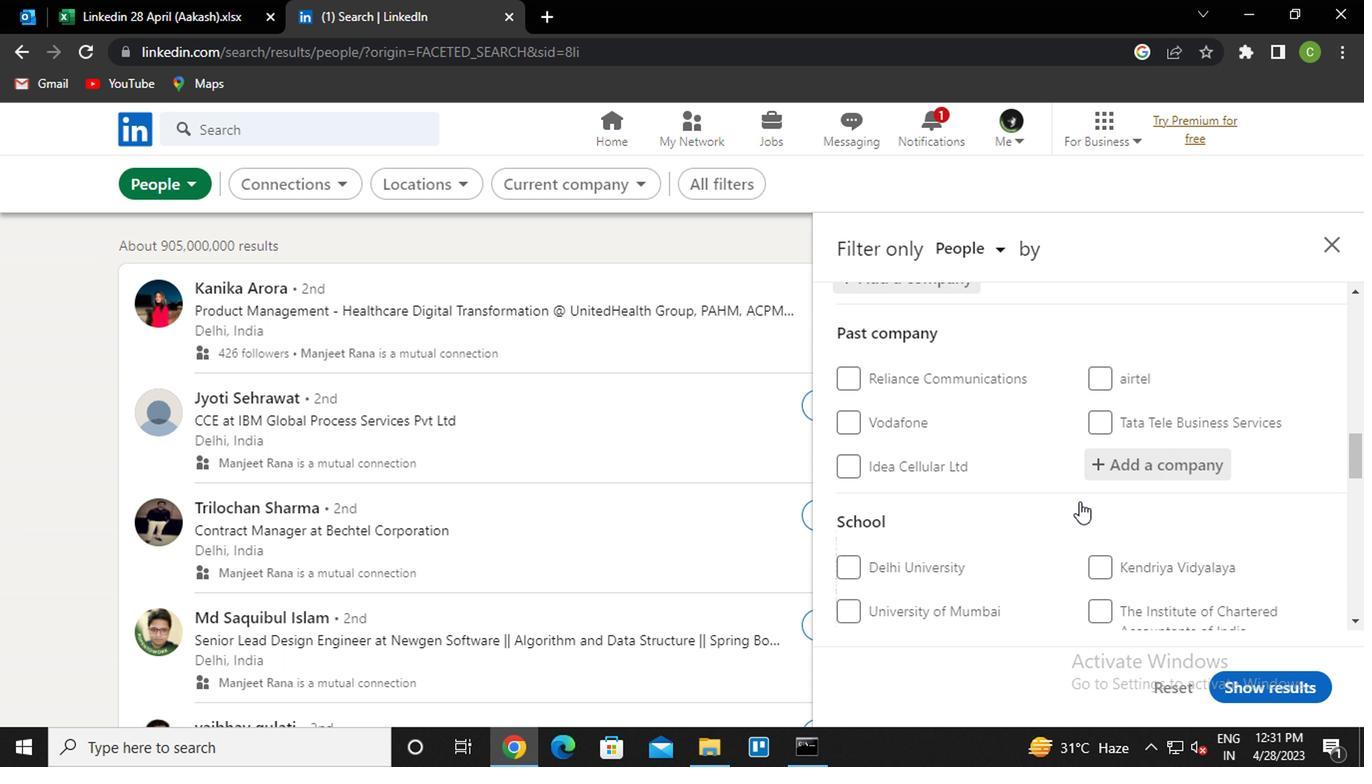 
Action: Mouse scrolled (886, 474) with delta (0, 0)
Screenshot: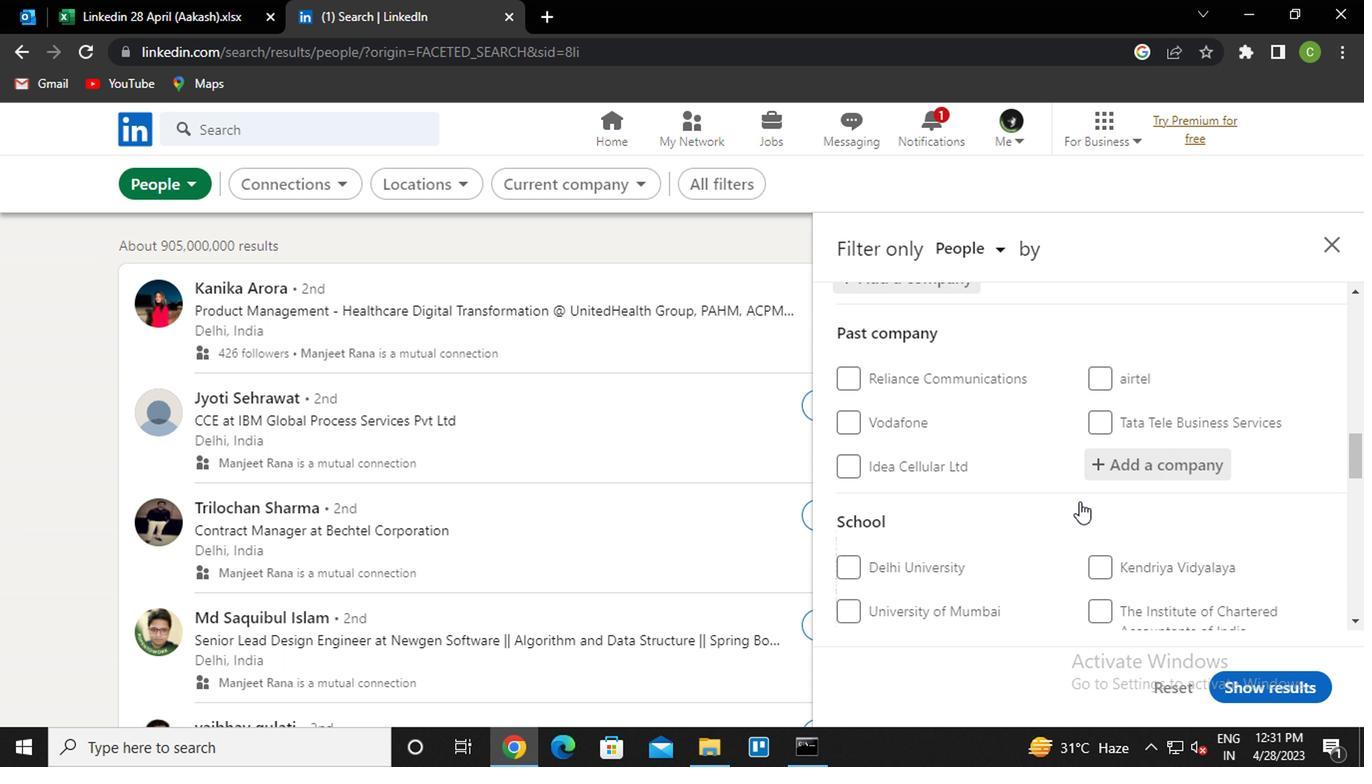 
Action: Mouse scrolled (886, 474) with delta (0, 0)
Screenshot: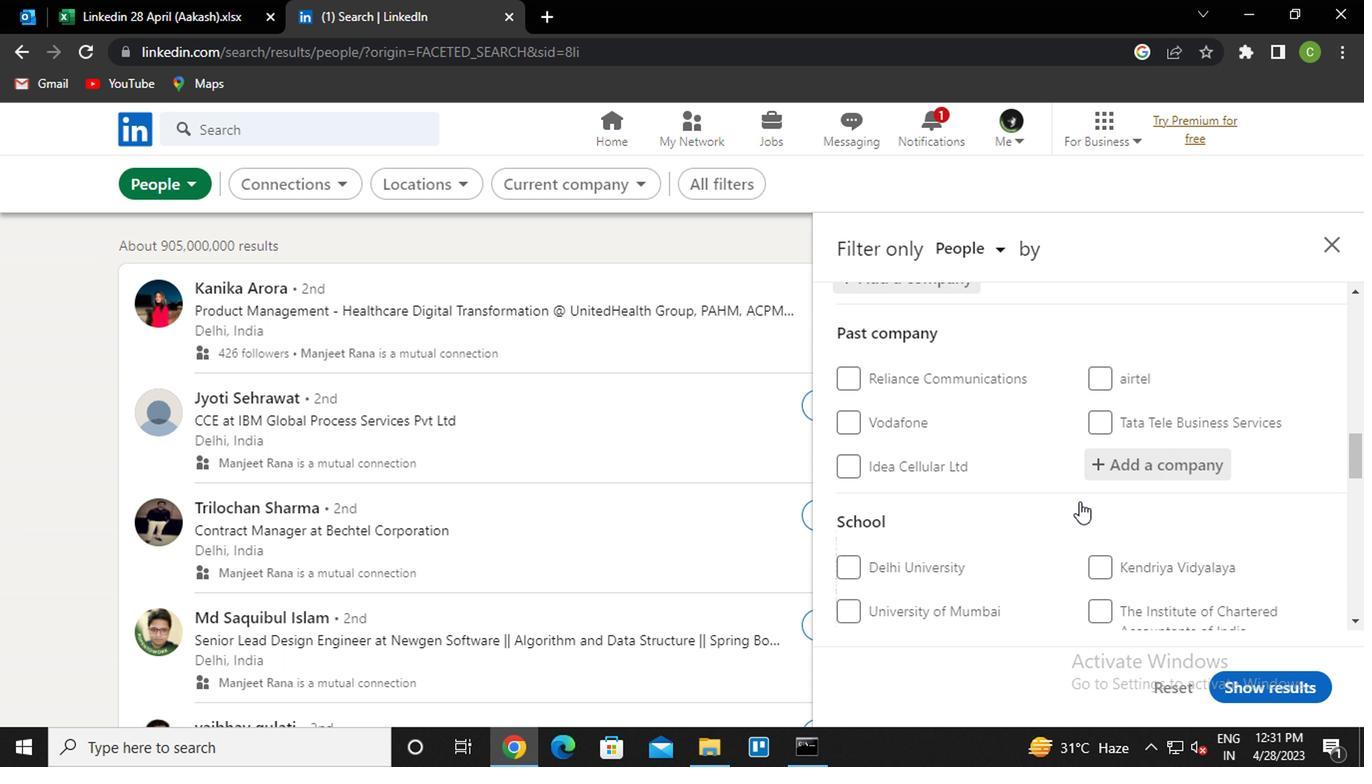 
Action: Mouse scrolled (886, 475) with delta (0, 0)
Screenshot: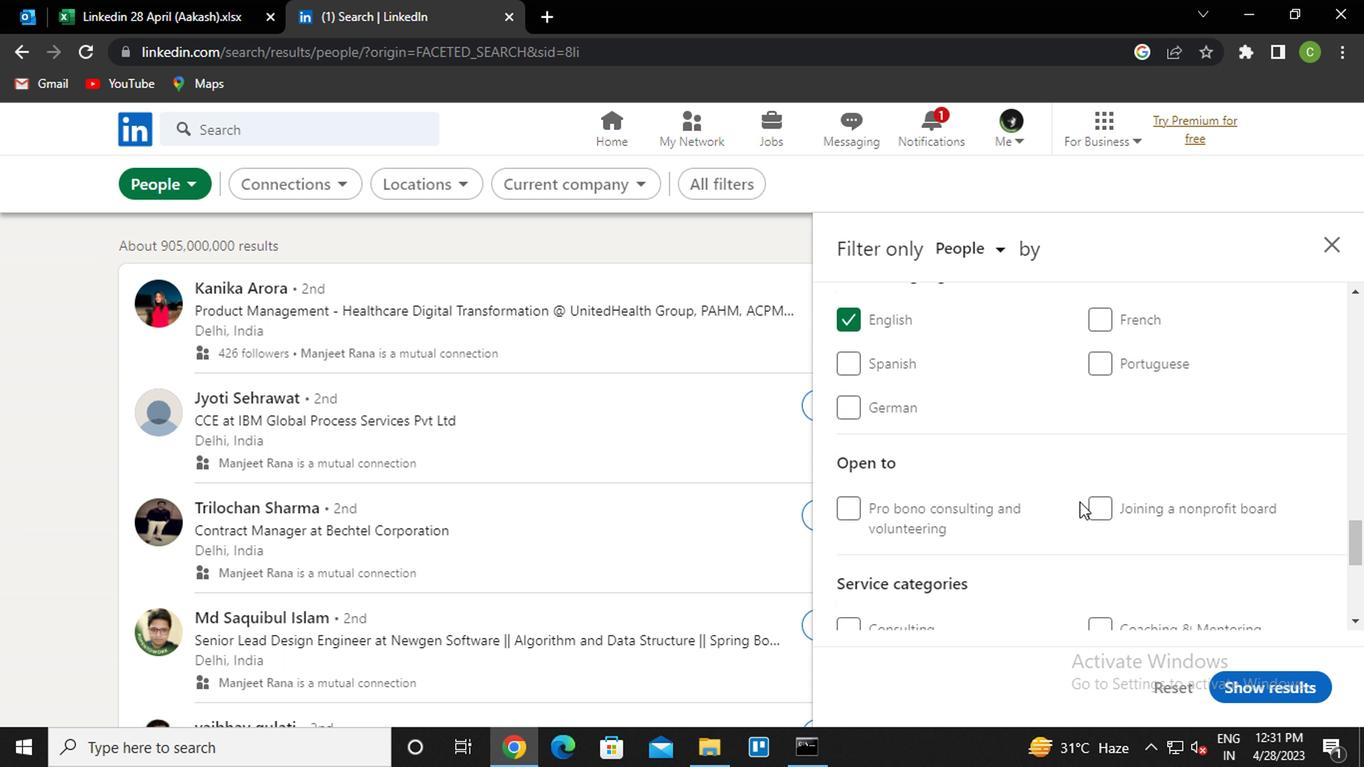 
Action: Mouse scrolled (886, 475) with delta (0, 0)
Screenshot: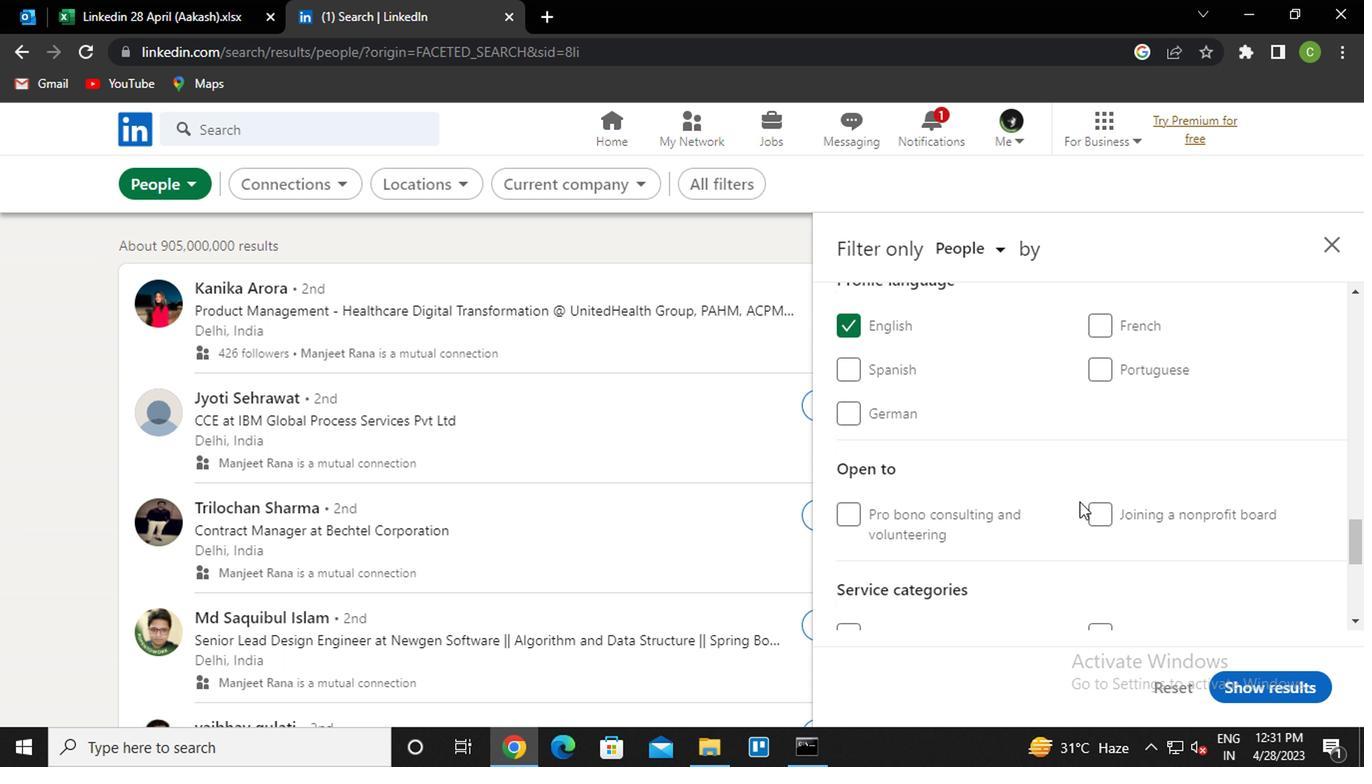 
Action: Mouse scrolled (886, 475) with delta (0, 0)
Screenshot: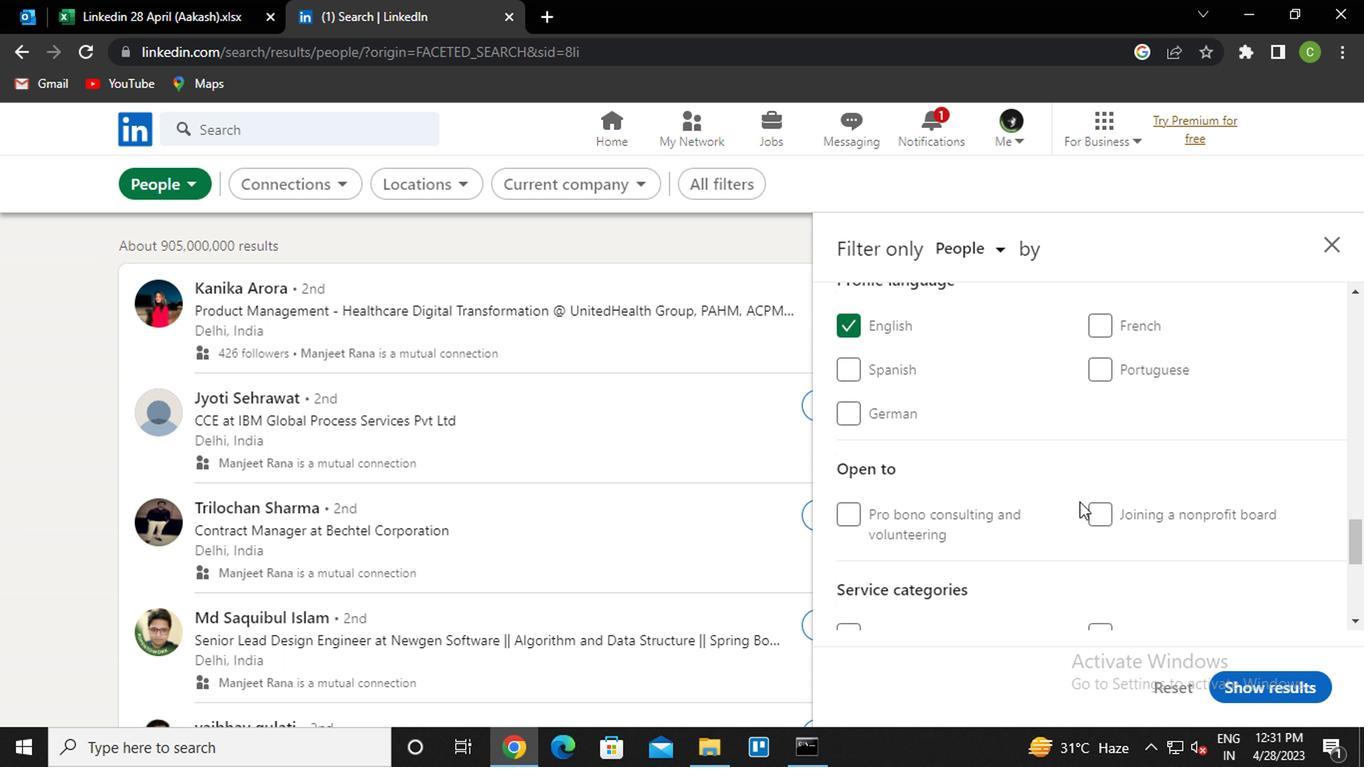 
Action: Mouse scrolled (886, 475) with delta (0, 0)
Screenshot: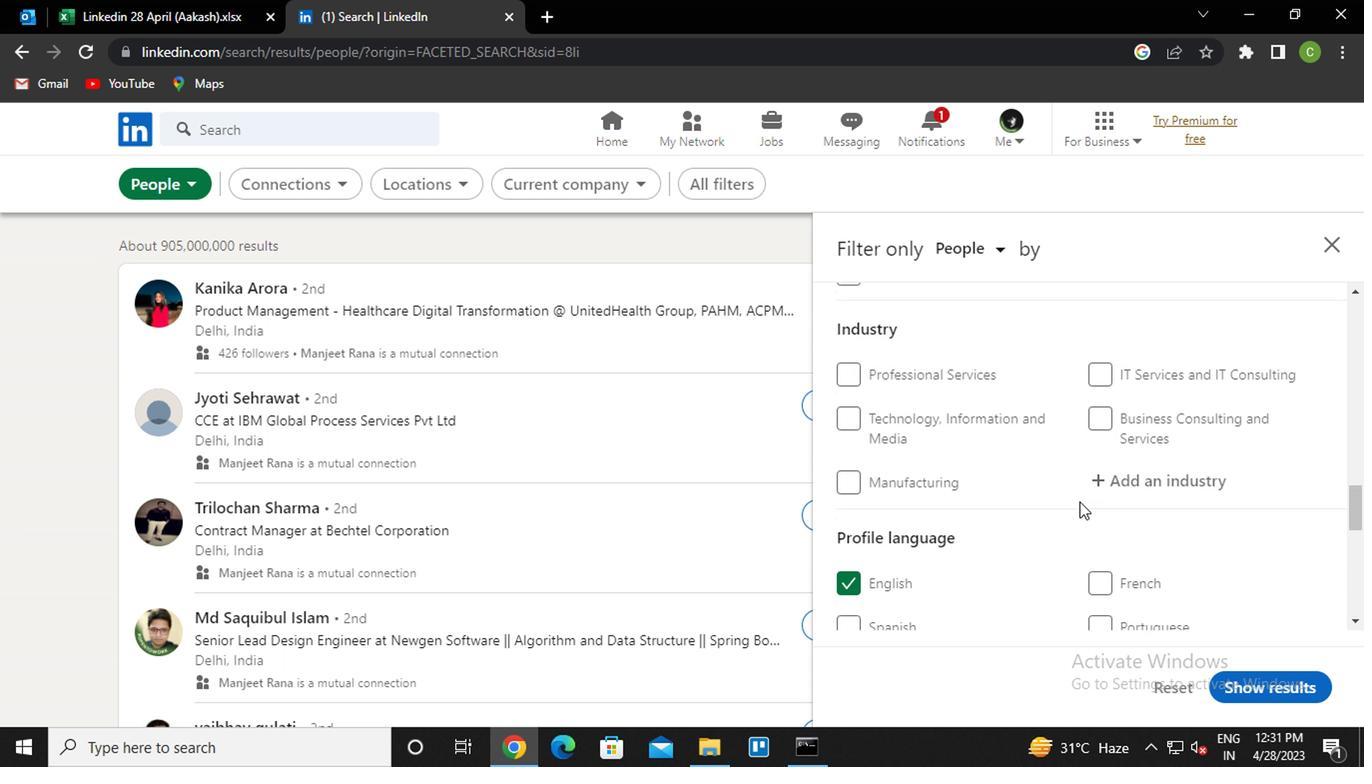 
Action: Mouse scrolled (886, 474) with delta (0, 0)
Screenshot: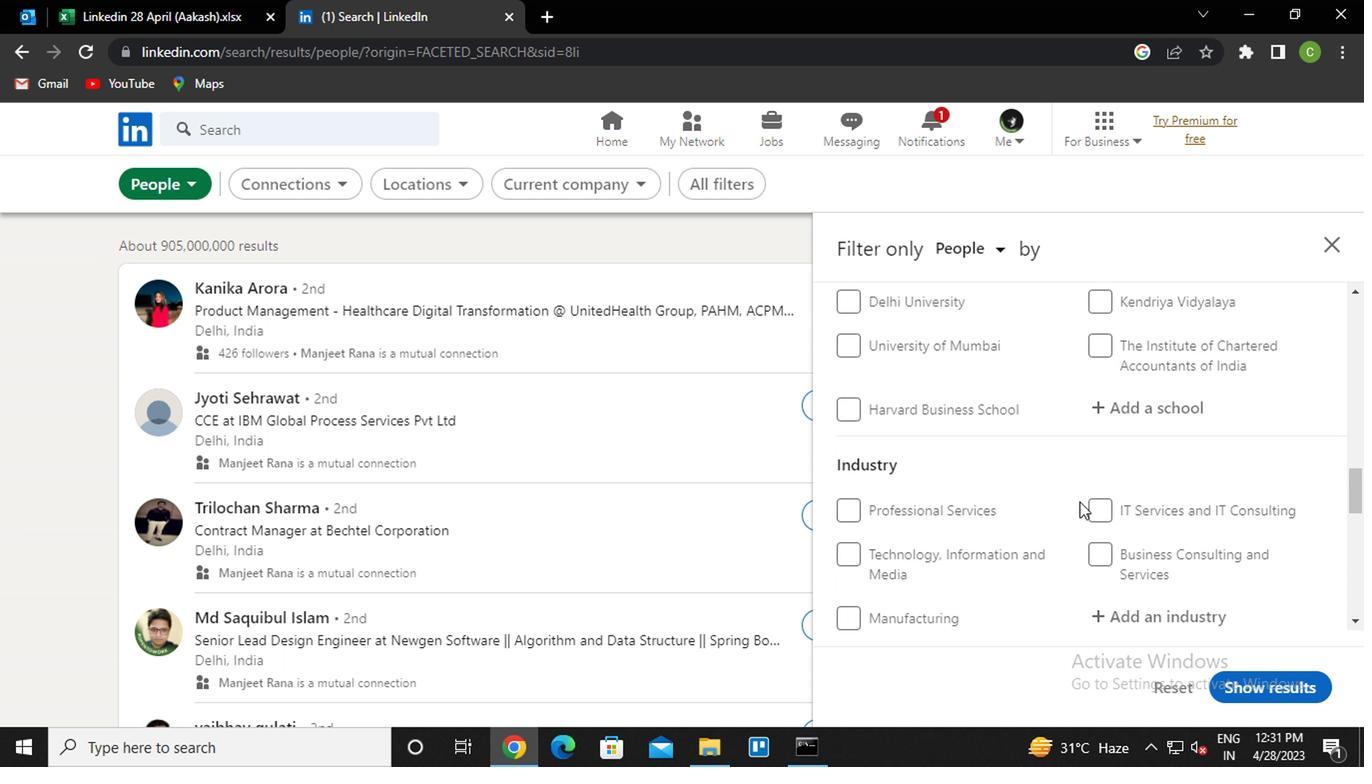 
Action: Mouse scrolled (886, 474) with delta (0, 0)
Screenshot: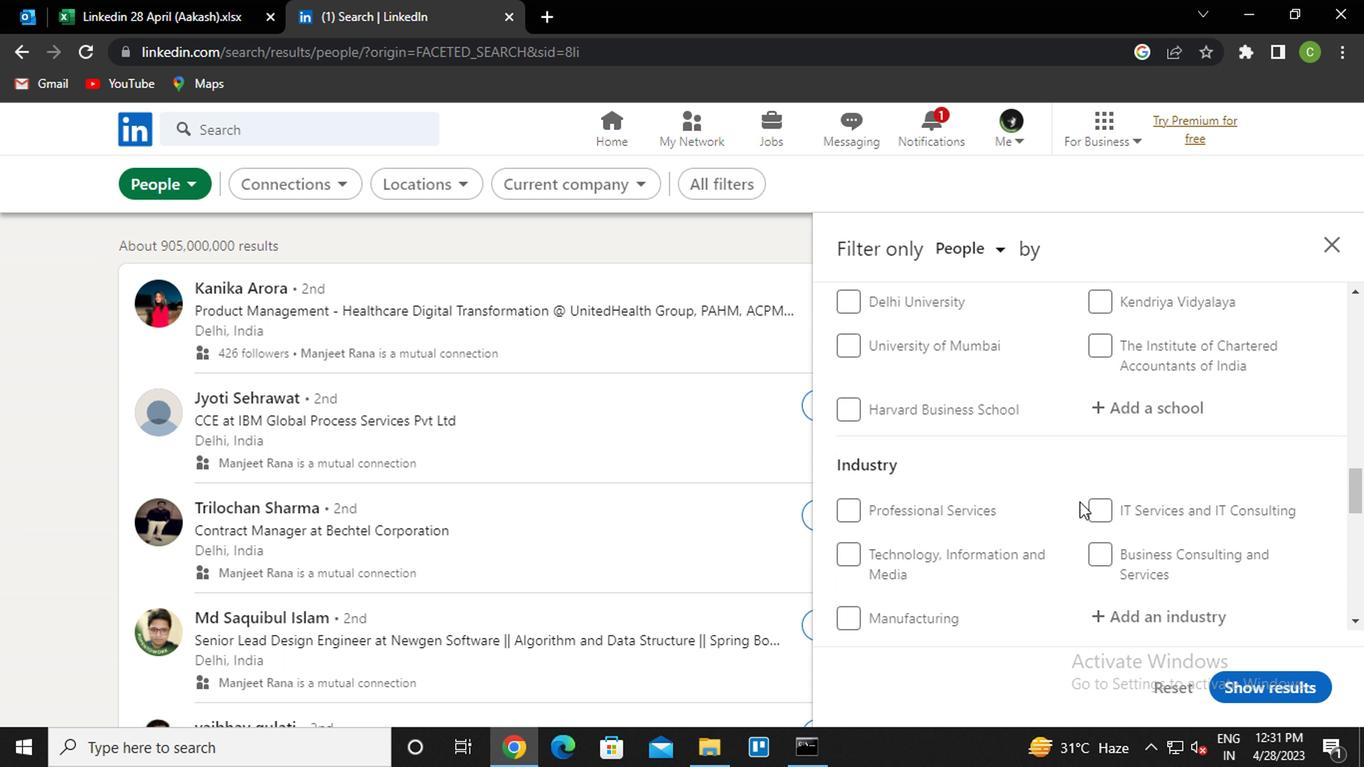
Action: Mouse scrolled (886, 475) with delta (0, 0)
Screenshot: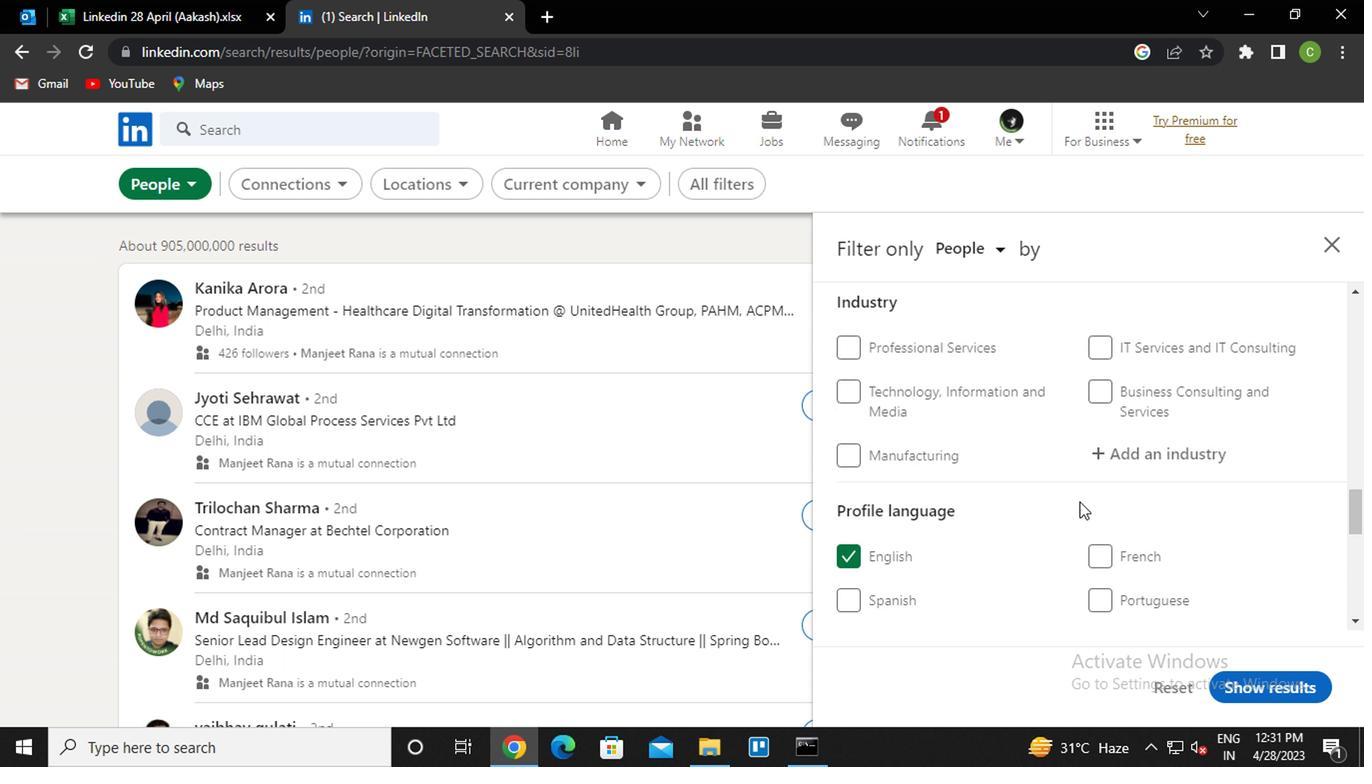 
Action: Mouse scrolled (886, 475) with delta (0, 0)
Screenshot: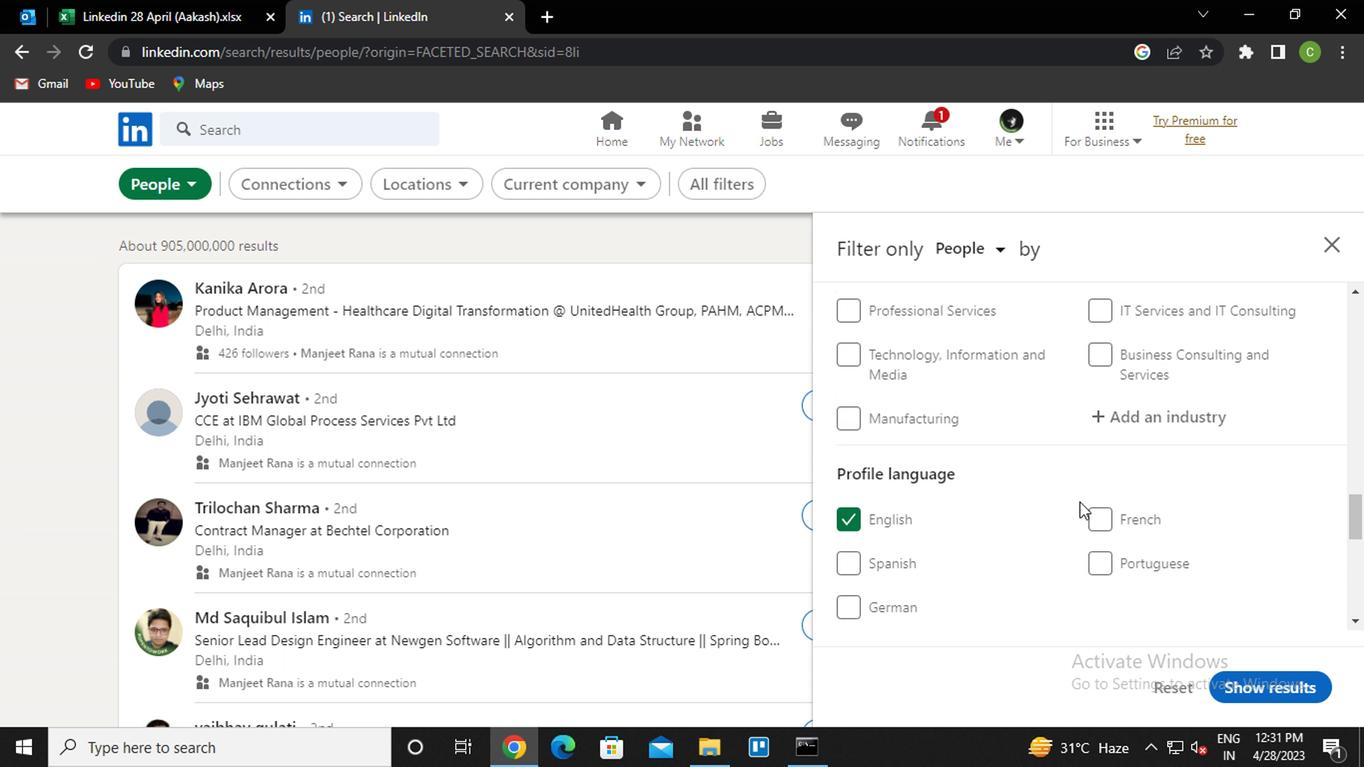 
Action: Mouse moved to (951, 411)
Screenshot: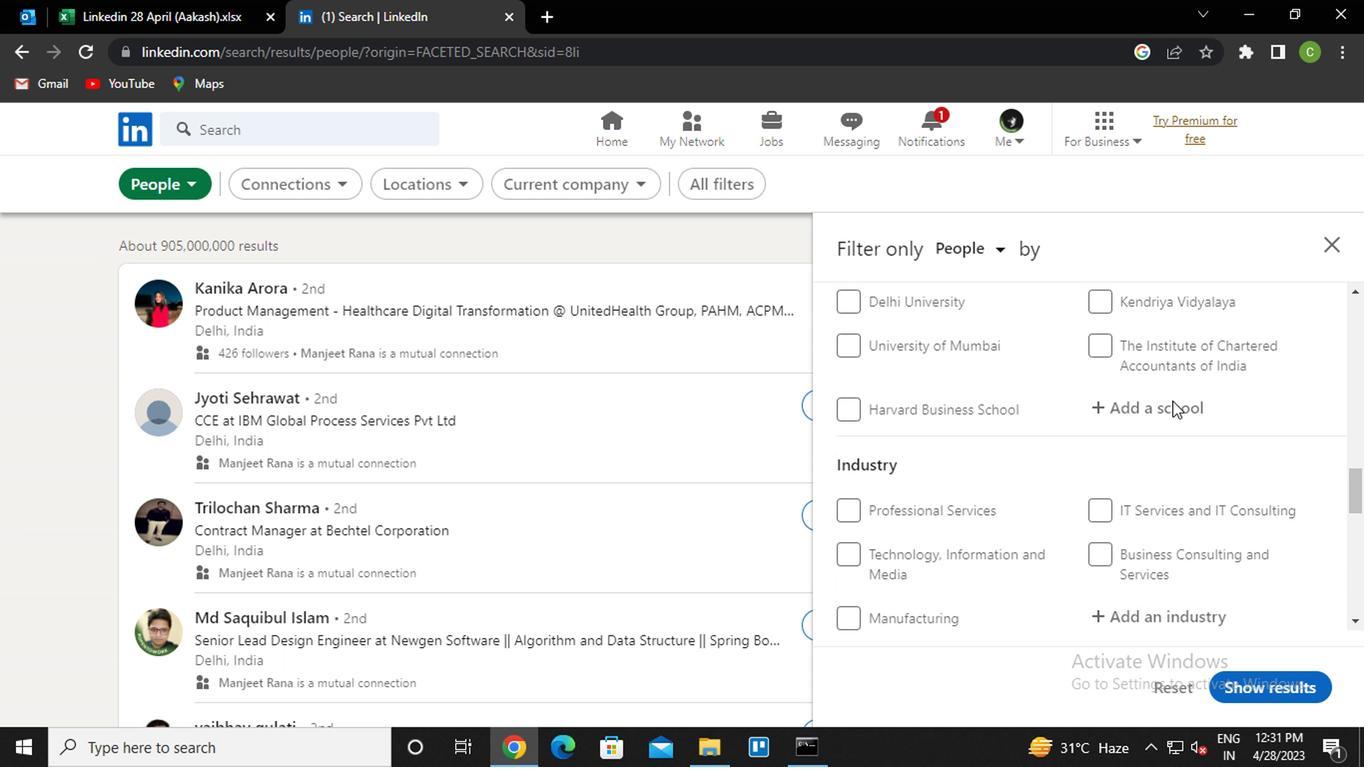
Action: Mouse pressed left at (951, 411)
Screenshot: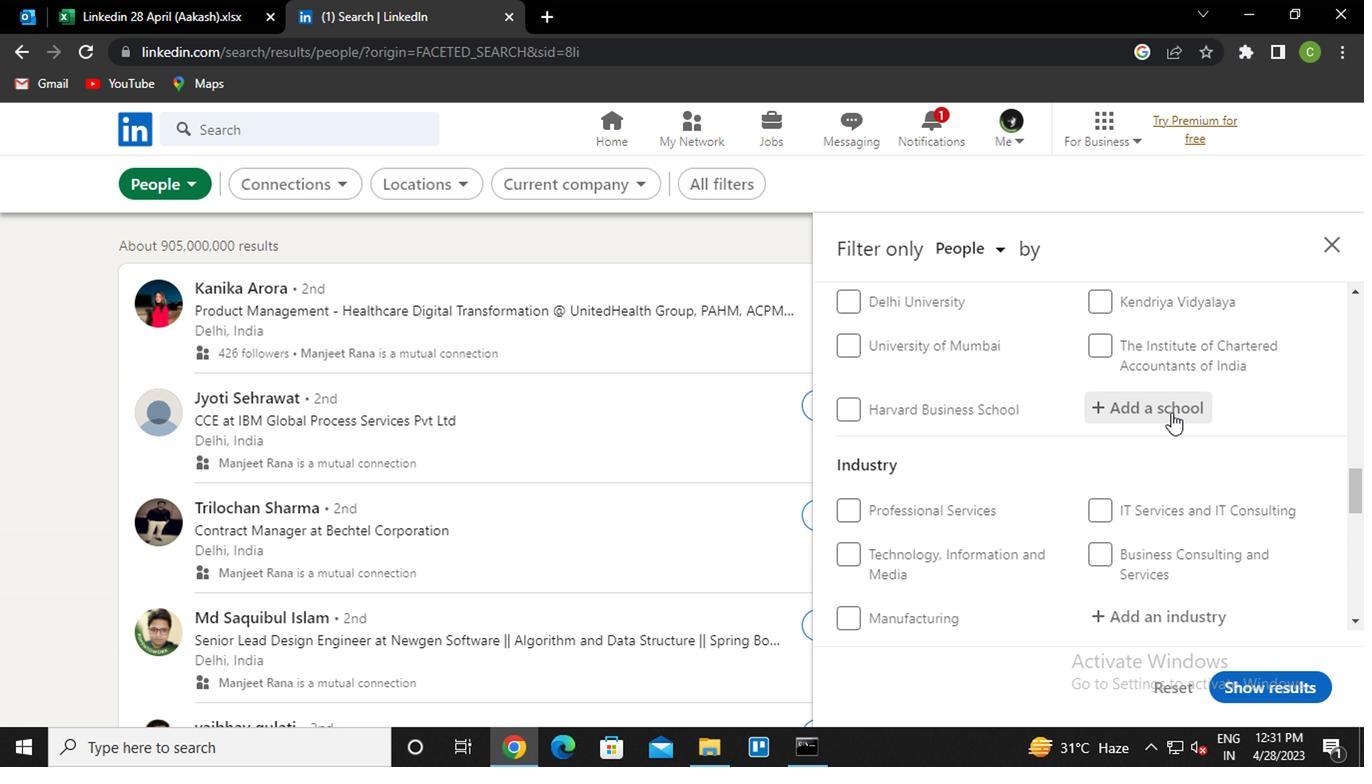 
Action: Key pressed <Key.caps_lock>s<Key.caps_lock>ri<Key.space><Key.caps_lock>j<Key.caps_lock>aya<Key.down><Key.enter>
Screenshot: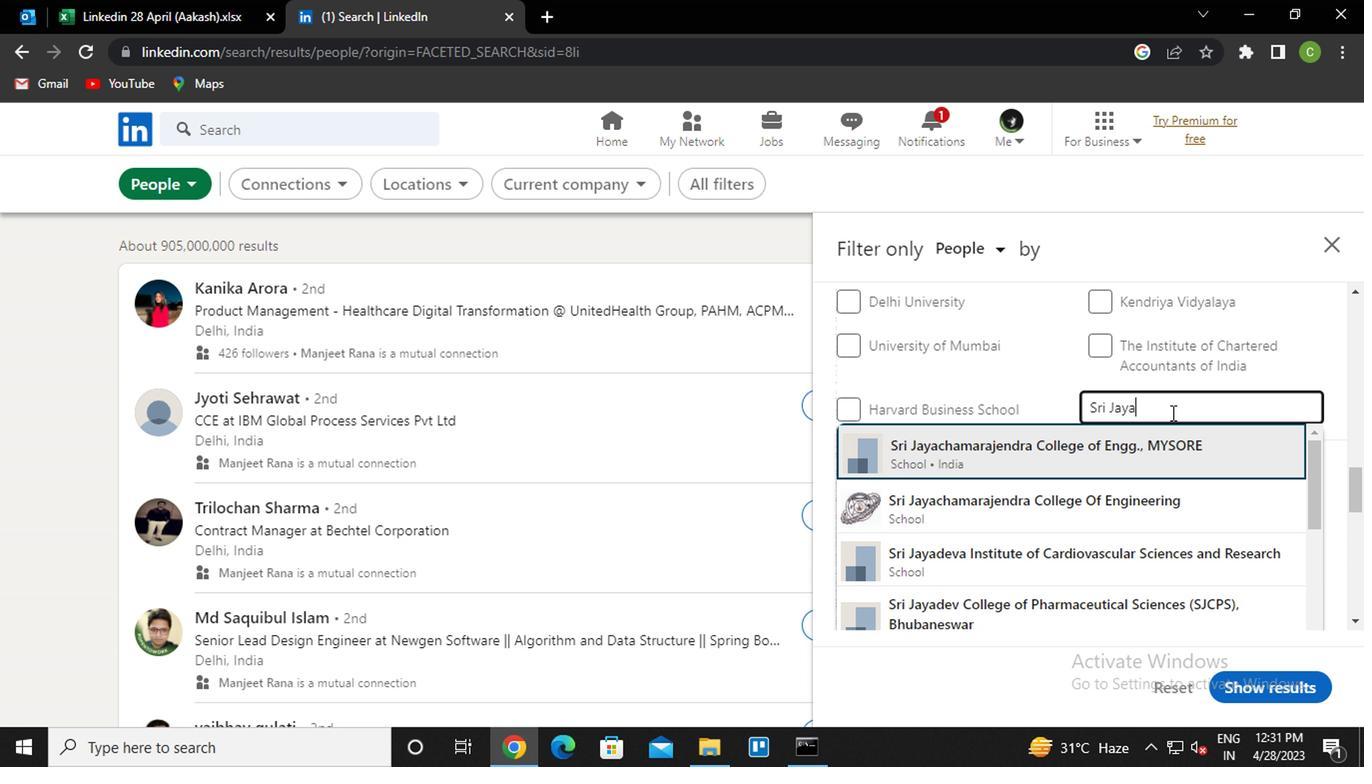 
Action: Mouse scrolled (951, 410) with delta (0, 0)
Screenshot: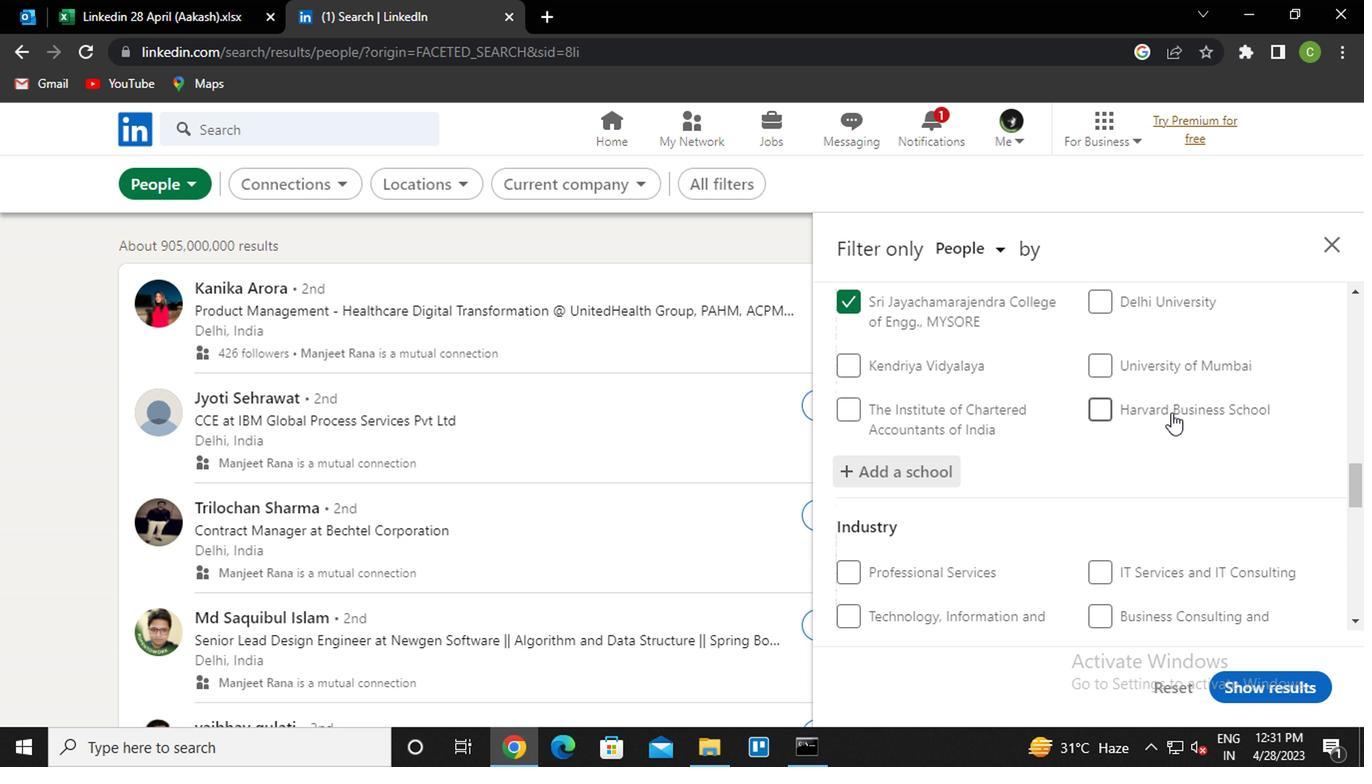 
Action: Mouse moved to (924, 430)
Screenshot: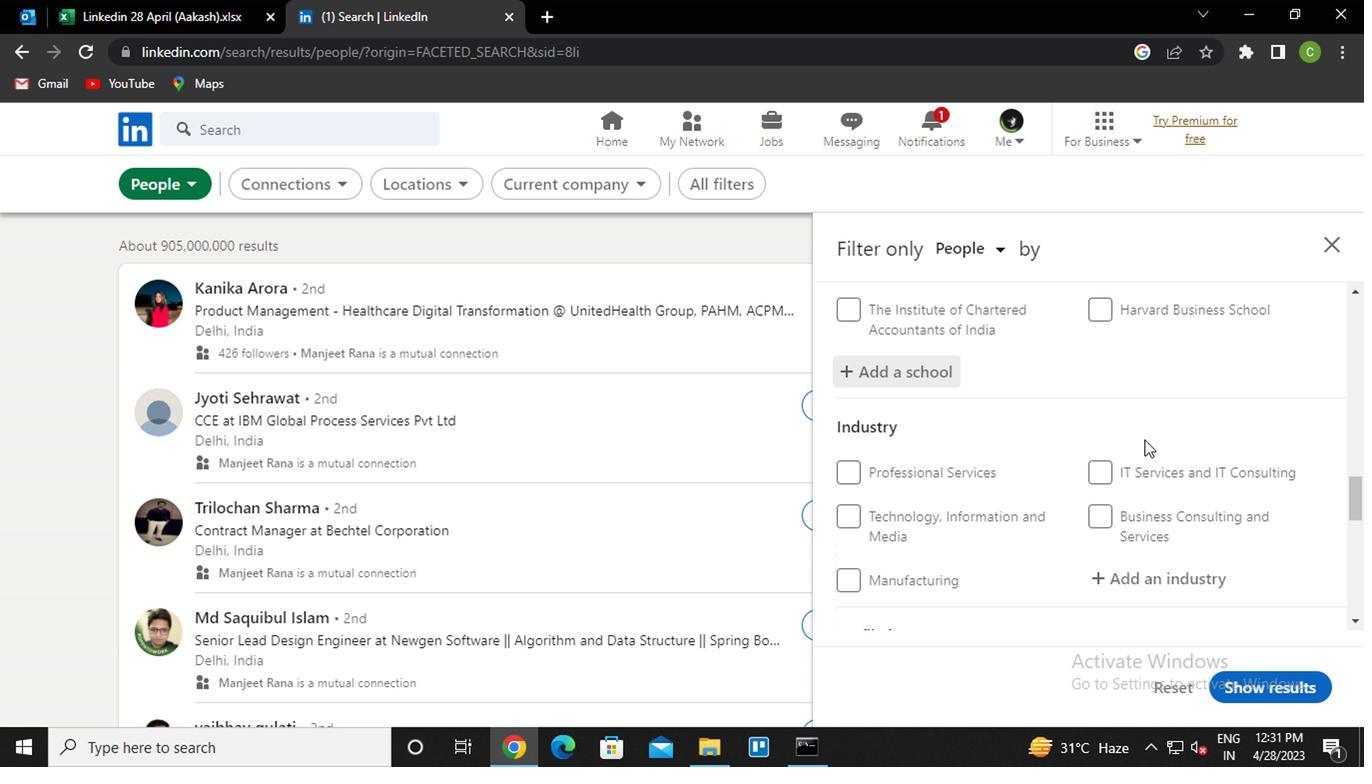 
Action: Mouse scrolled (924, 430) with delta (0, 0)
Screenshot: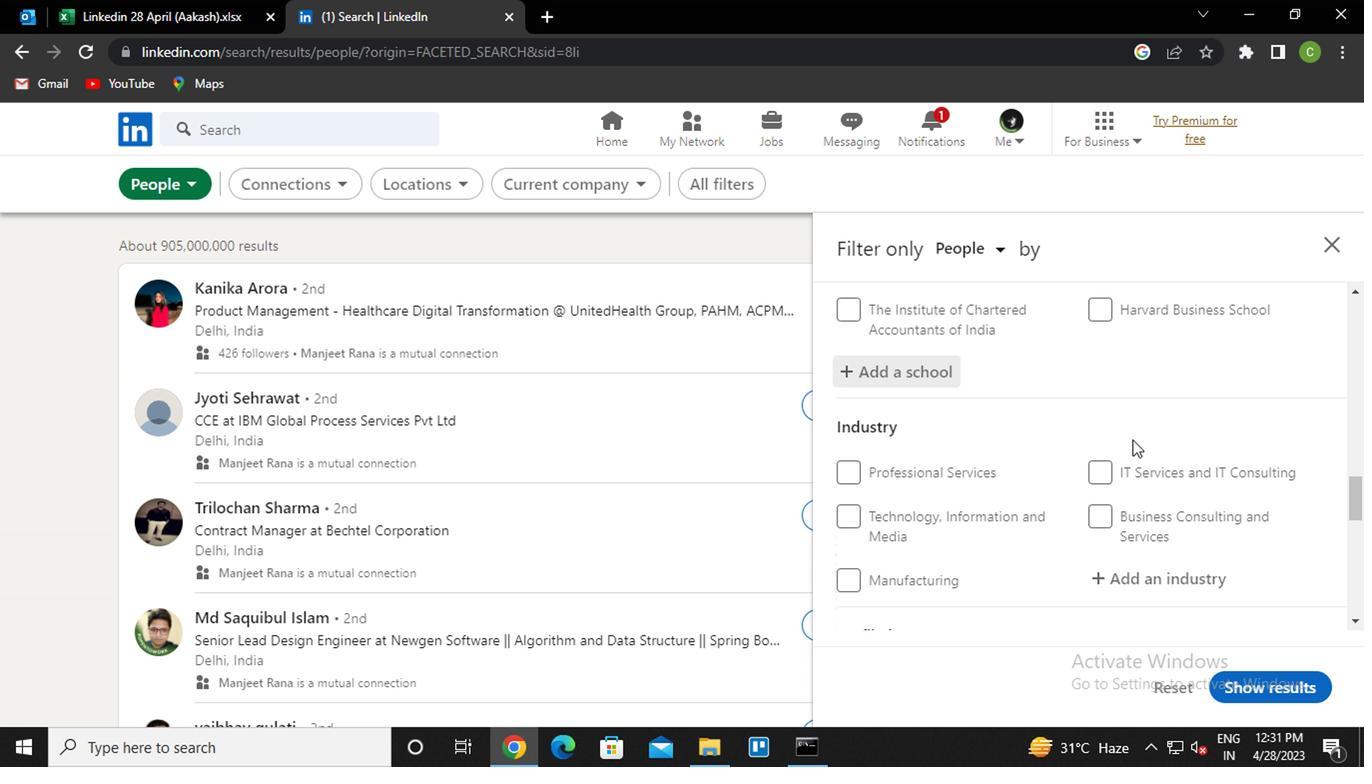 
Action: Mouse scrolled (924, 430) with delta (0, 0)
Screenshot: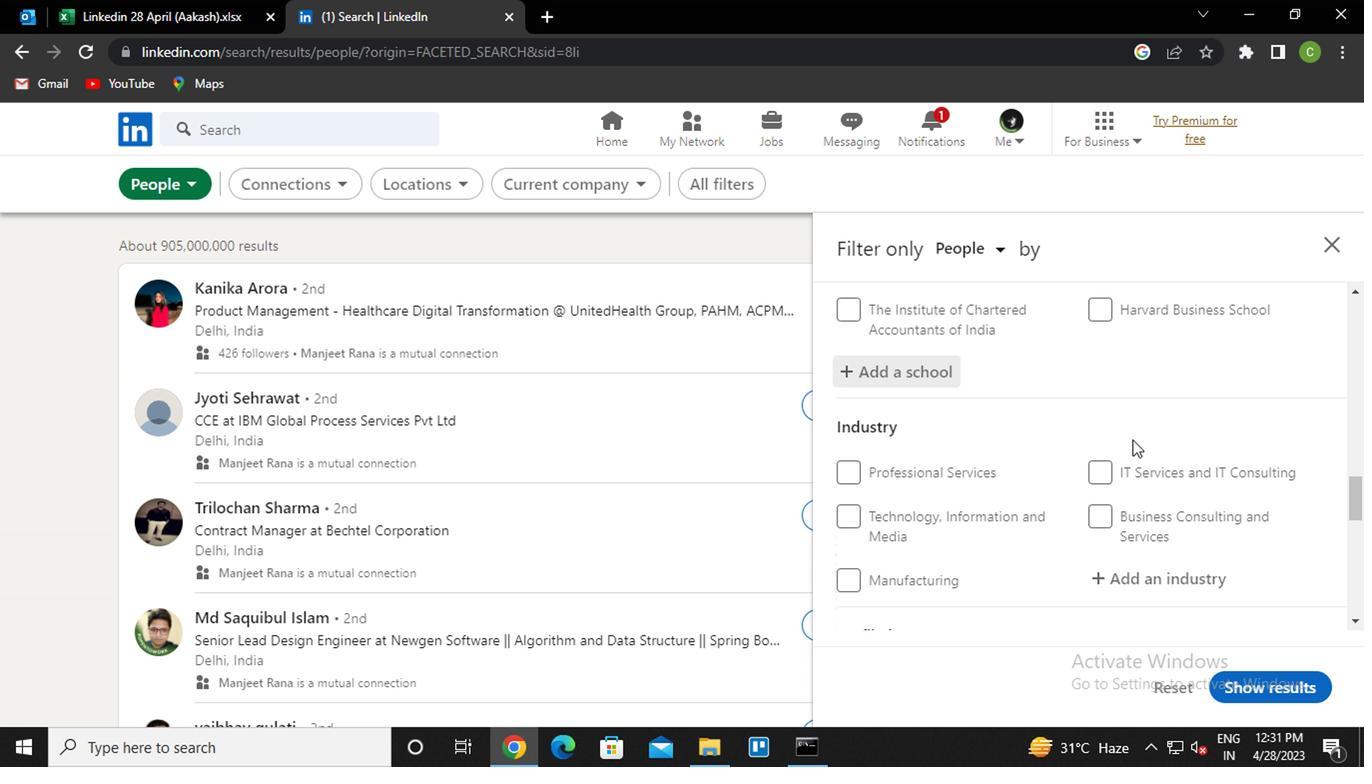 
Action: Mouse moved to (942, 388)
Screenshot: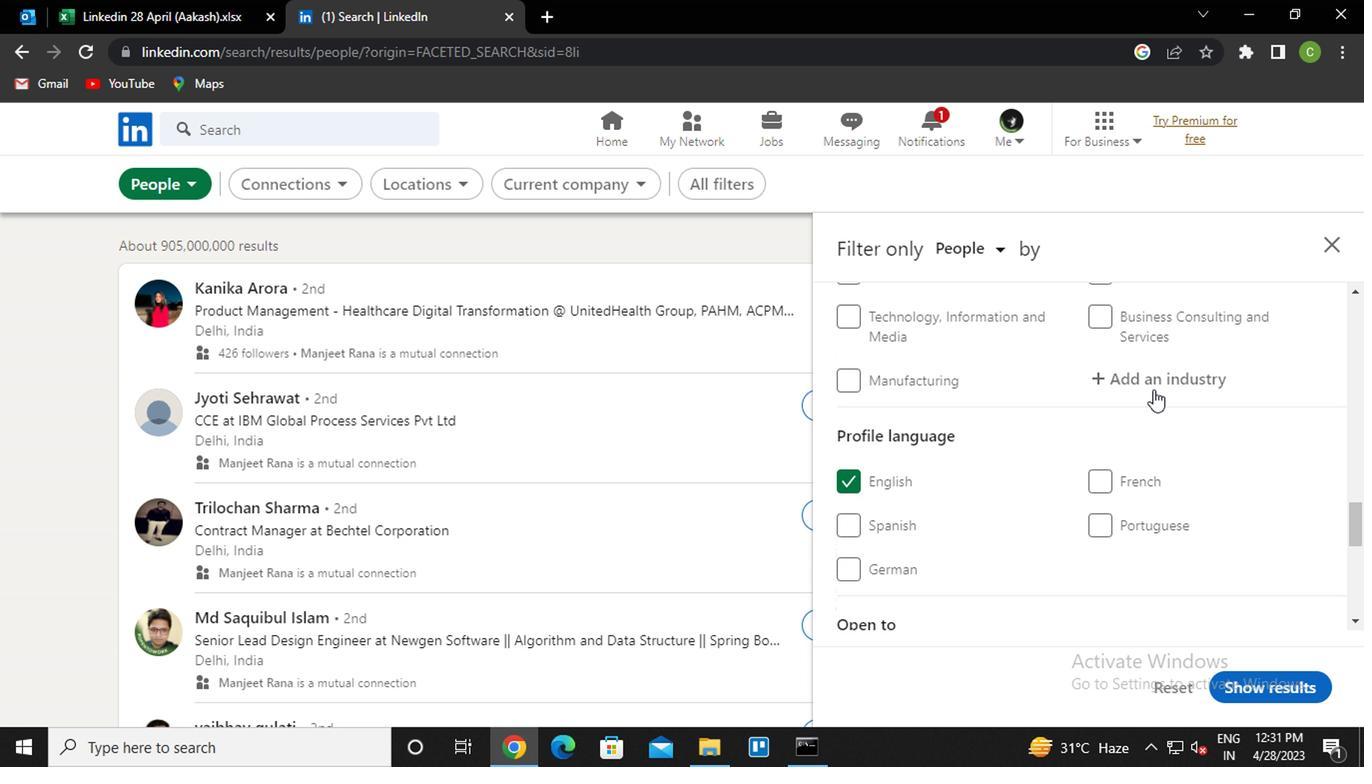 
Action: Mouse pressed left at (942, 388)
Screenshot: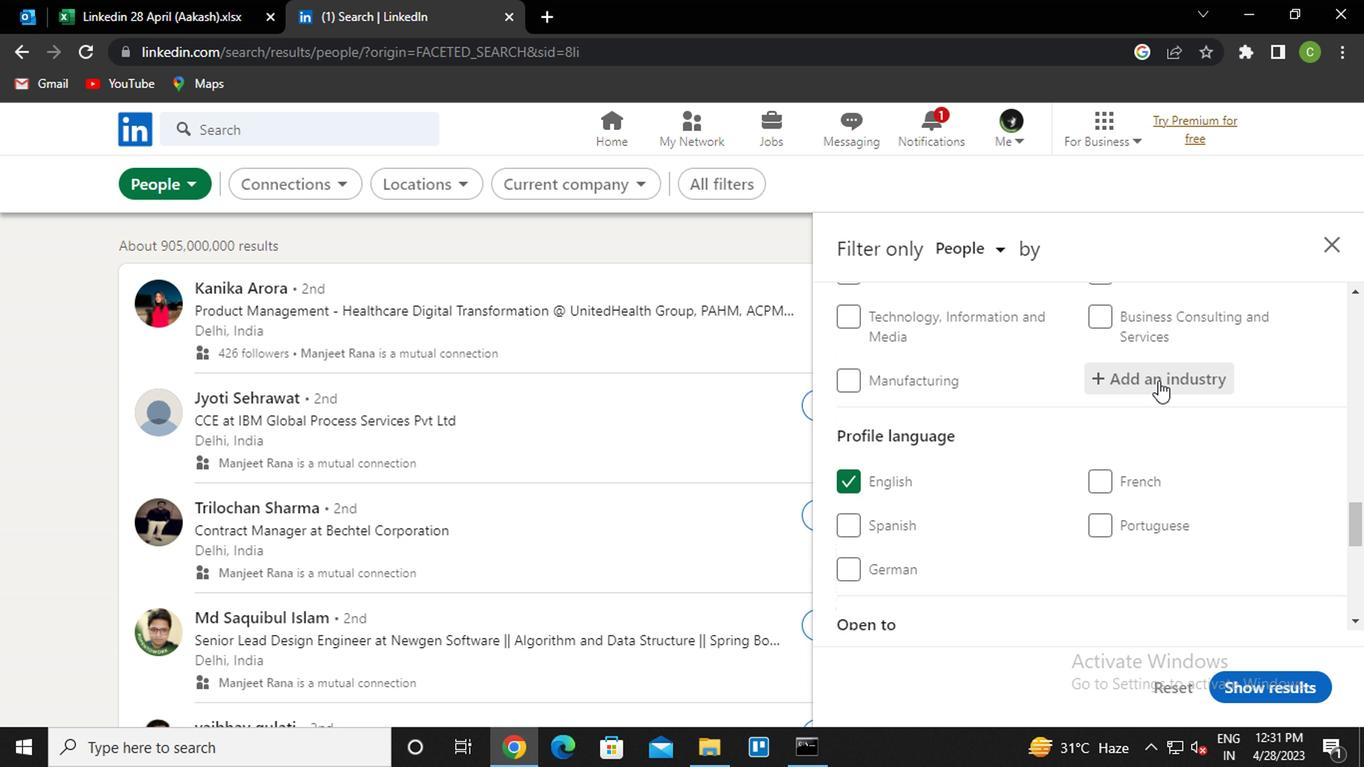 
Action: Key pressed <Key.caps_lock>n<Key.caps_lock>on<Key.down><Key.enter>
Screenshot: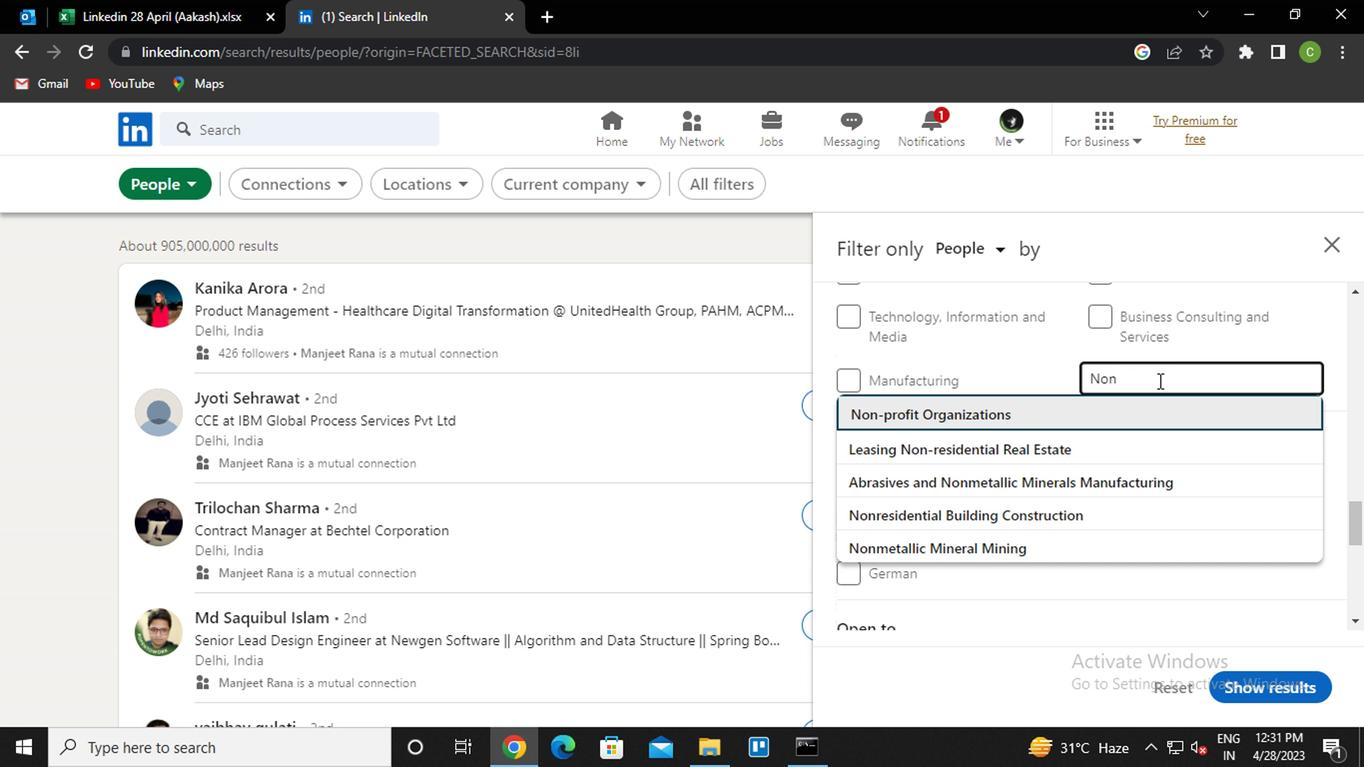 
Action: Mouse moved to (905, 431)
Screenshot: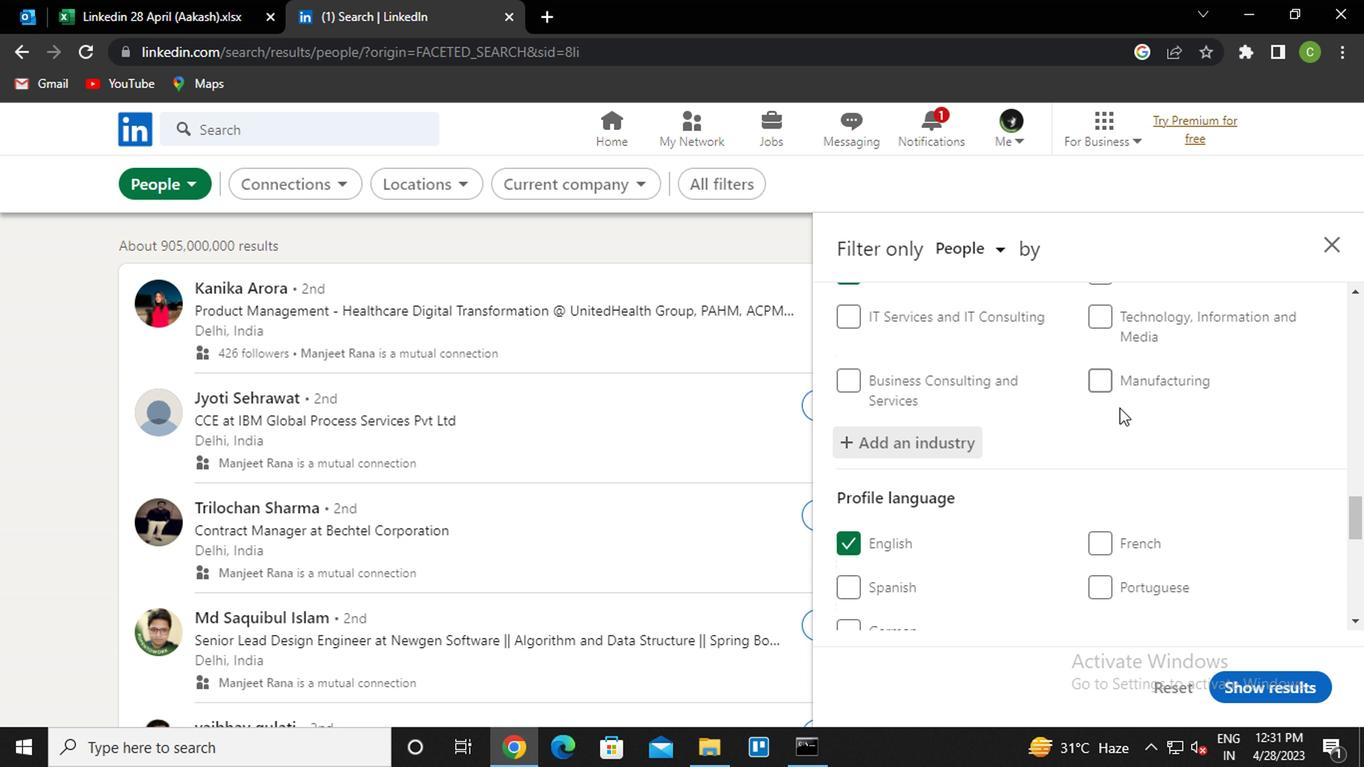 
Action: Mouse scrolled (905, 430) with delta (0, 0)
Screenshot: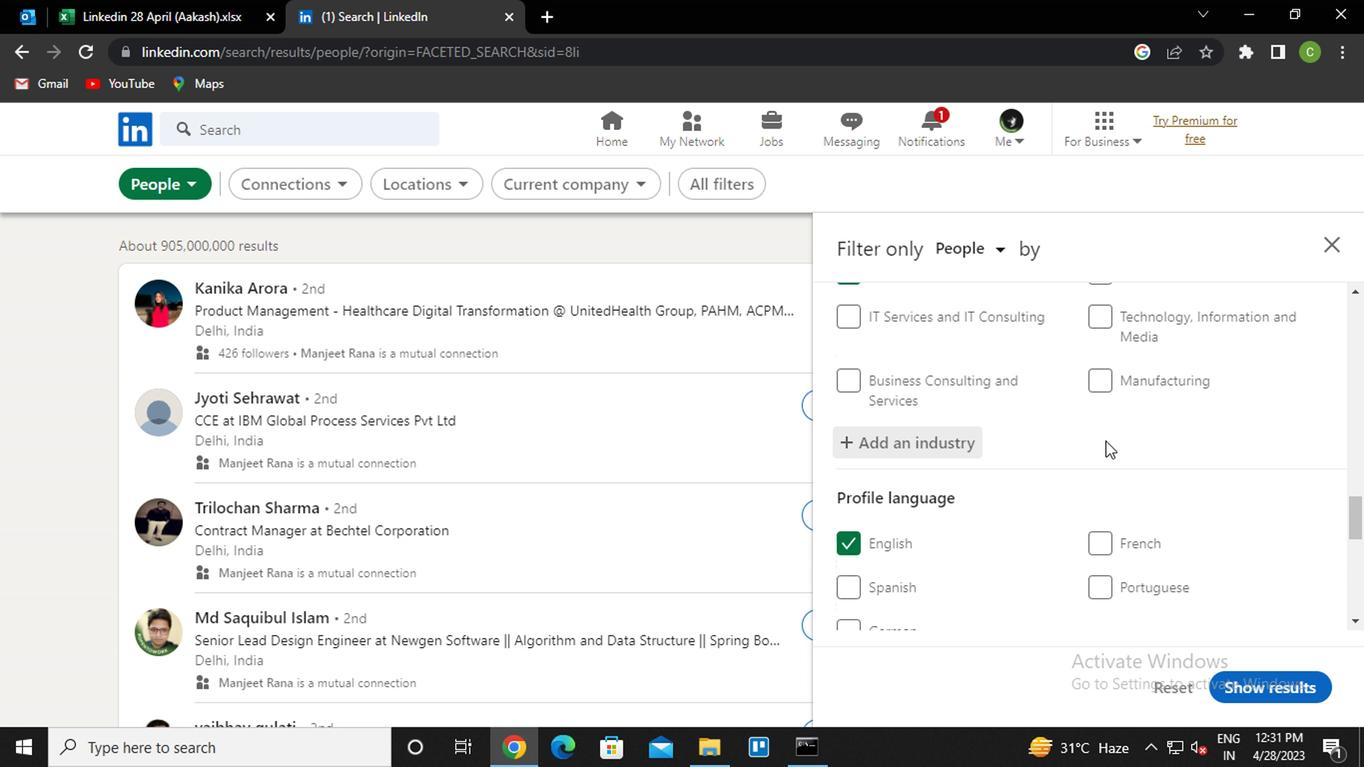 
Action: Mouse moved to (905, 444)
Screenshot: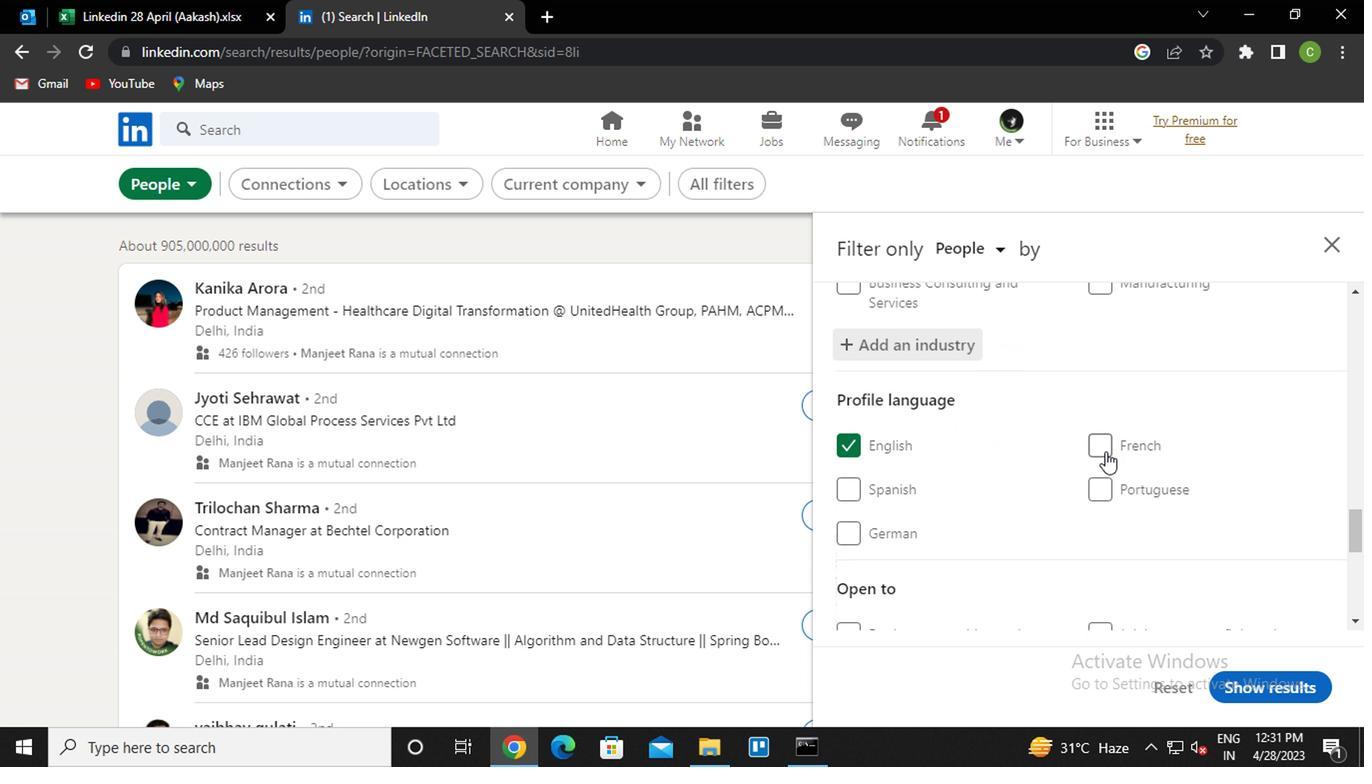 
Action: Mouse scrolled (905, 443) with delta (0, 0)
Screenshot: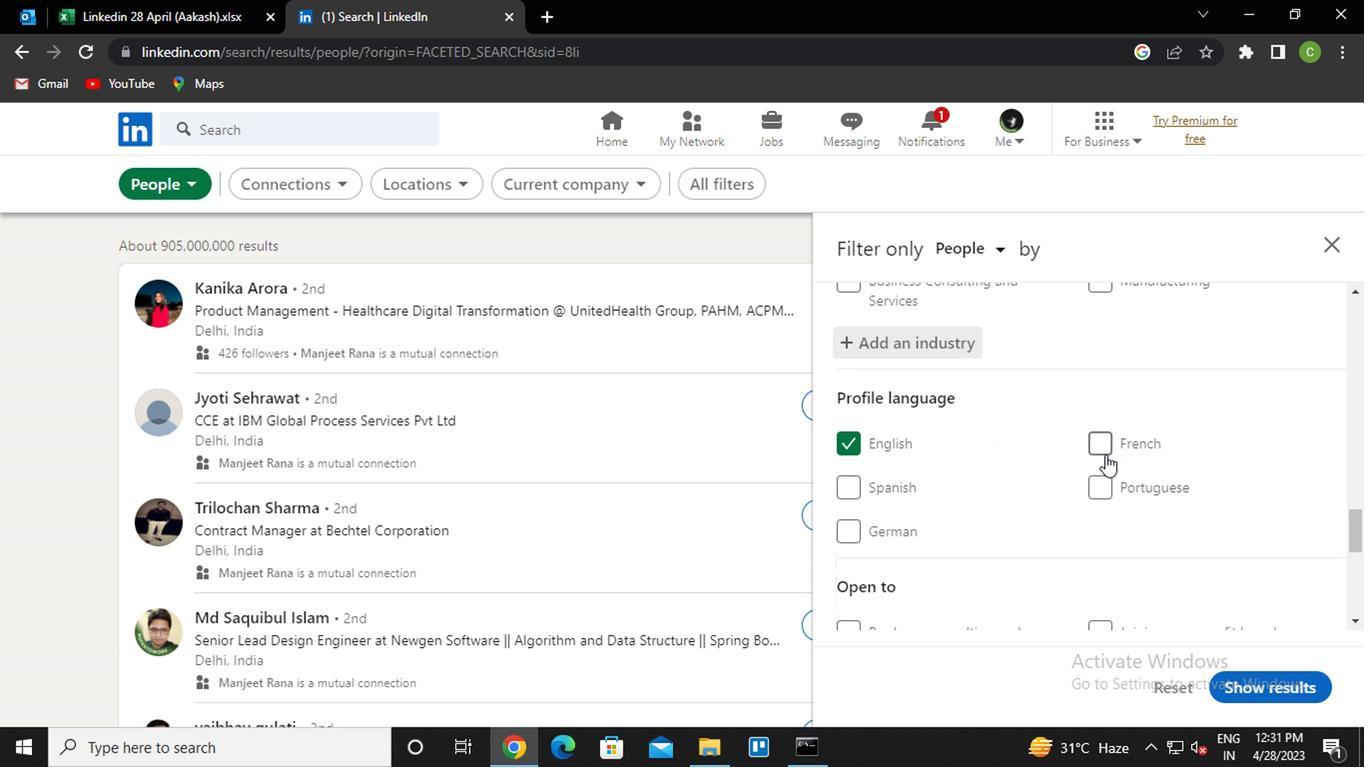 
Action: Mouse moved to (905, 445)
Screenshot: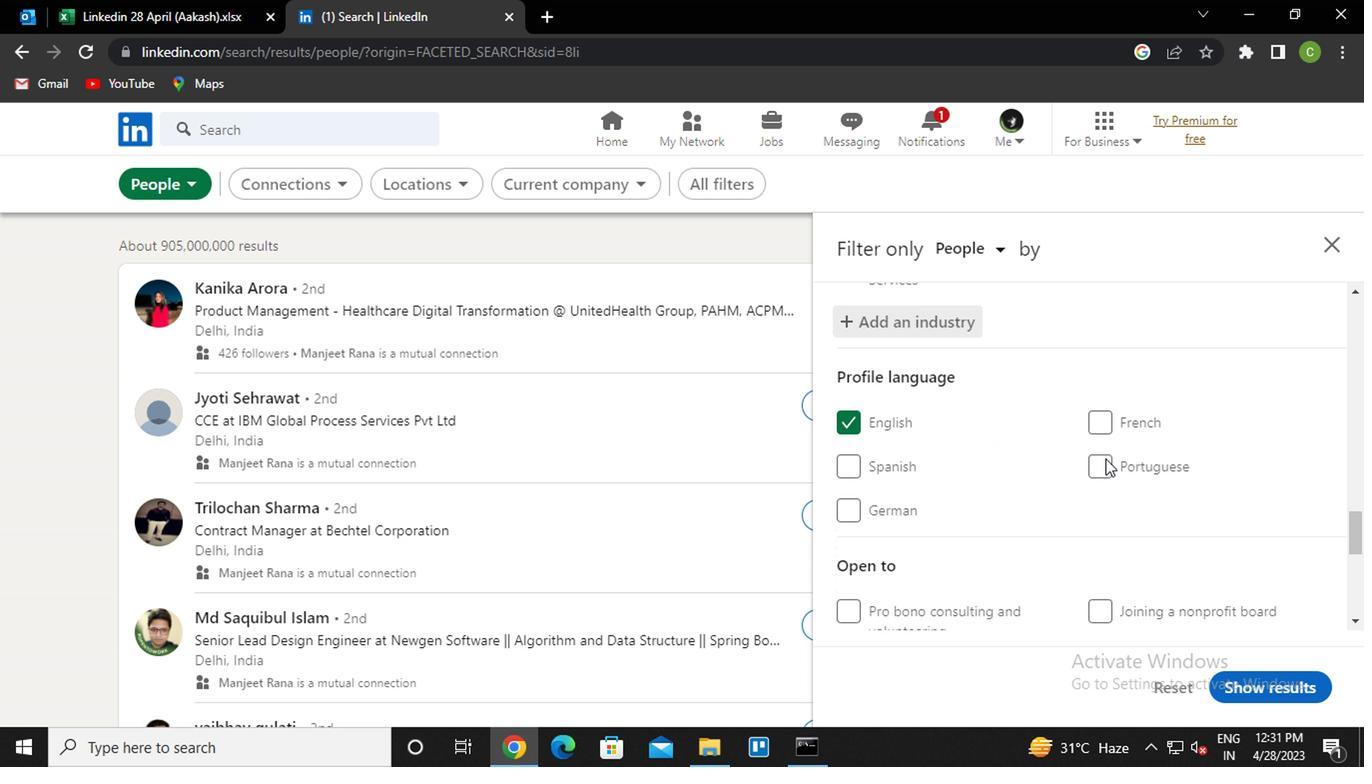 
Action: Mouse scrolled (905, 445) with delta (0, 0)
Screenshot: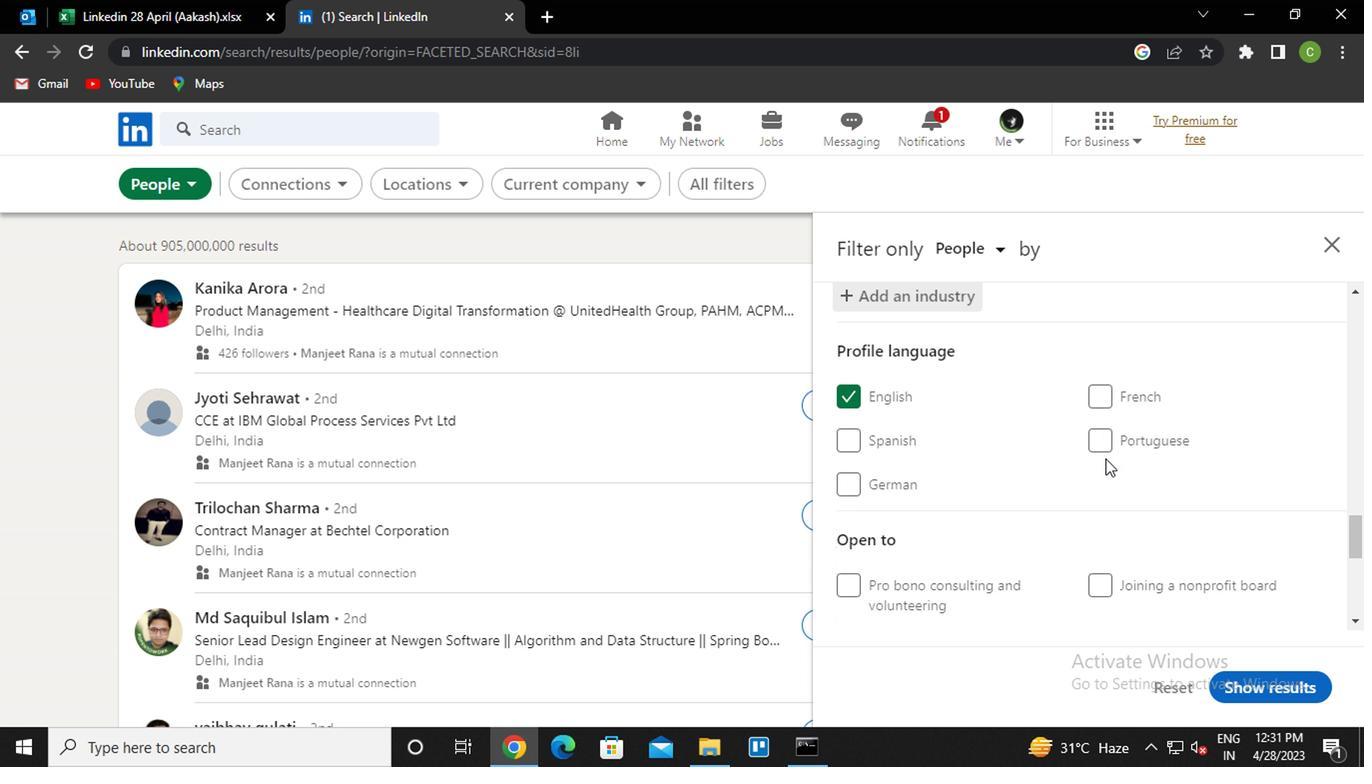 
Action: Mouse moved to (905, 448)
Screenshot: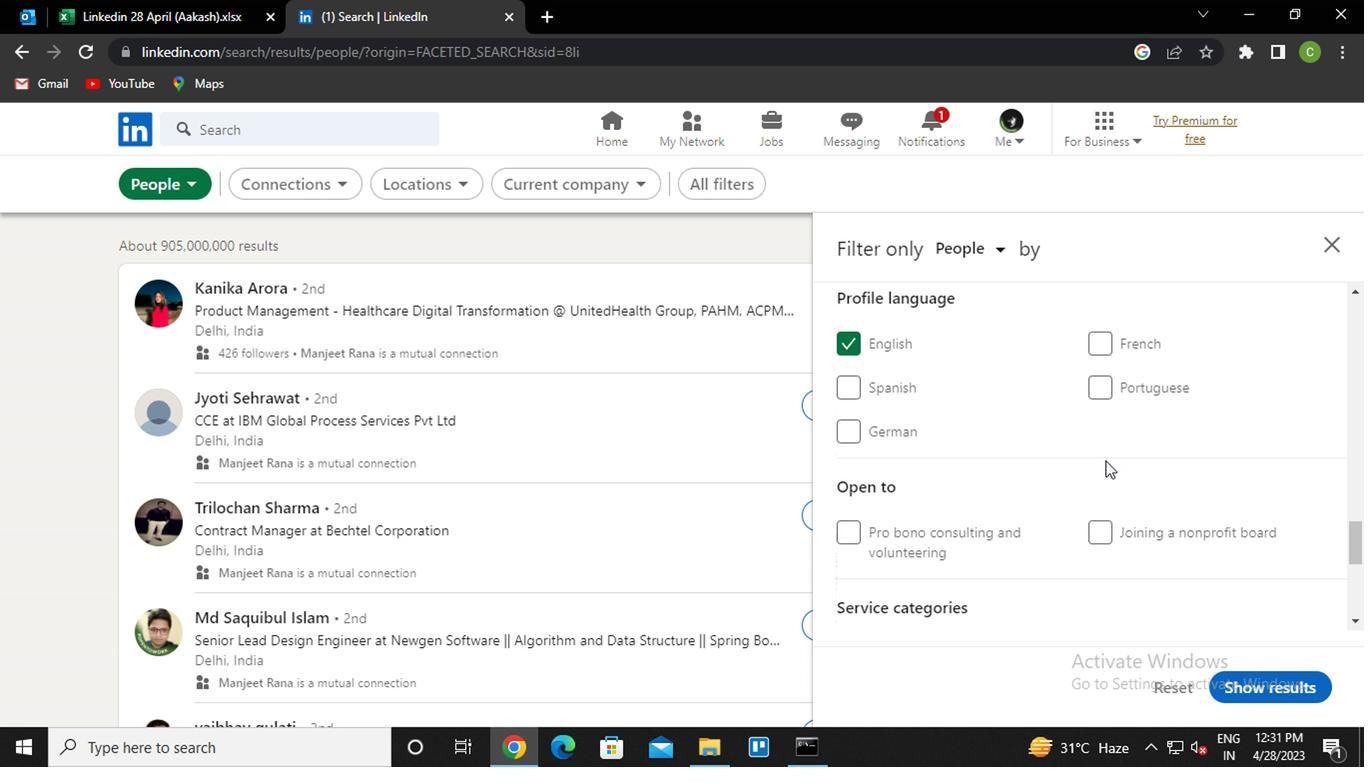 
Action: Mouse scrolled (905, 447) with delta (0, 0)
Screenshot: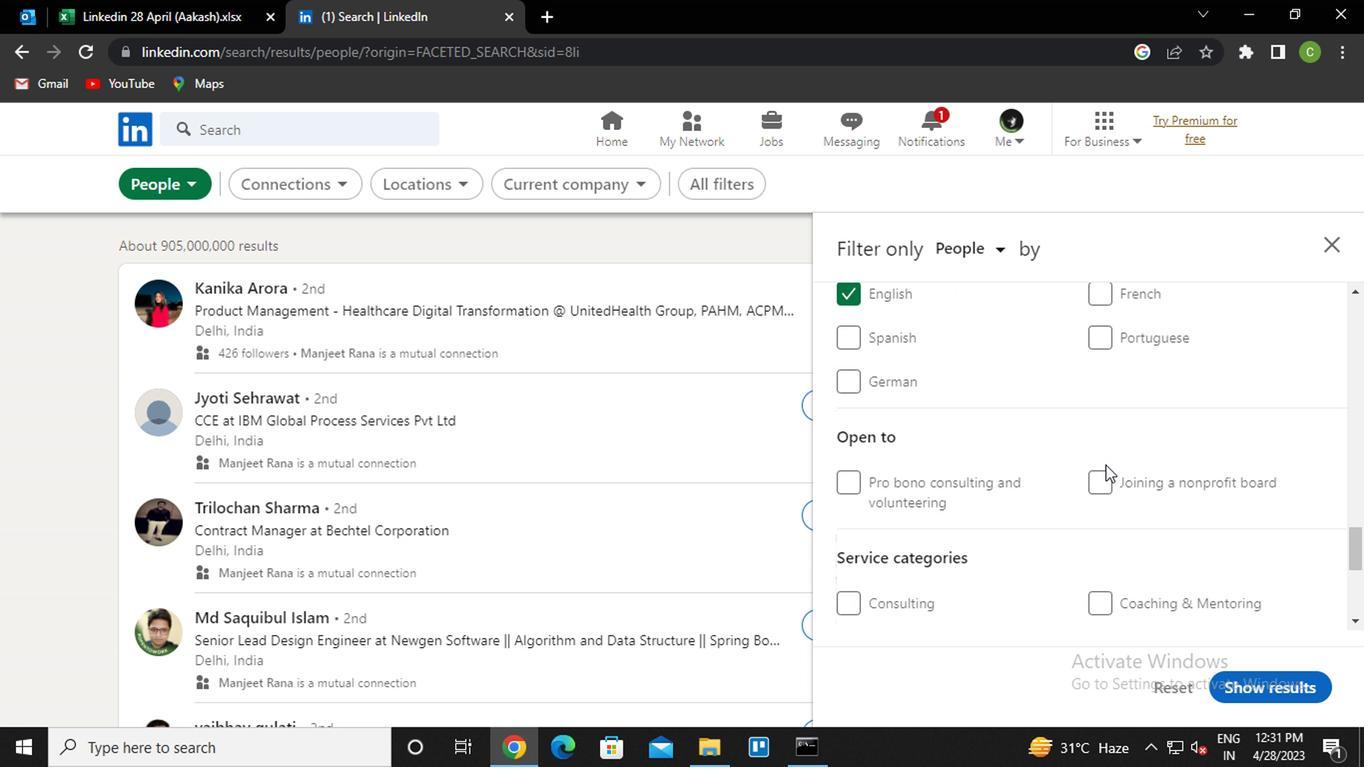 
Action: Mouse moved to (905, 449)
Screenshot: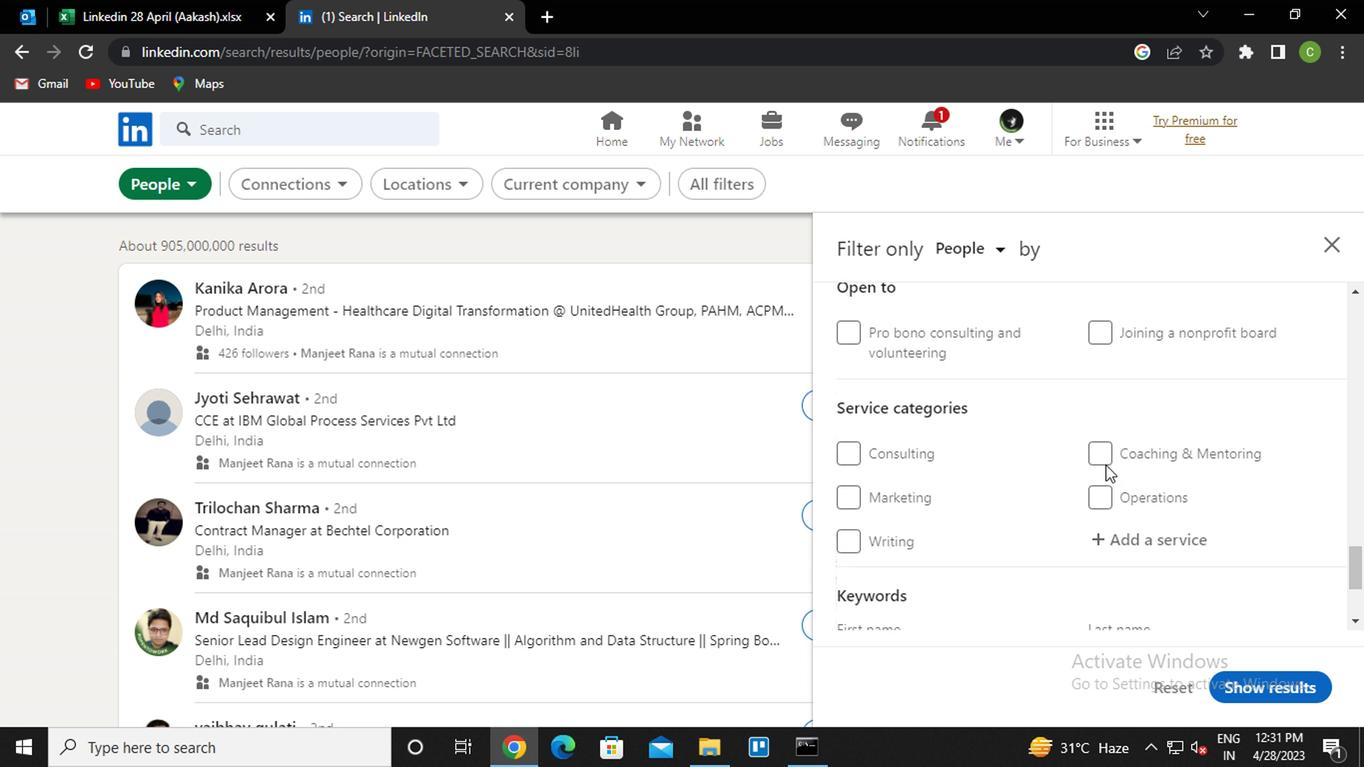 
Action: Mouse scrolled (905, 448) with delta (0, 0)
Screenshot: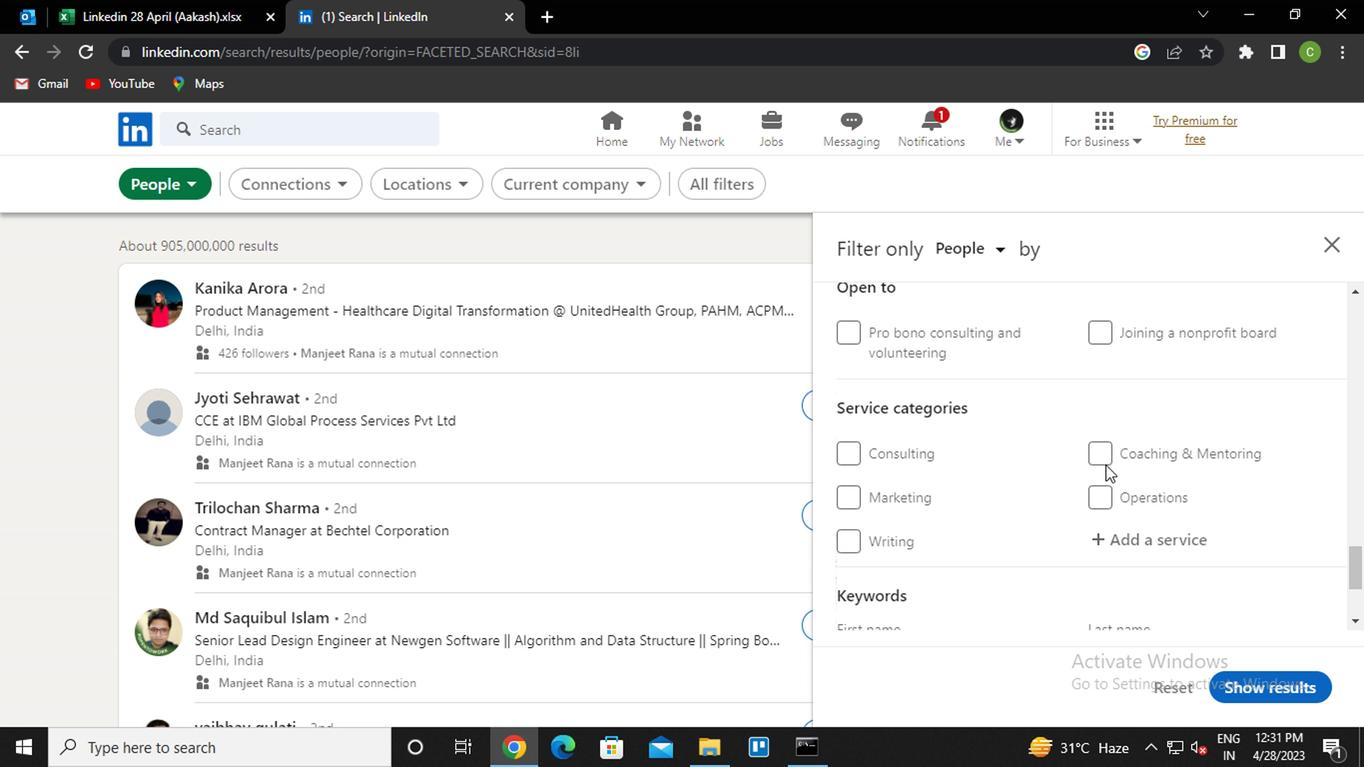 
Action: Mouse moved to (923, 439)
Screenshot: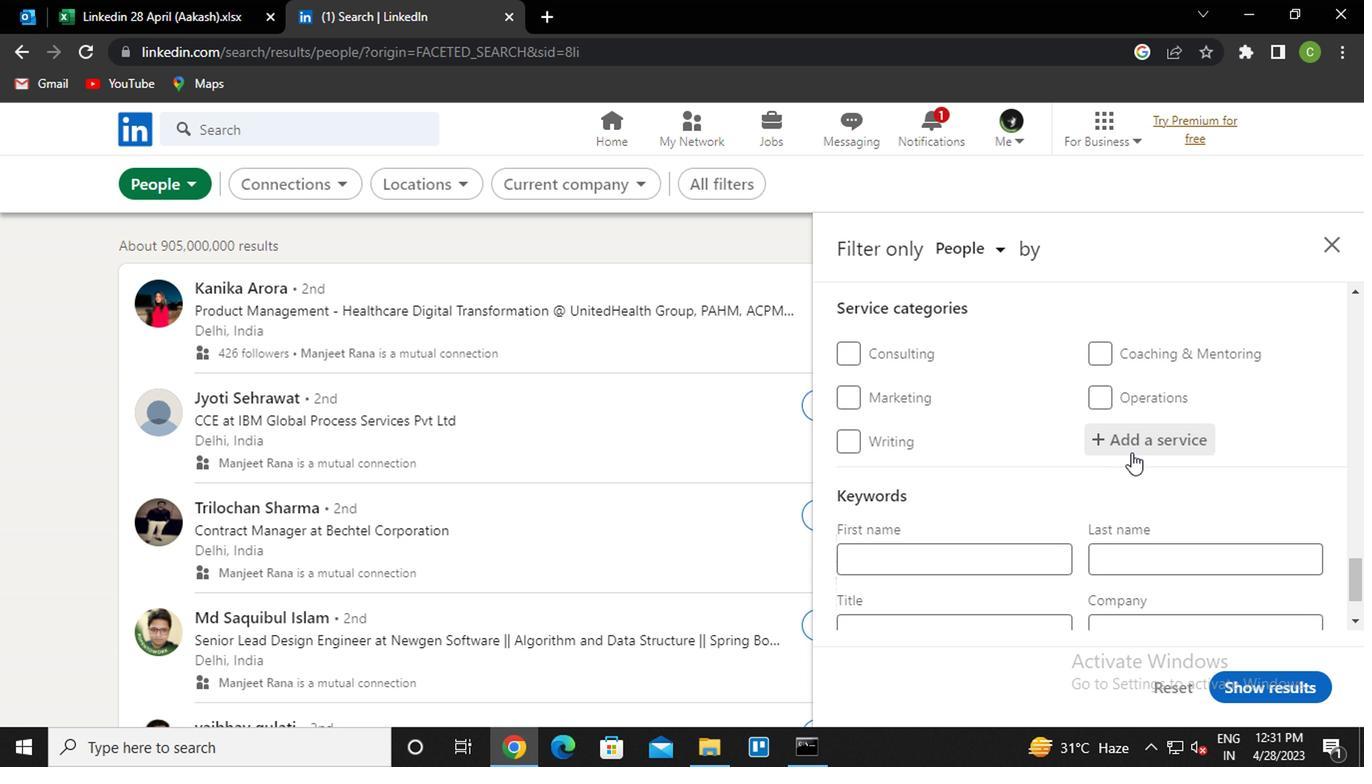 
Action: Mouse pressed left at (923, 439)
Screenshot: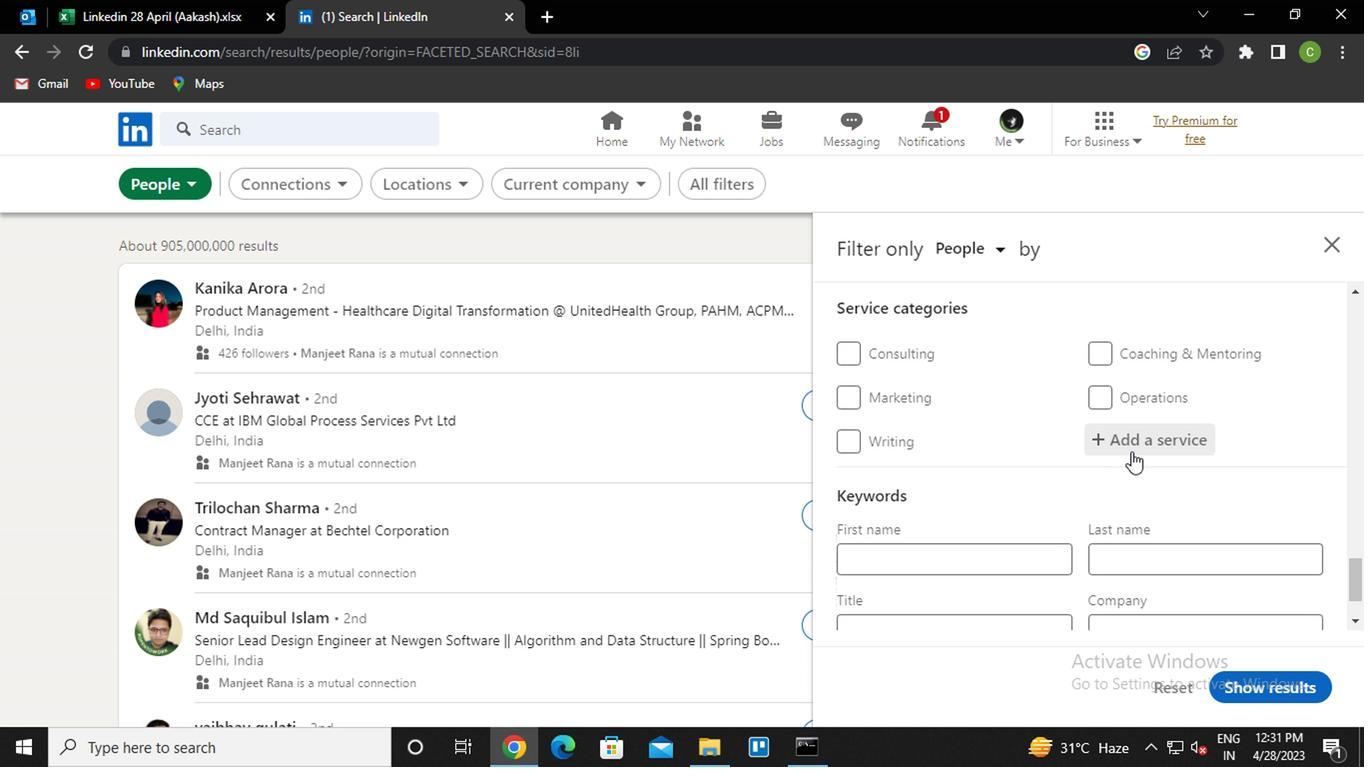 
Action: Key pressed <Key.caps_lock>l<Key.caps_lock>ead<Key.space><Key.caps_lock>g<Key.caps_lock>ene<Key.down><Key.enter>
Screenshot: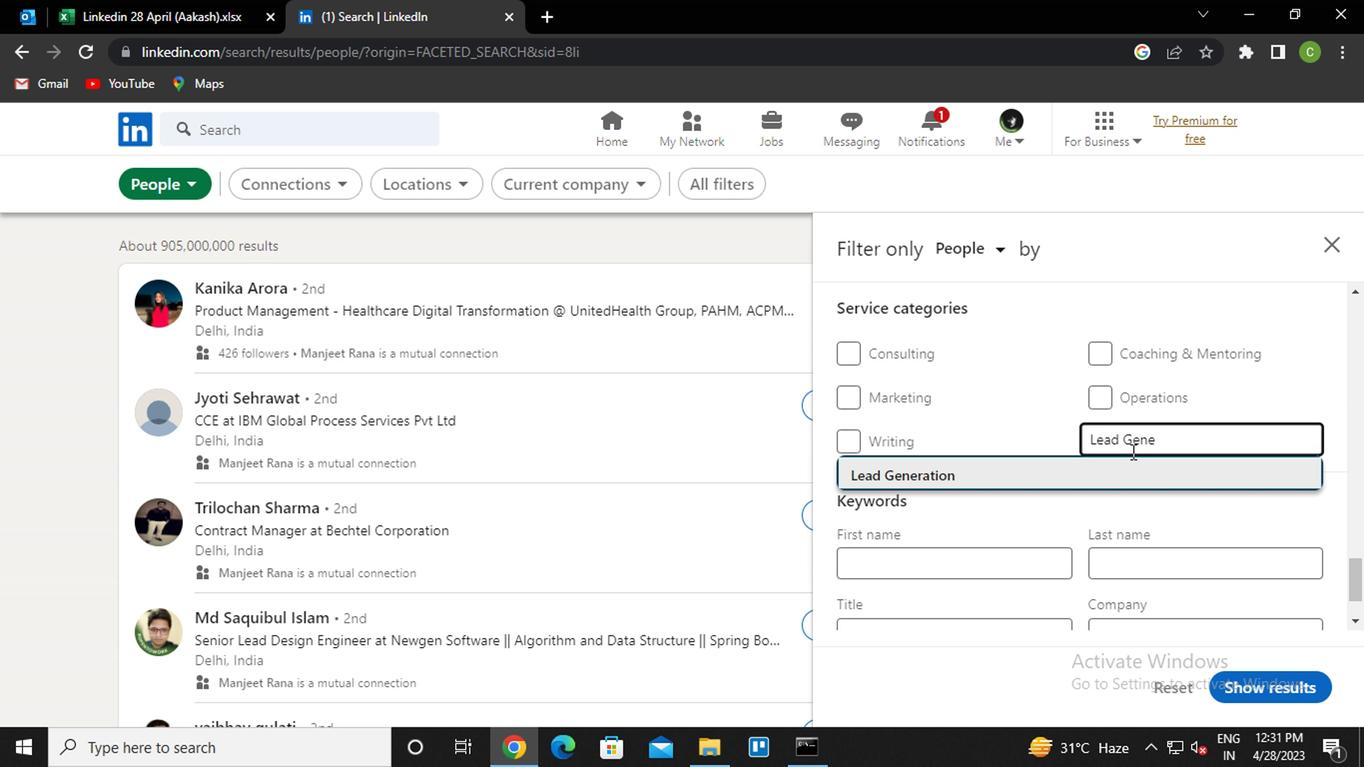 
Action: Mouse scrolled (923, 438) with delta (0, 0)
Screenshot: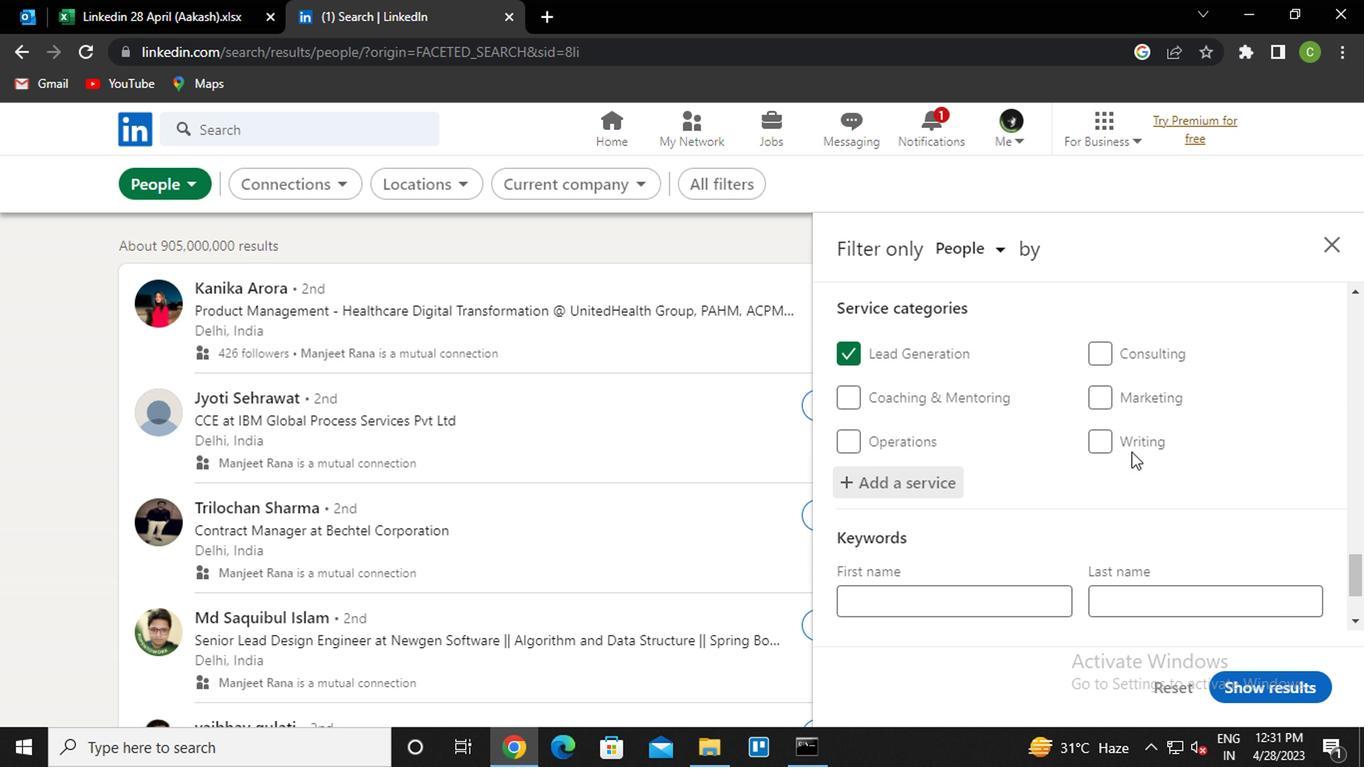 
Action: Mouse scrolled (923, 438) with delta (0, 0)
Screenshot: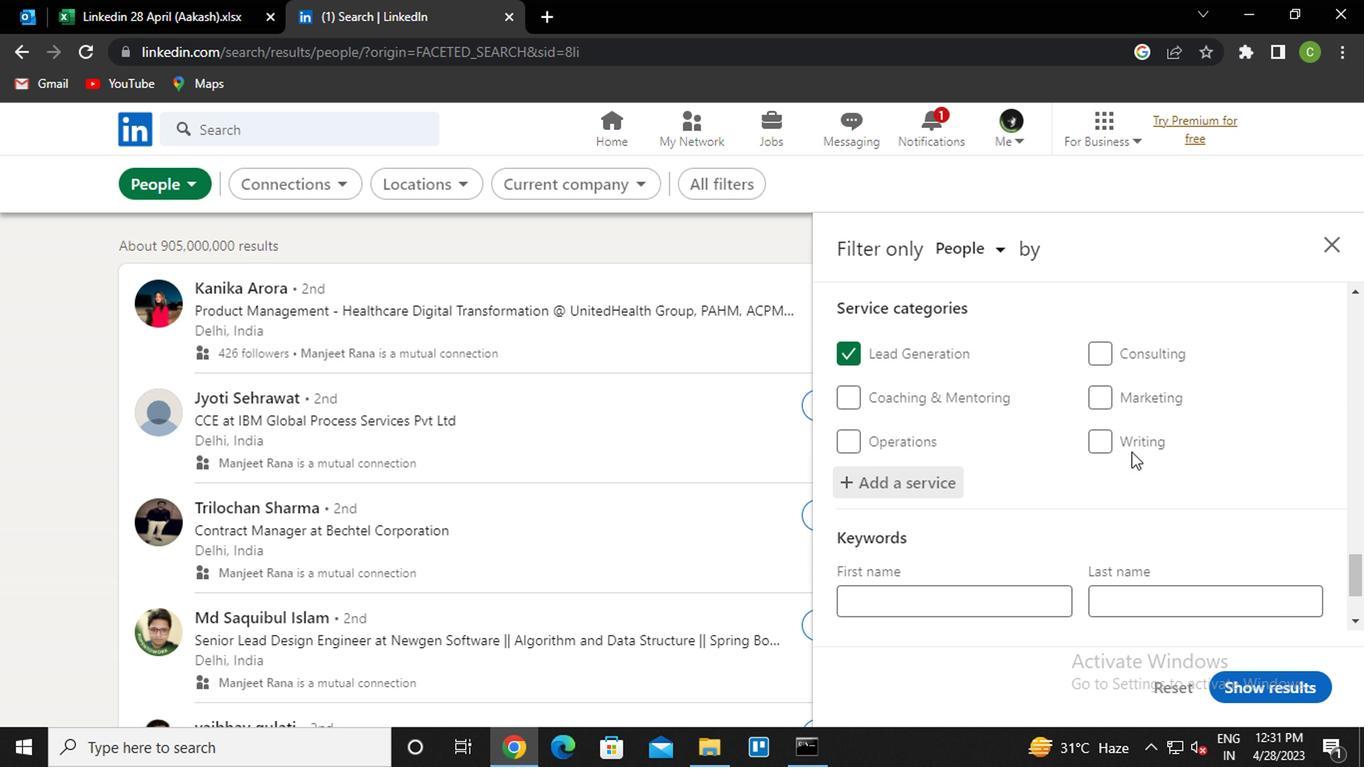 
Action: Mouse scrolled (923, 438) with delta (0, 0)
Screenshot: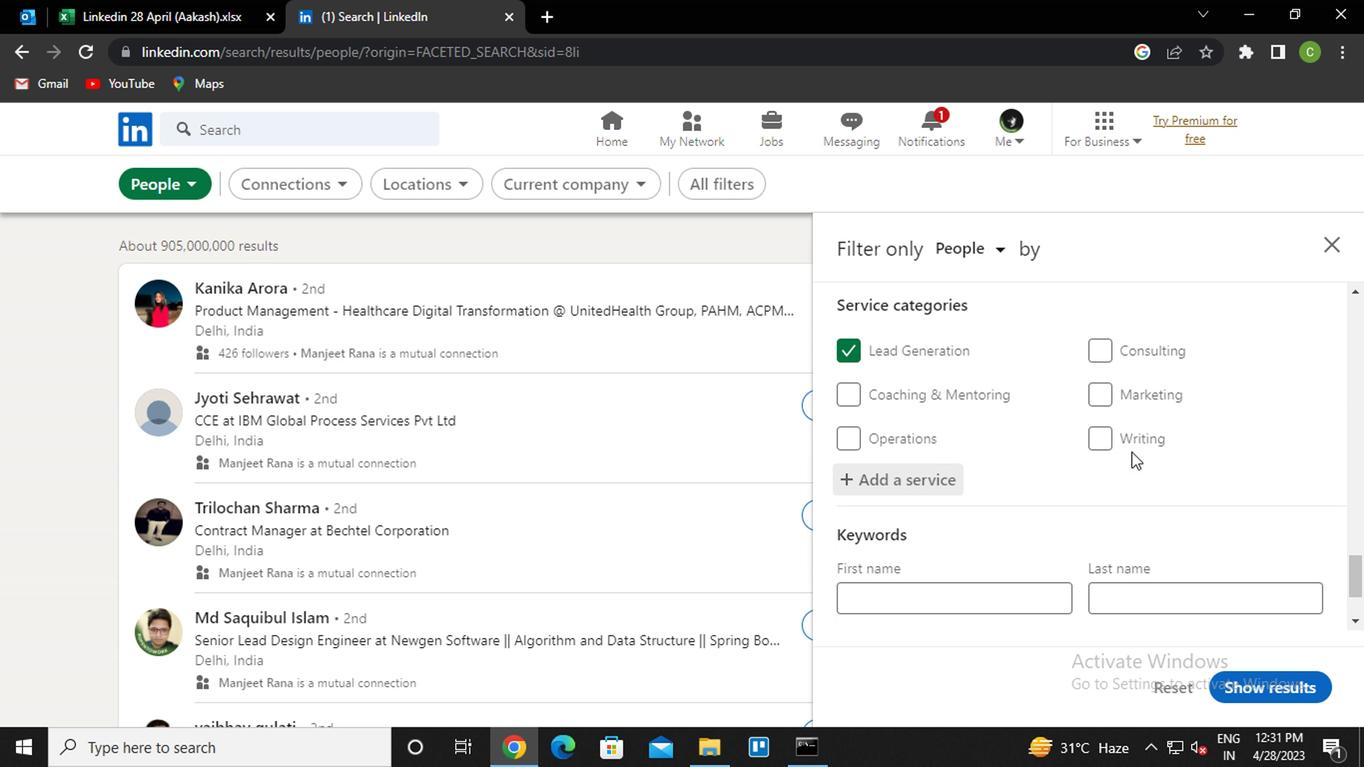 
Action: Mouse scrolled (923, 438) with delta (0, 0)
Screenshot: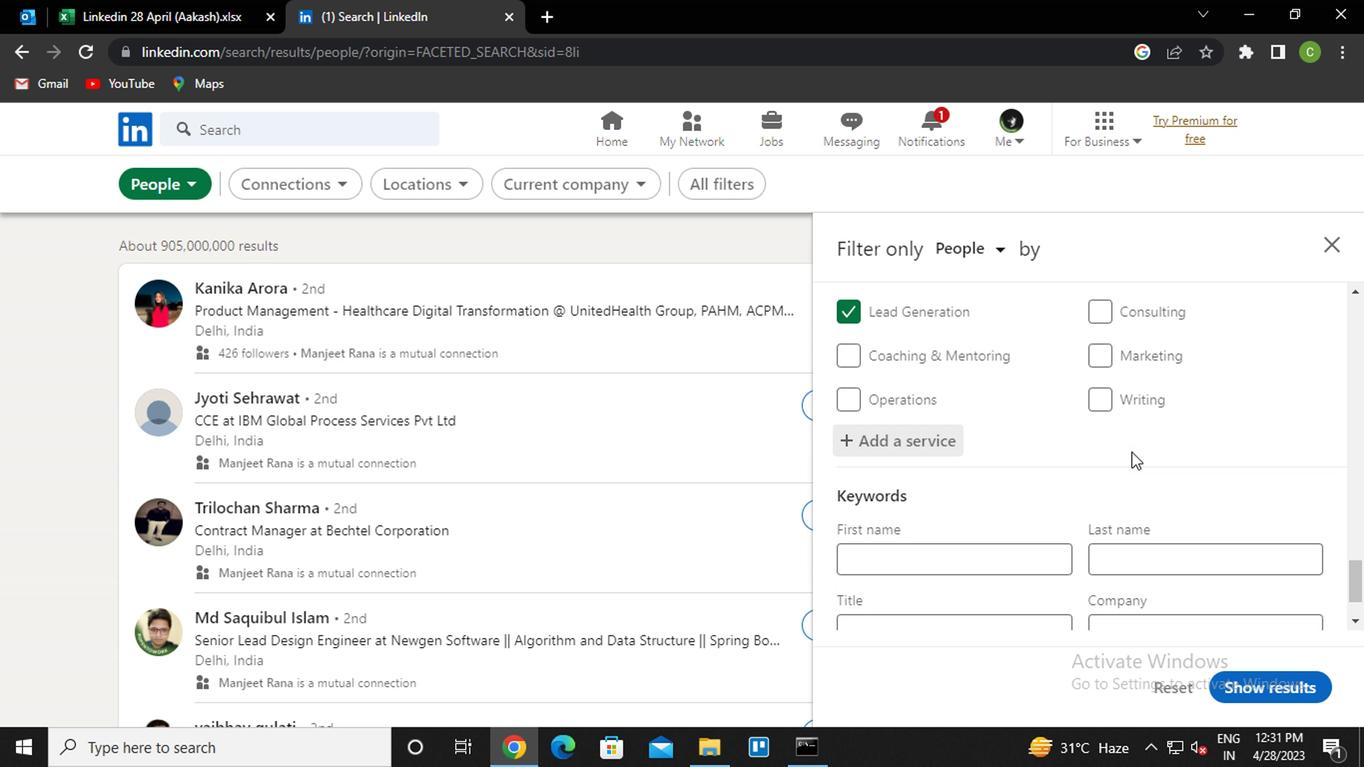 
Action: Mouse moved to (777, 498)
Screenshot: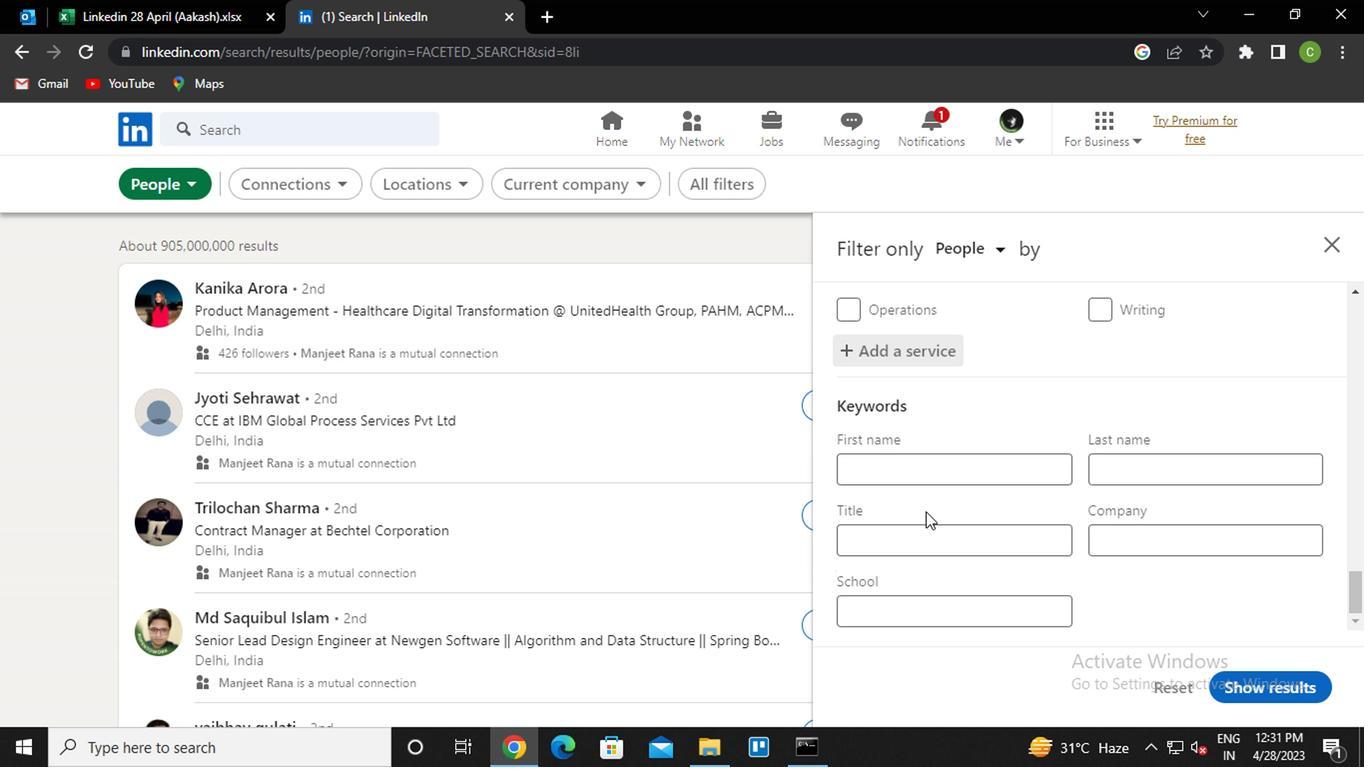 
Action: Mouse pressed left at (777, 498)
Screenshot: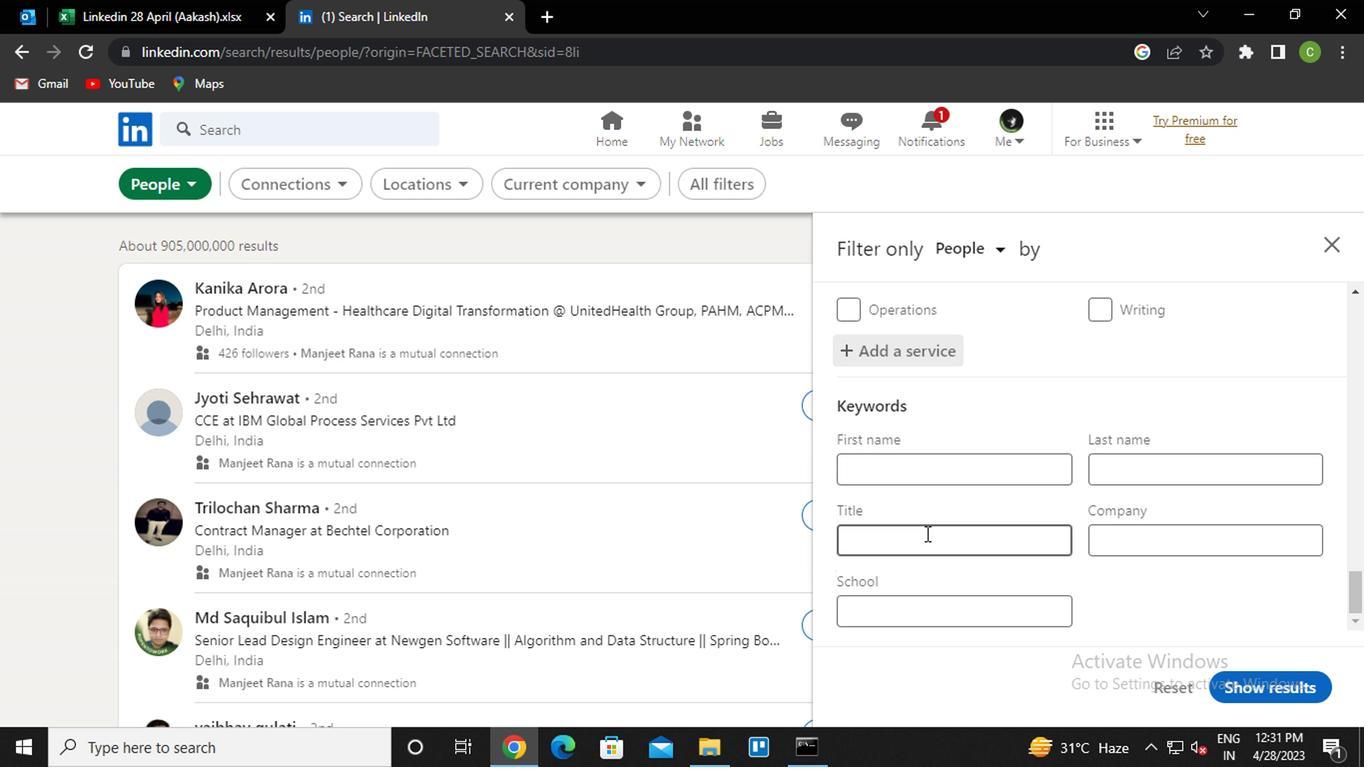 
Action: Mouse moved to (777, 499)
Screenshot: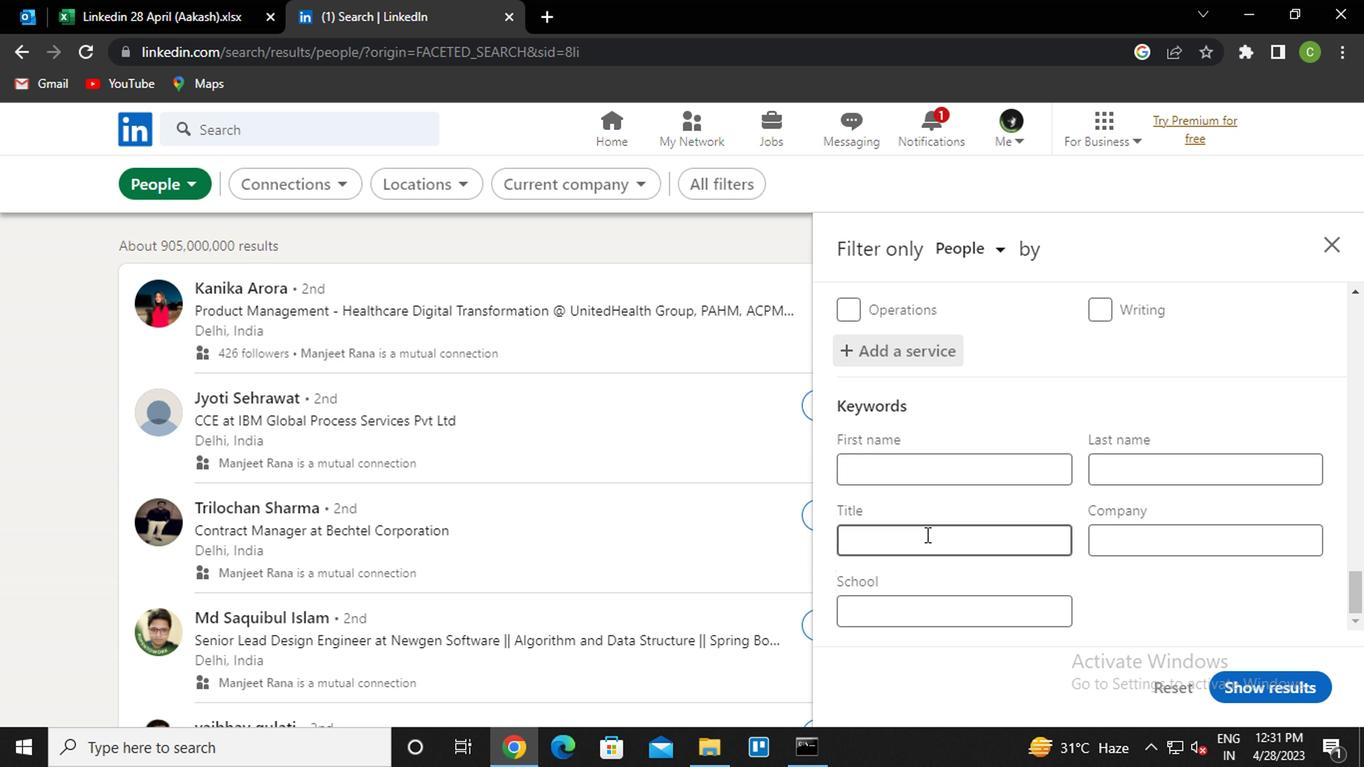 
Action: Key pressed <Key.caps_lock>a<Key.caps_lock>nimal<Key.space><Key.caps_lock>t<Key.caps_lock>Rainer
Screenshot: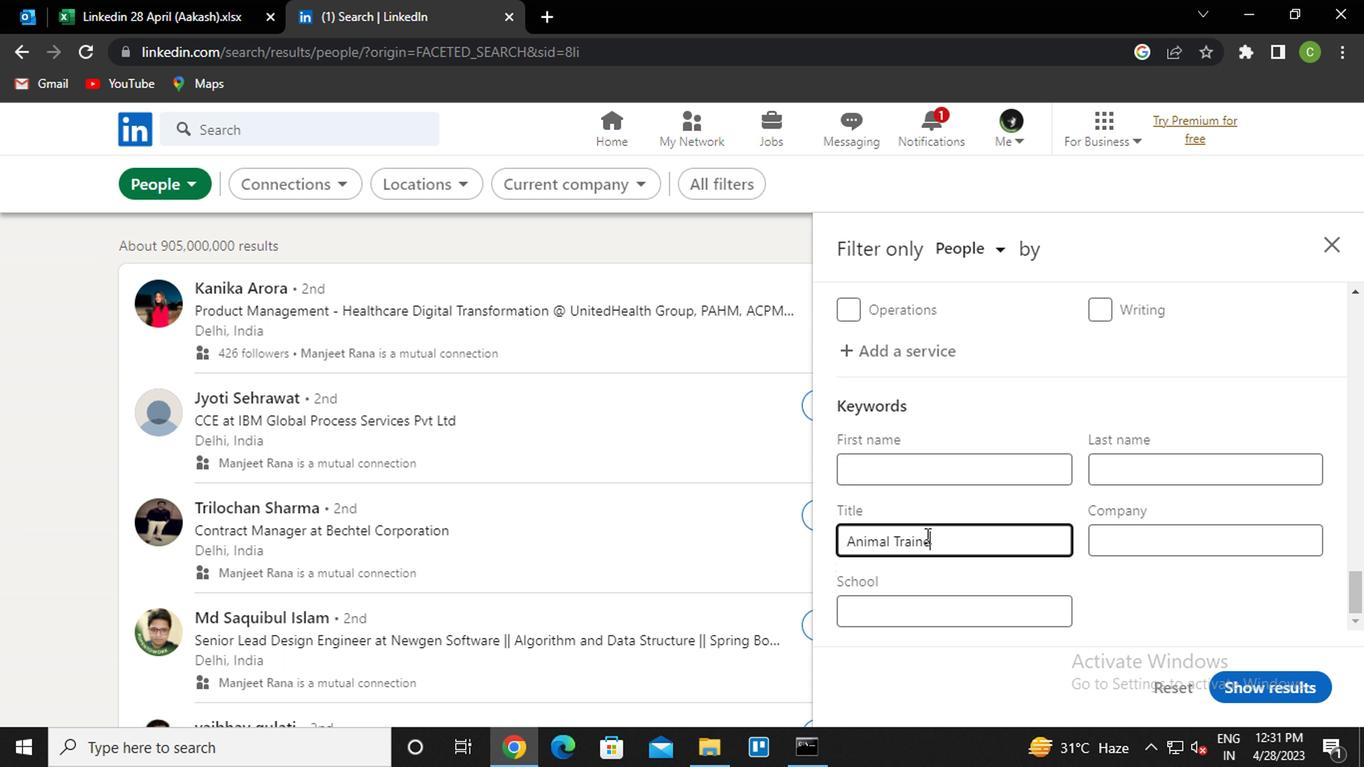 
Action: Mouse moved to (1013, 600)
Screenshot: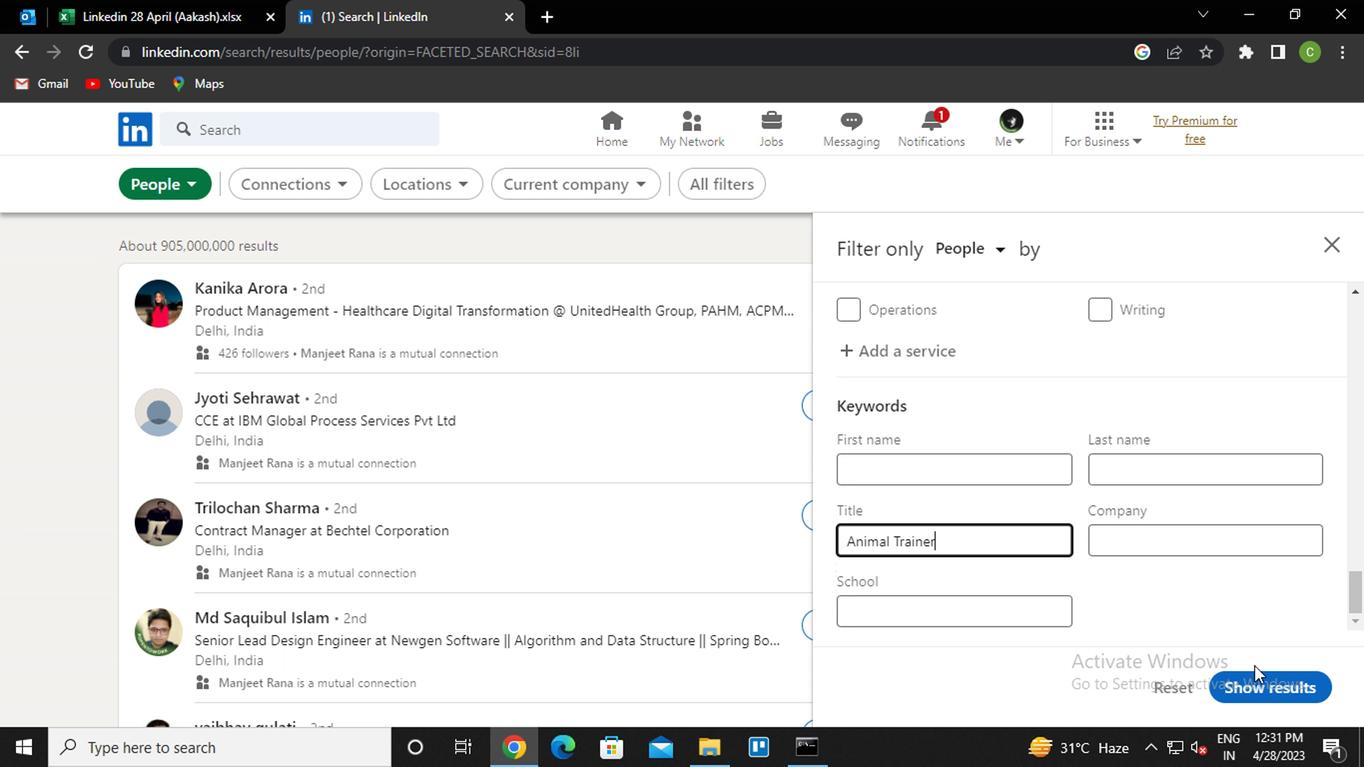 
Action: Mouse pressed left at (1013, 600)
Screenshot: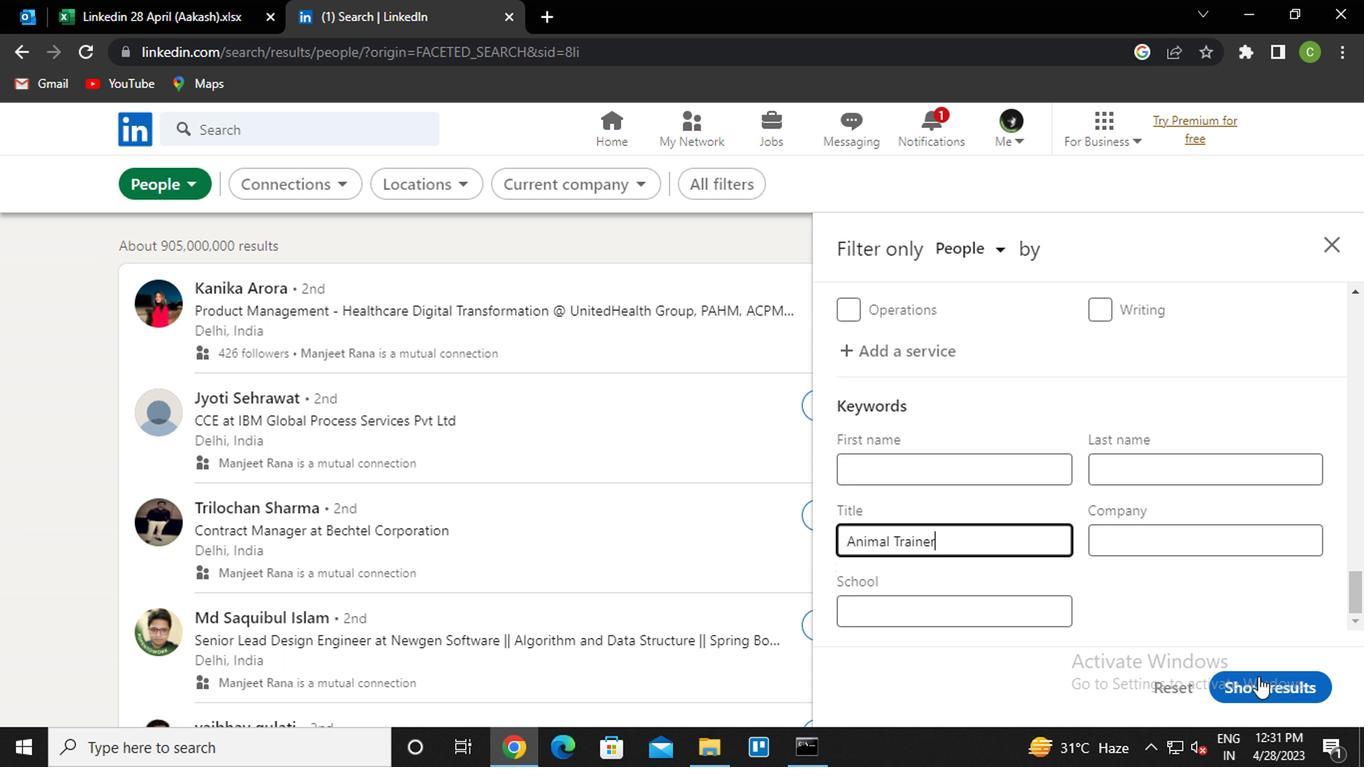 
Action: Mouse moved to (683, 617)
Screenshot: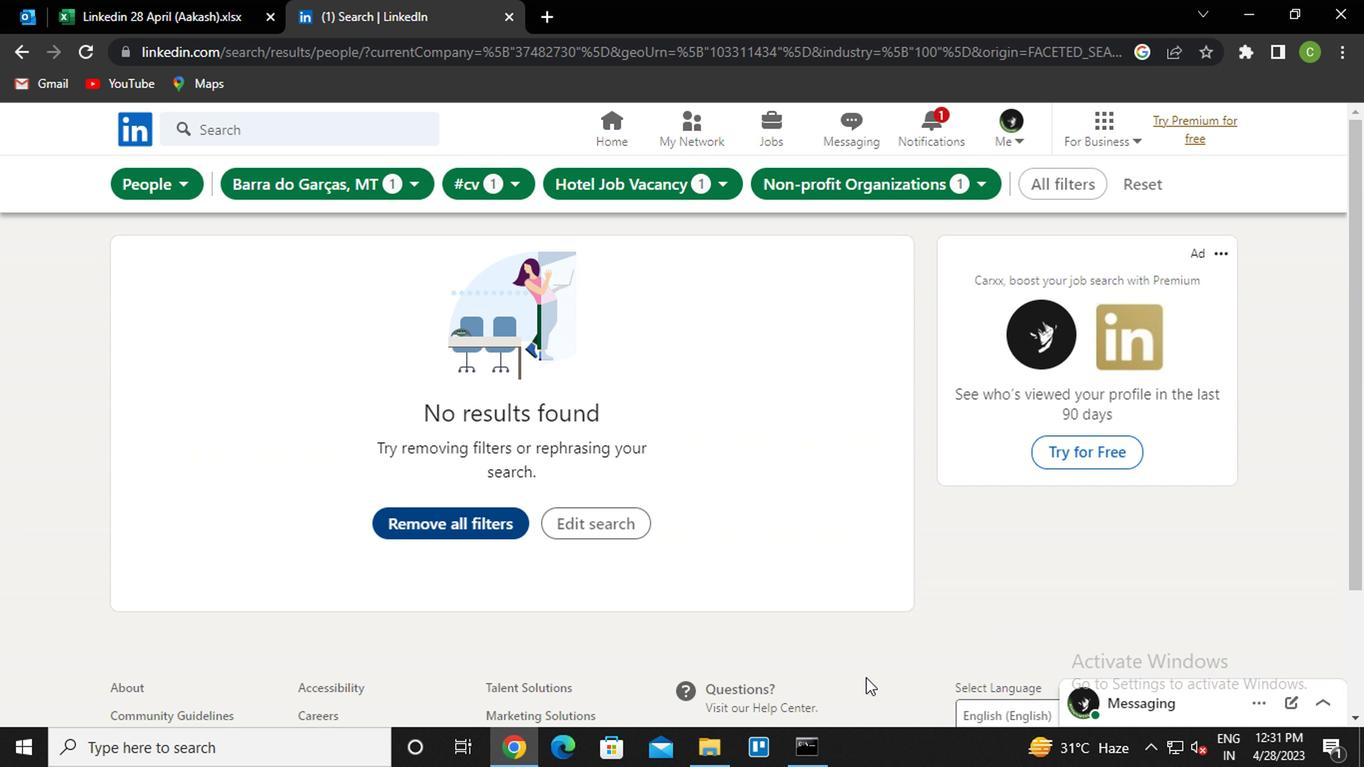 
